 Task: Look for space in São Gabriel, Brazil from 3rd August, 2023 to 17th August, 2023 for 3 adults, 1 child in price range Rs.3000 to Rs.15000. Place can be entire place with 3 bedrooms having 4 beds and 2 bathrooms. Property type can be house, flat, guest house. Amenities needed are: washing machine. Booking option can be shelf check-in. Required host language is Spanish.
Action: Mouse moved to (294, 135)
Screenshot: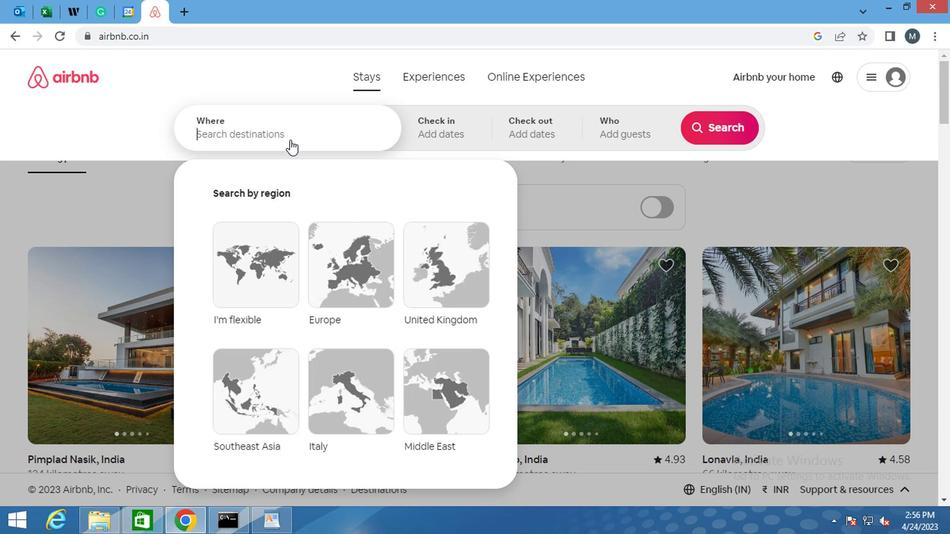 
Action: Mouse pressed left at (294, 135)
Screenshot: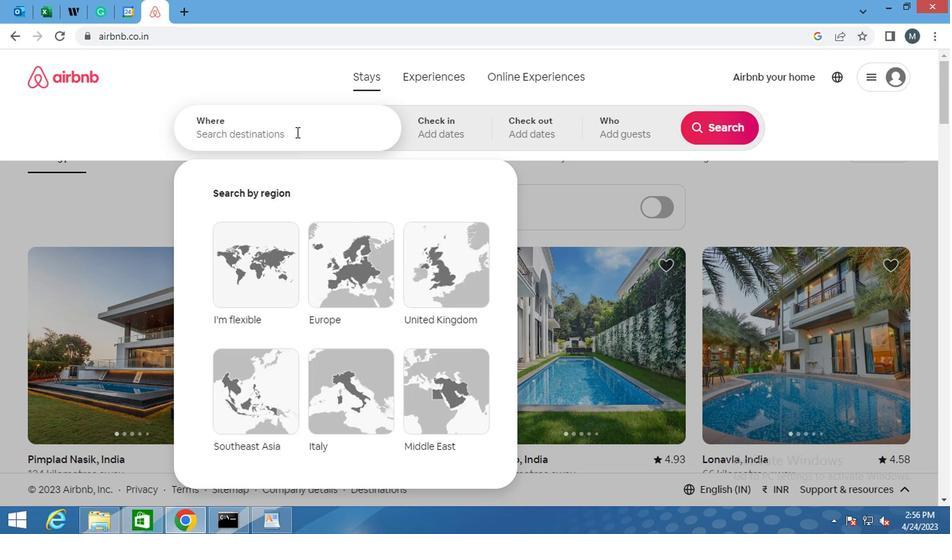 
Action: Mouse pressed left at (294, 135)
Screenshot: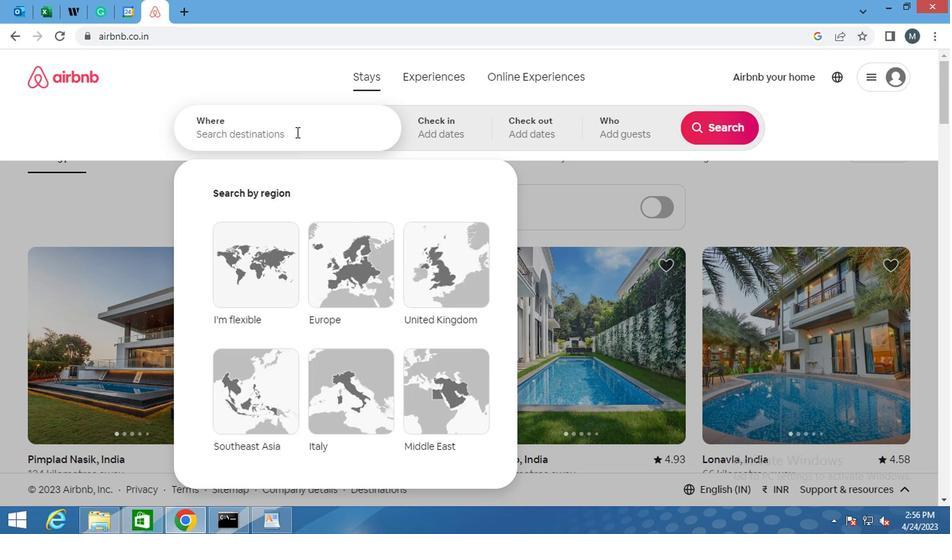 
Action: Mouse moved to (294, 135)
Screenshot: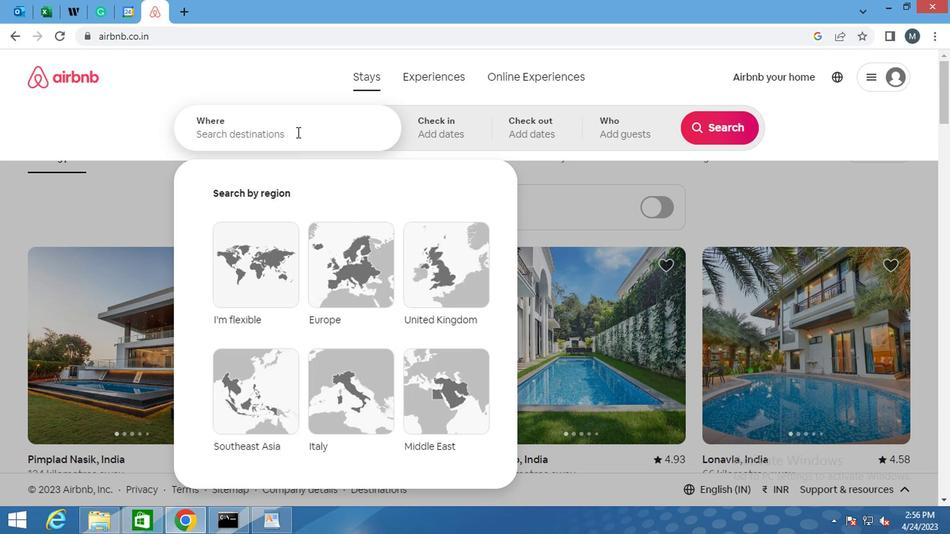 
Action: Key pressed <Key.shift>SAO<Key.space><Key.shift><Key.shift><Key.shift><Key.shift><Key.shift><Key.shift><Key.shift>GABRIEL,<Key.space><Key.shift>BRAZIL
Screenshot: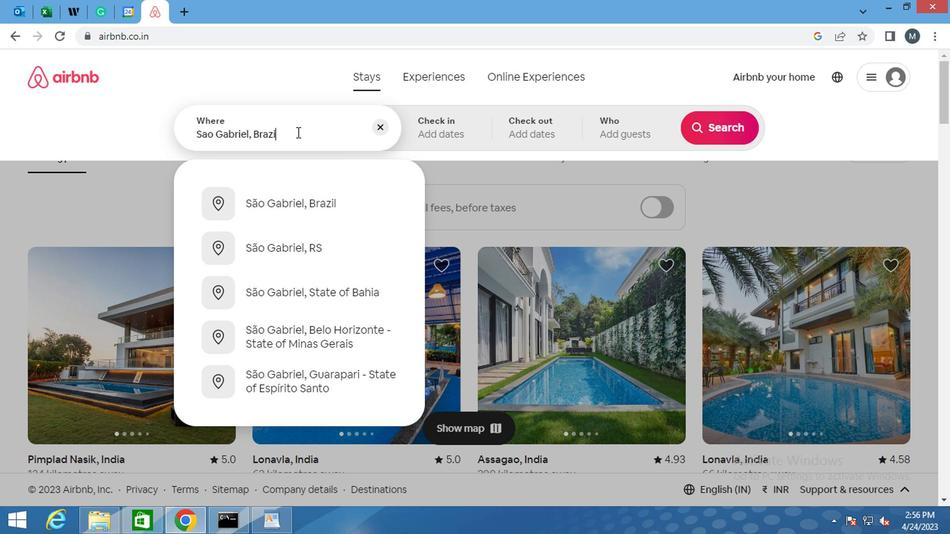
Action: Mouse moved to (294, 208)
Screenshot: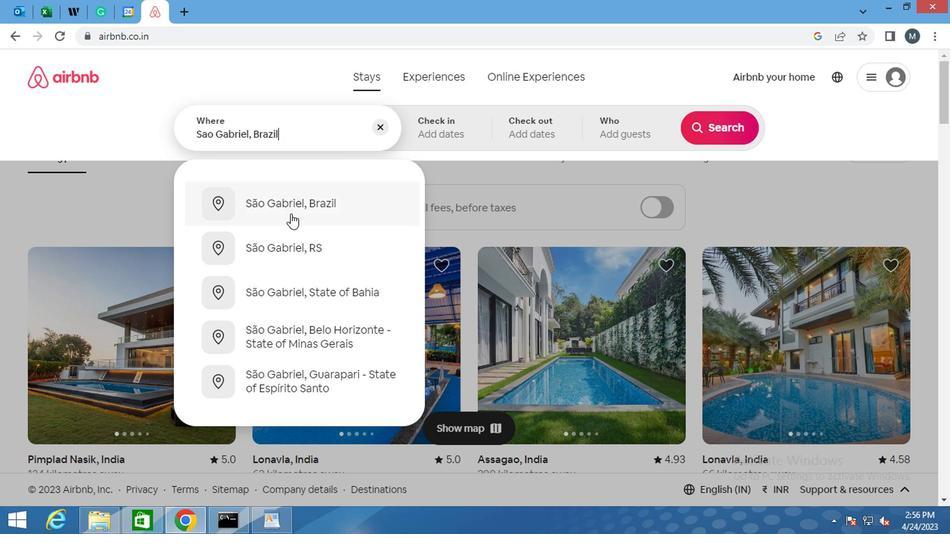 
Action: Mouse pressed left at (294, 208)
Screenshot: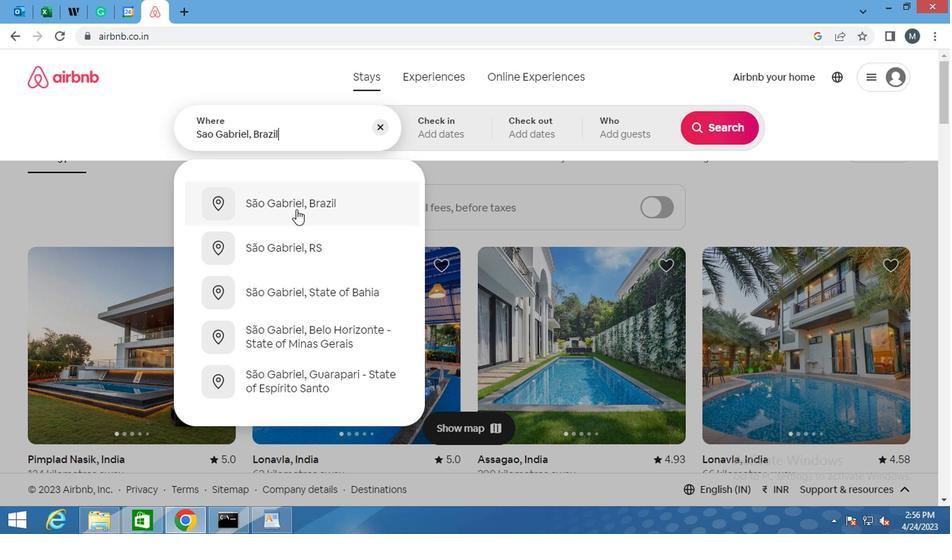 
Action: Mouse moved to (494, 164)
Screenshot: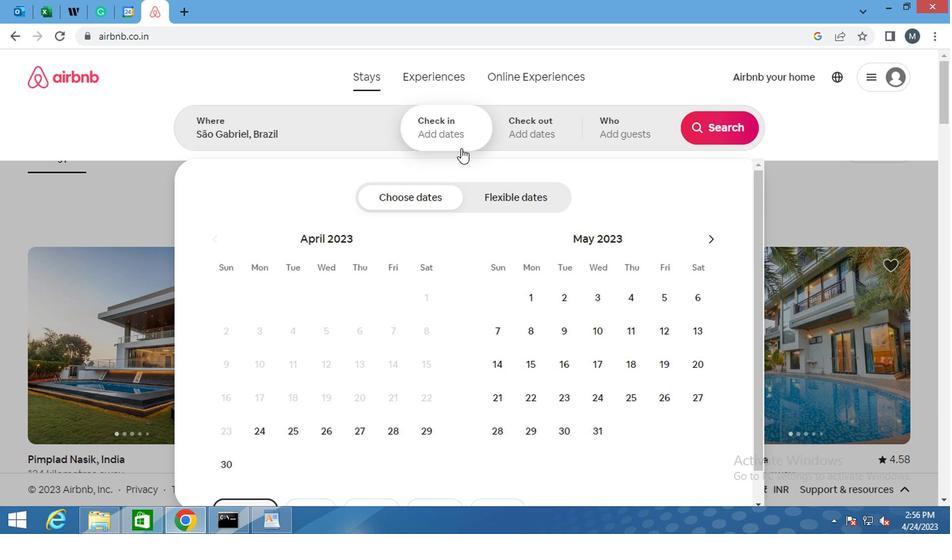 
Action: Mouse scrolled (494, 163) with delta (0, 0)
Screenshot: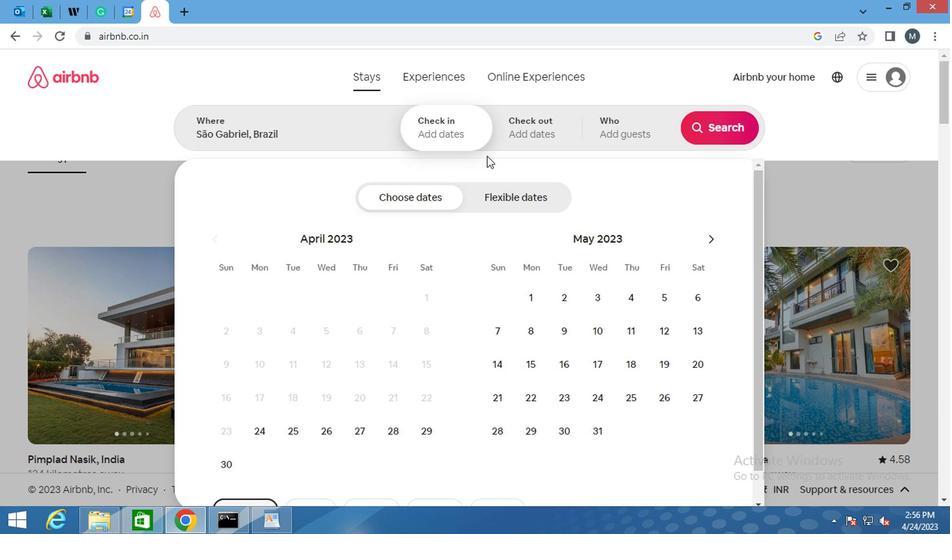 
Action: Mouse scrolled (494, 163) with delta (0, 0)
Screenshot: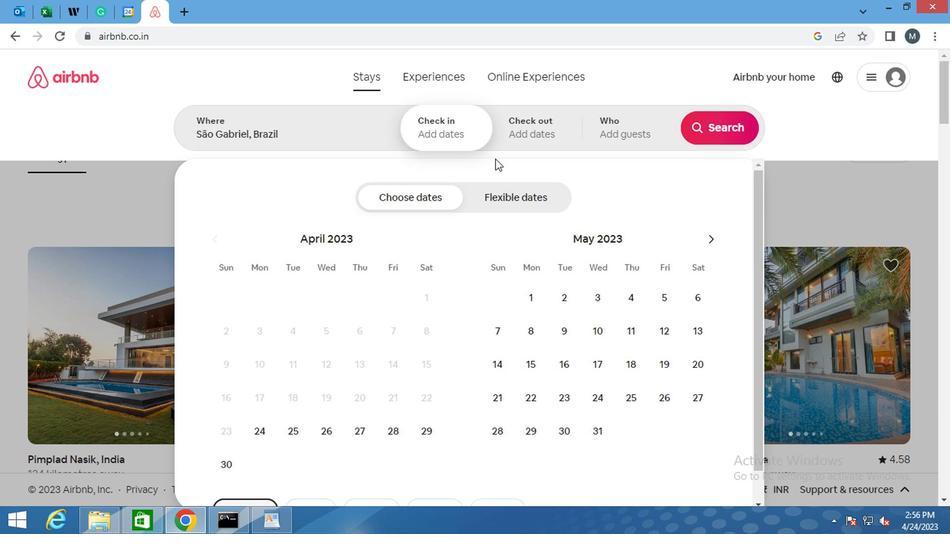 
Action: Mouse moved to (494, 165)
Screenshot: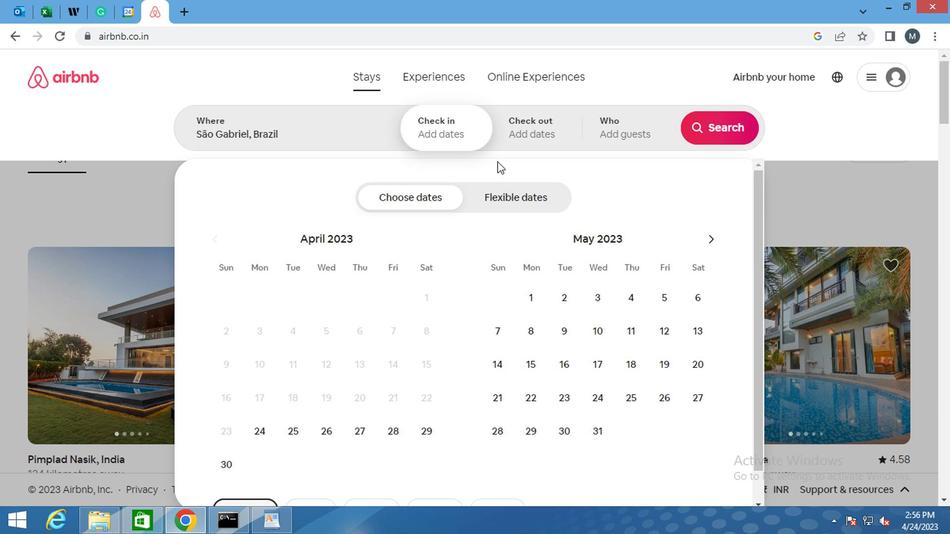 
Action: Mouse scrolled (494, 165) with delta (0, 0)
Screenshot: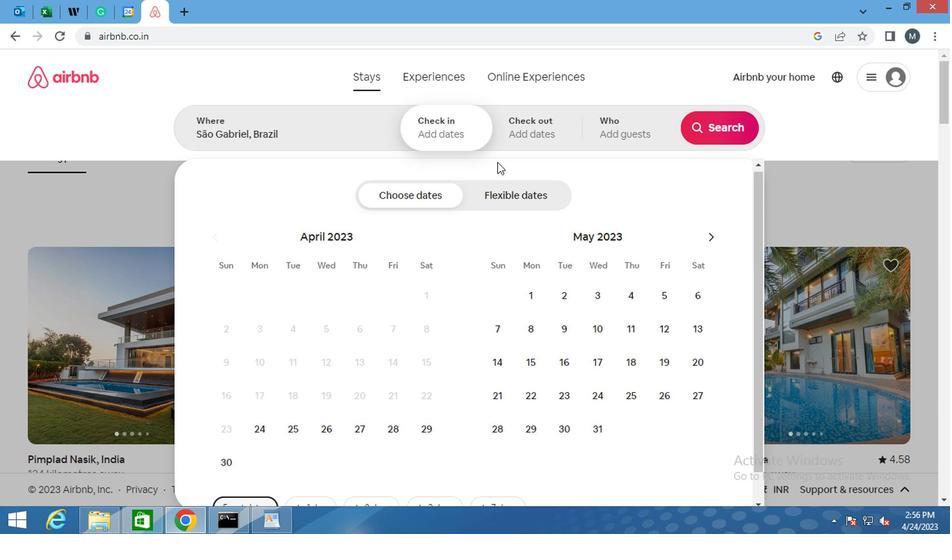
Action: Mouse moved to (711, 241)
Screenshot: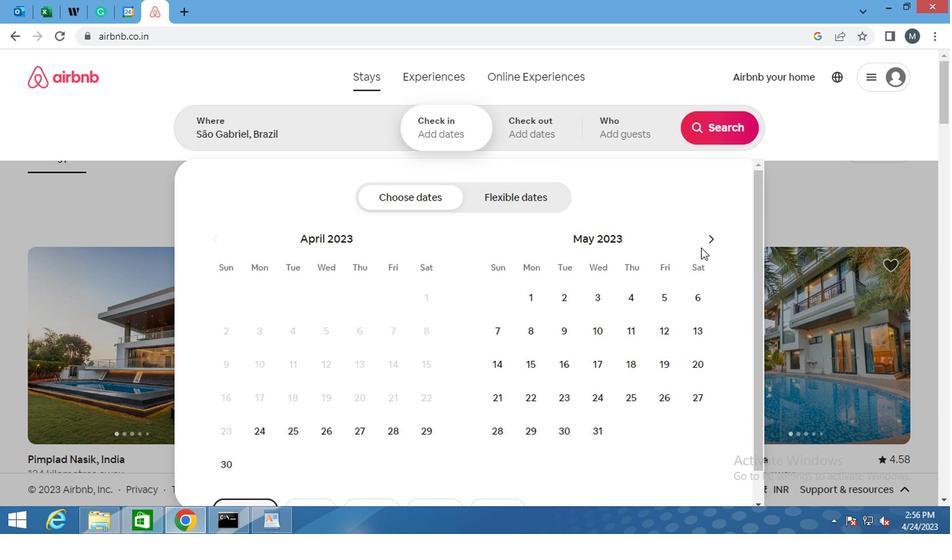 
Action: Mouse pressed left at (711, 241)
Screenshot: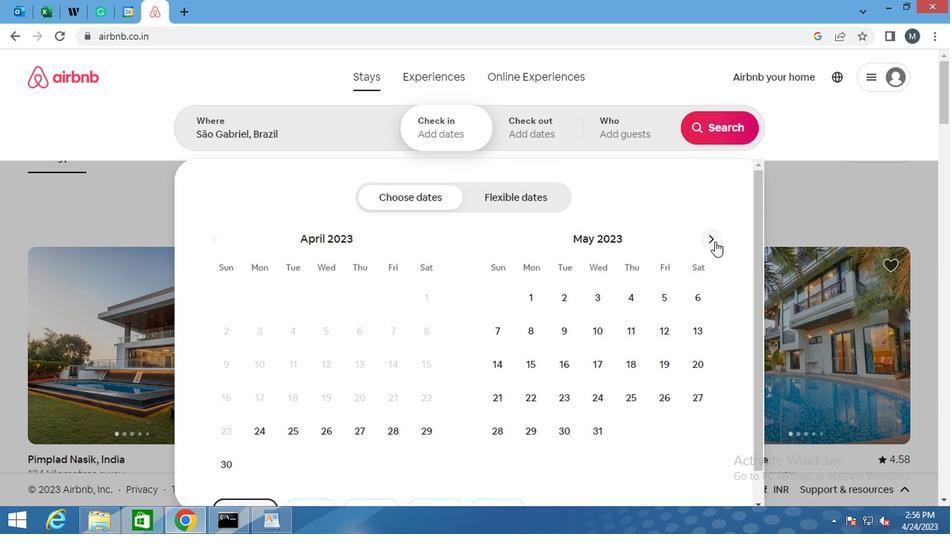 
Action: Mouse pressed left at (711, 241)
Screenshot: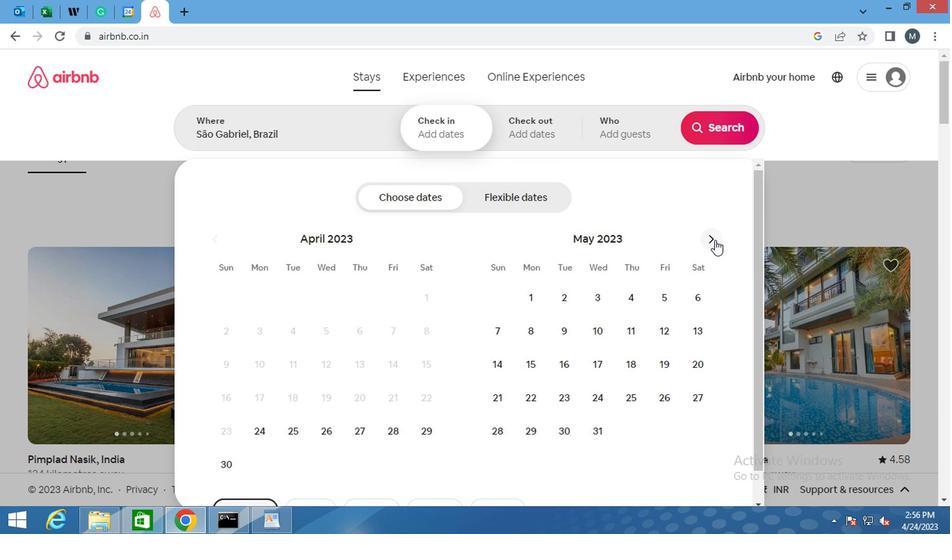 
Action: Mouse pressed left at (711, 241)
Screenshot: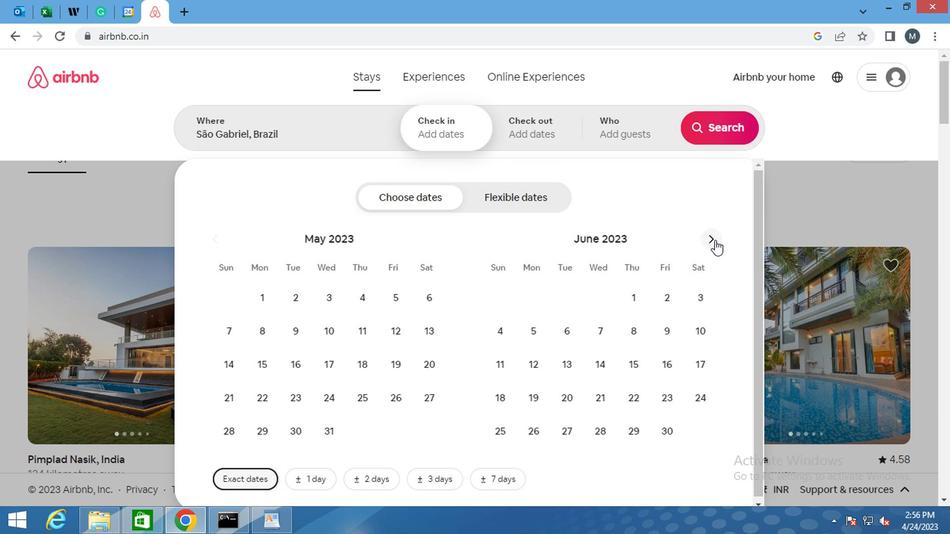 
Action: Mouse moved to (712, 241)
Screenshot: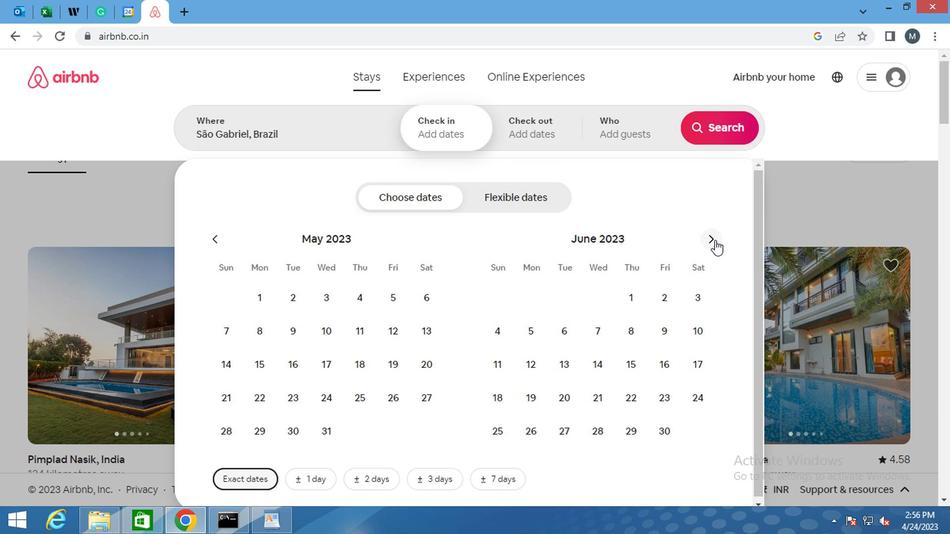
Action: Mouse pressed left at (712, 241)
Screenshot: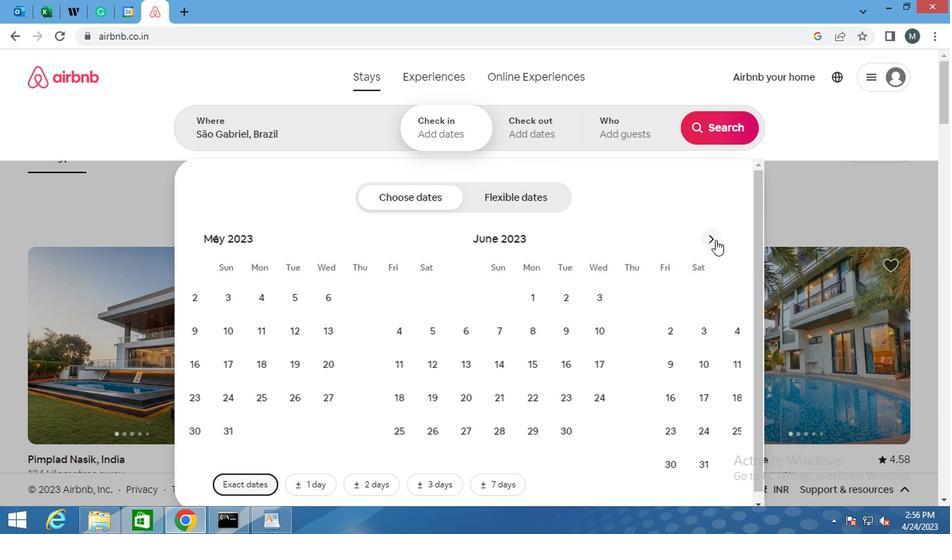 
Action: Mouse moved to (630, 299)
Screenshot: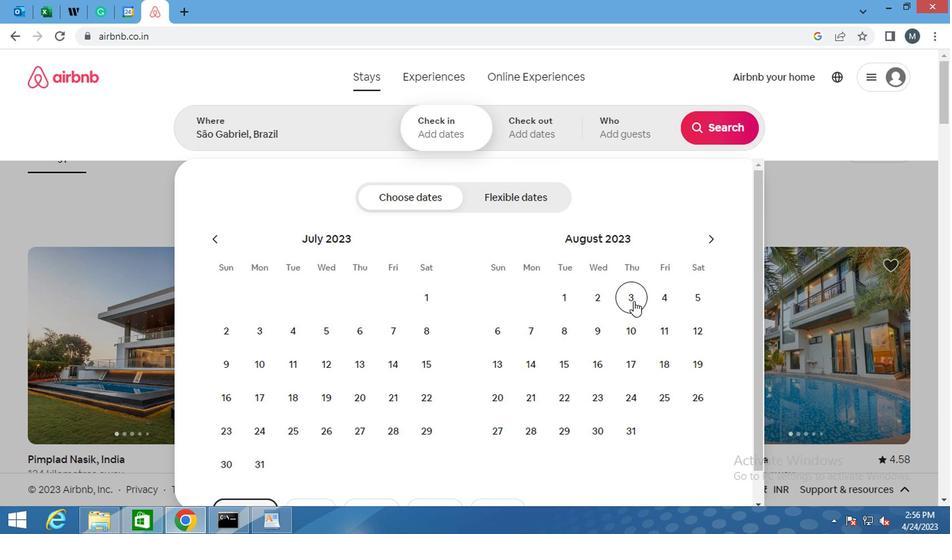 
Action: Mouse pressed left at (630, 299)
Screenshot: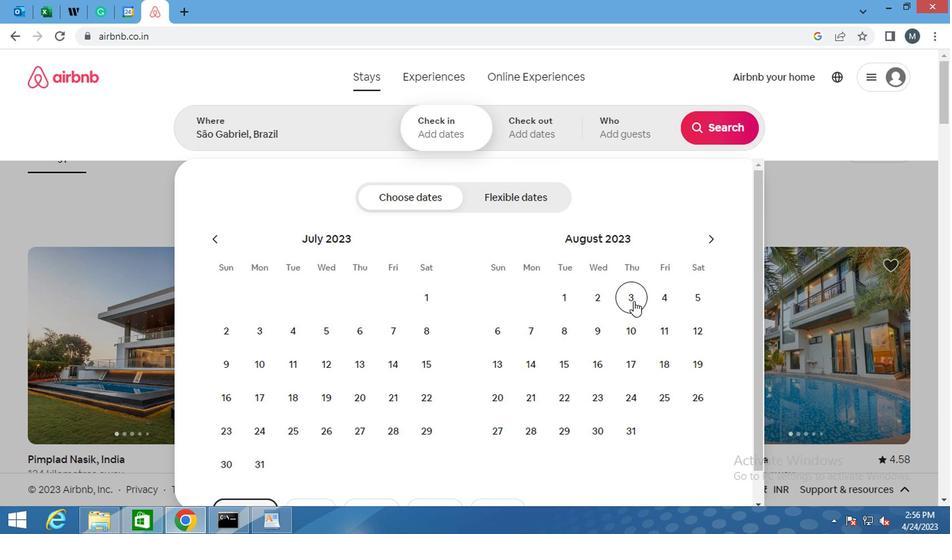 
Action: Mouse moved to (636, 359)
Screenshot: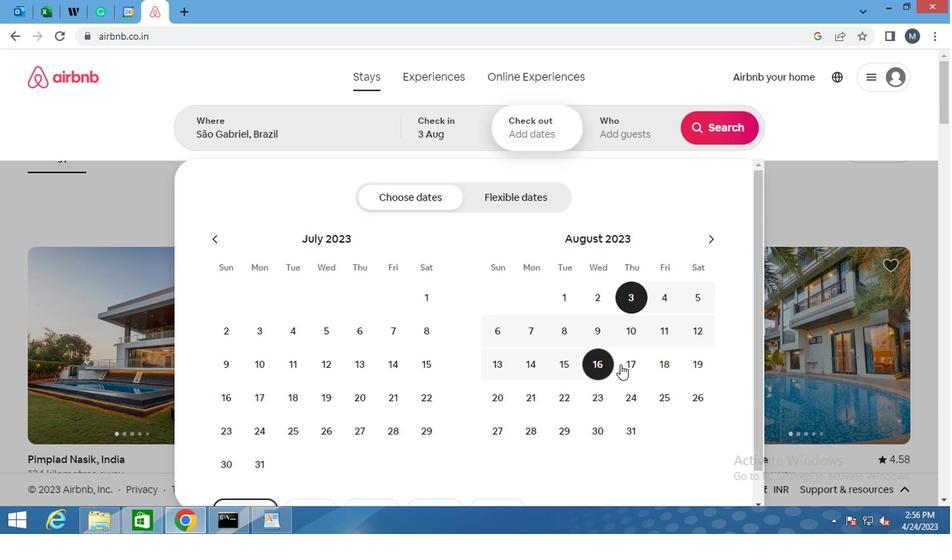 
Action: Mouse pressed left at (636, 359)
Screenshot: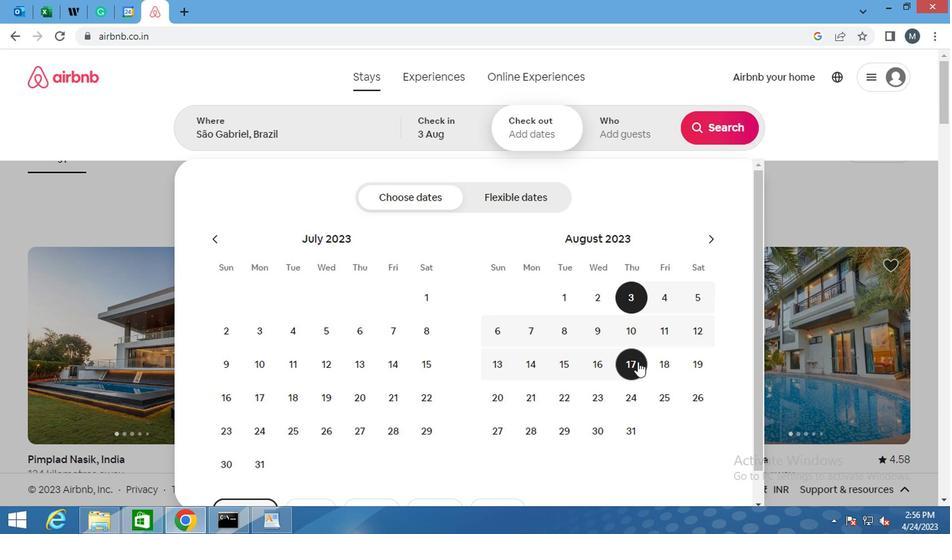 
Action: Mouse moved to (617, 138)
Screenshot: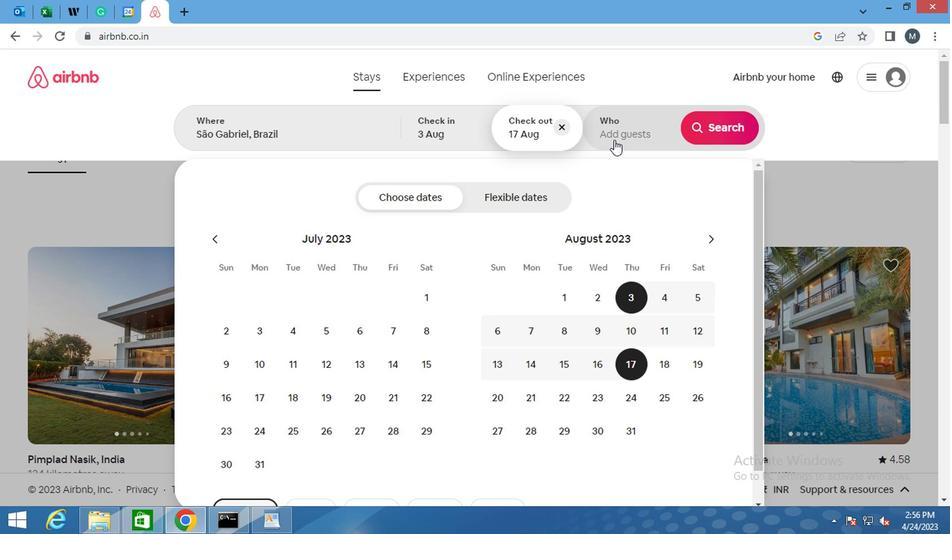 
Action: Mouse pressed left at (617, 138)
Screenshot: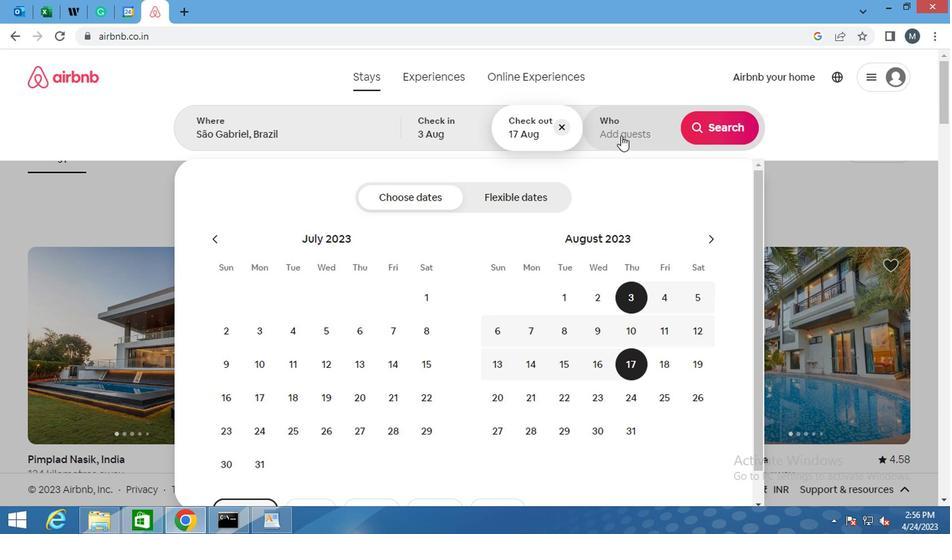 
Action: Mouse moved to (720, 202)
Screenshot: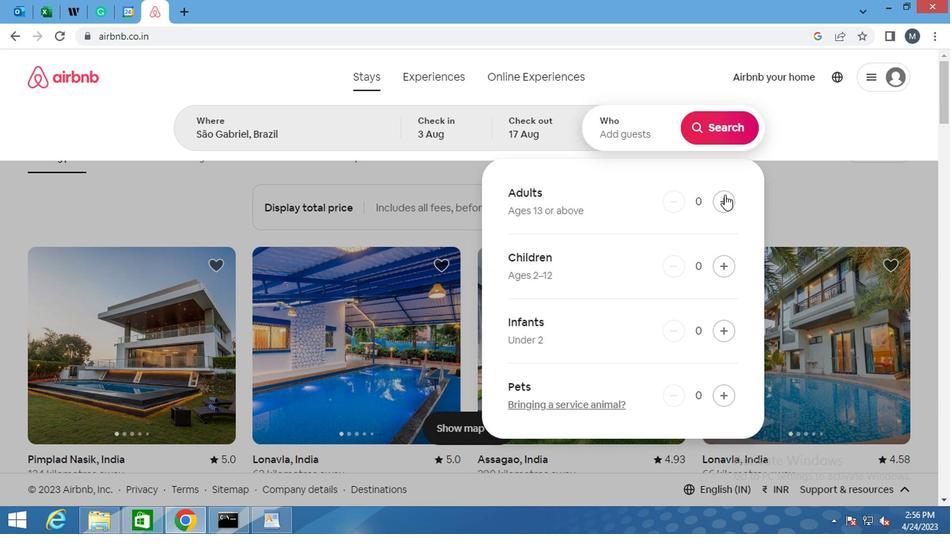
Action: Mouse pressed left at (720, 202)
Screenshot: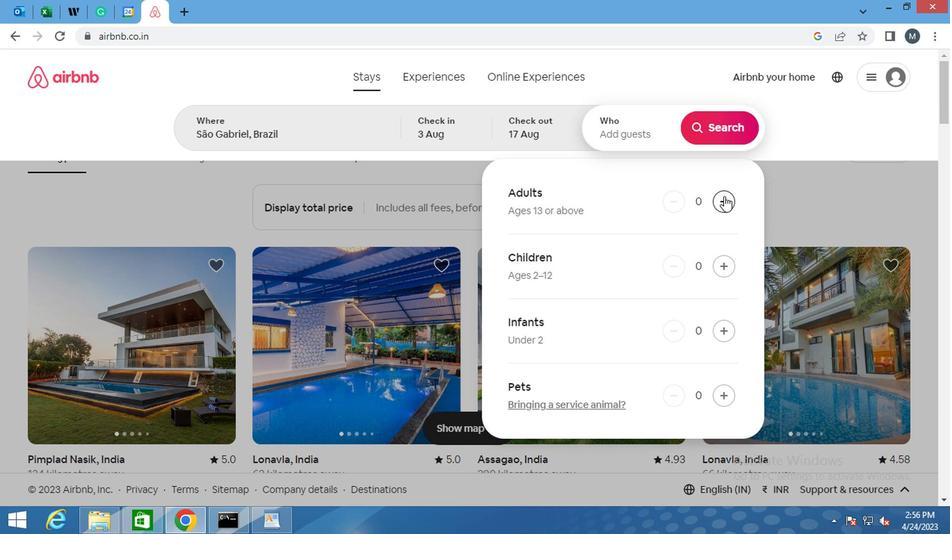 
Action: Mouse pressed left at (720, 202)
Screenshot: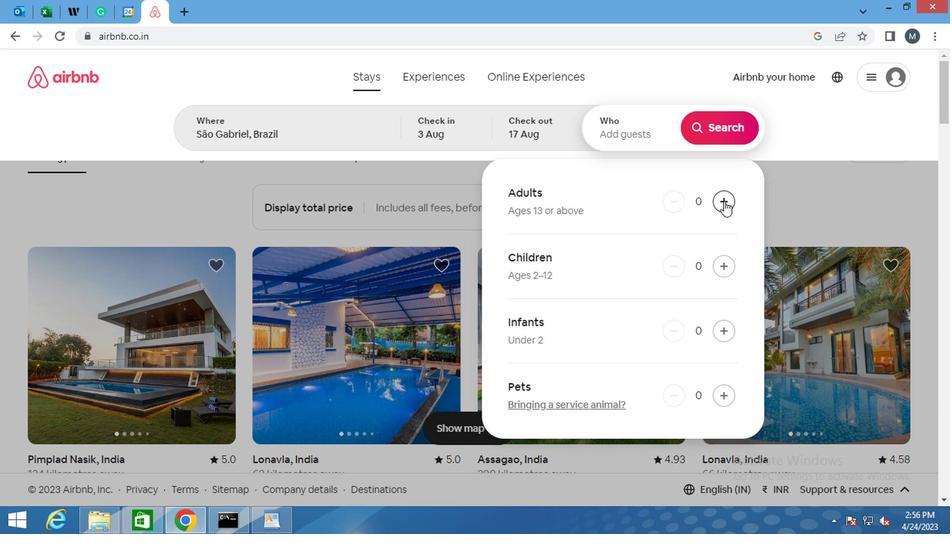 
Action: Mouse moved to (720, 203)
Screenshot: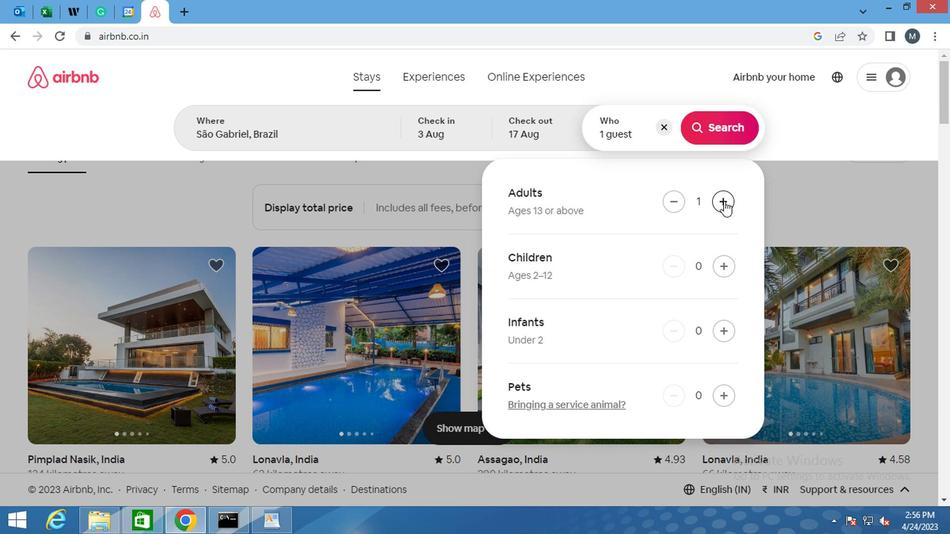 
Action: Mouse pressed left at (720, 203)
Screenshot: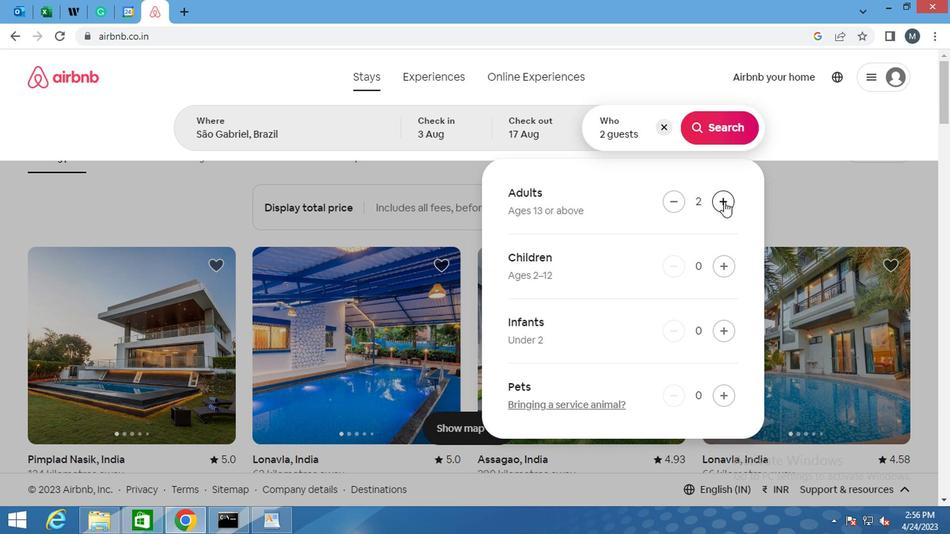 
Action: Mouse moved to (722, 264)
Screenshot: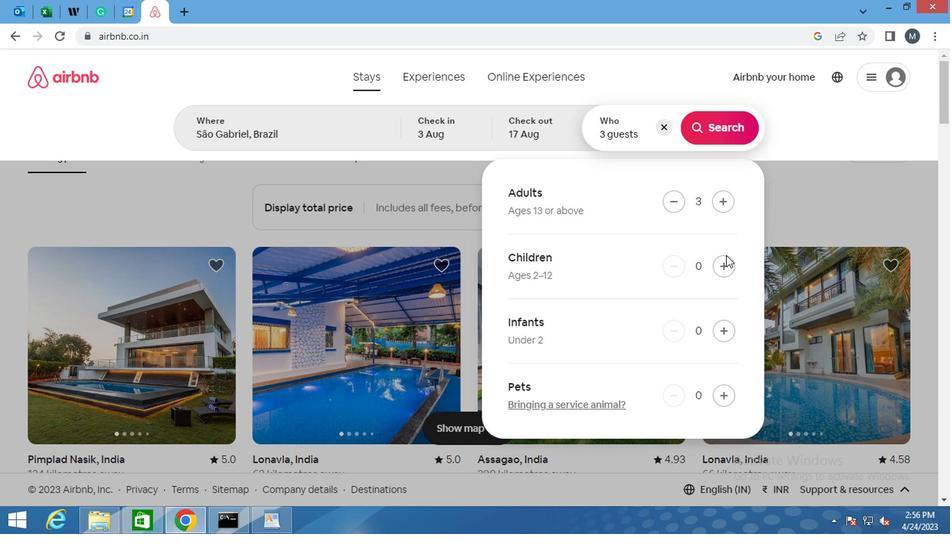 
Action: Mouse pressed left at (722, 264)
Screenshot: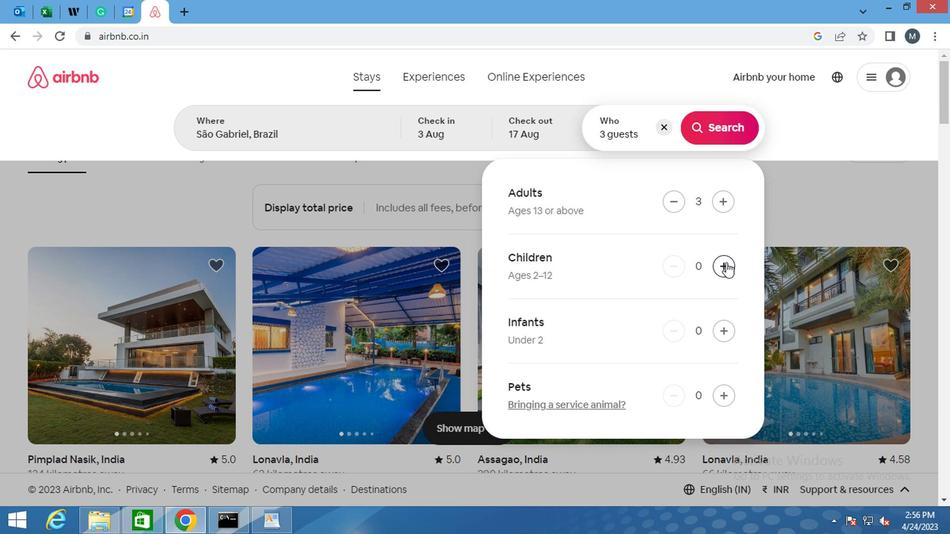 
Action: Mouse moved to (803, 135)
Screenshot: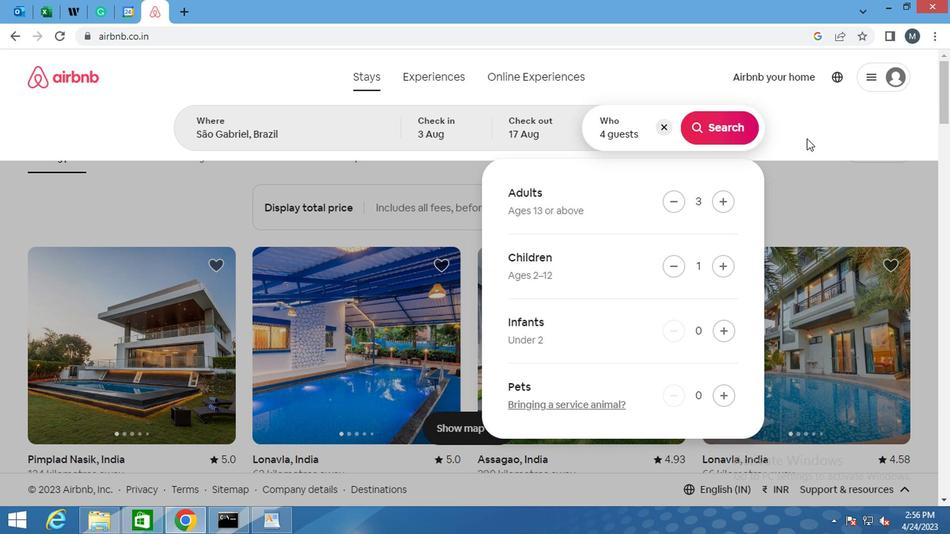 
Action: Mouse pressed left at (803, 135)
Screenshot: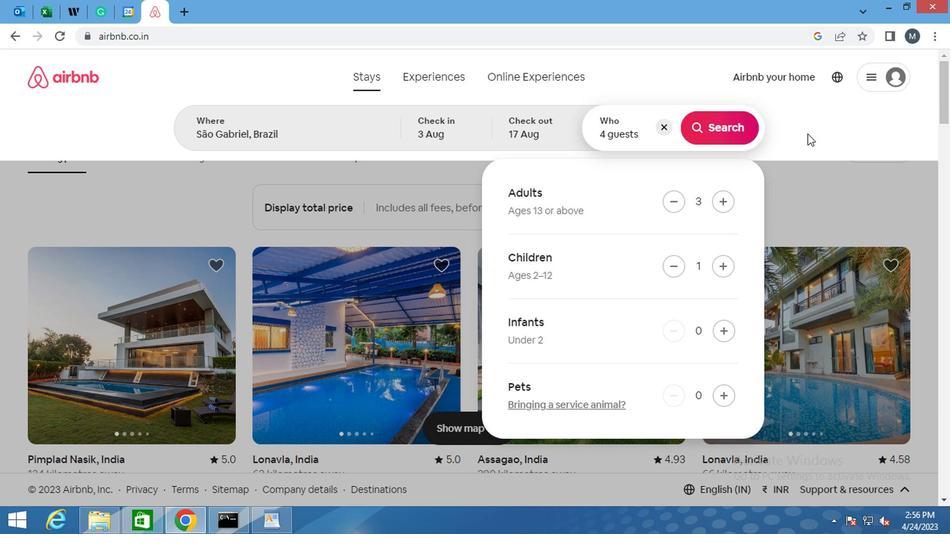 
Action: Mouse moved to (782, 147)
Screenshot: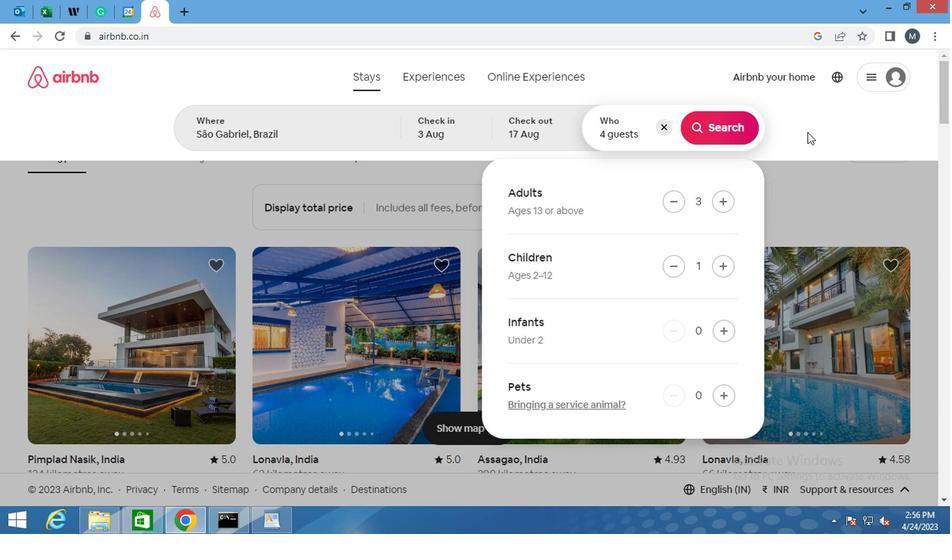 
Action: Mouse scrolled (782, 148) with delta (0, 0)
Screenshot: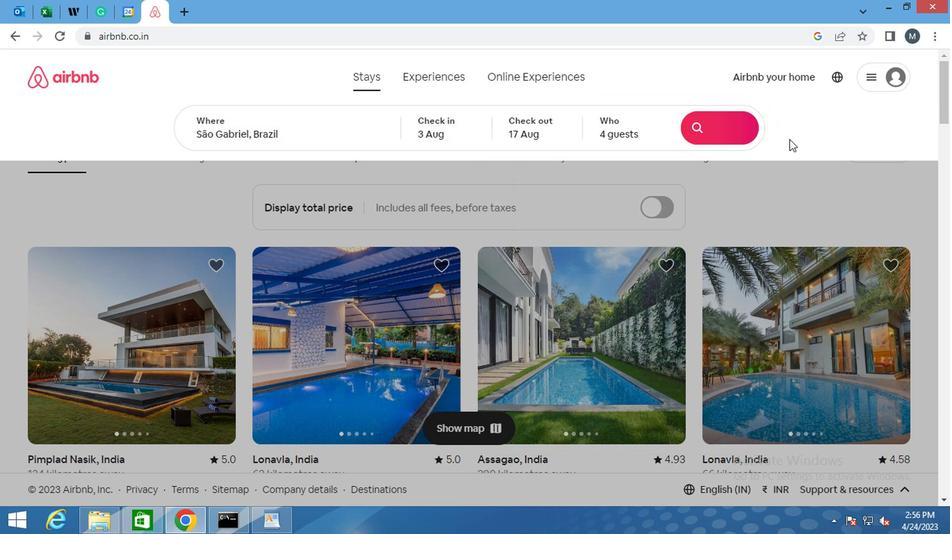 
Action: Mouse scrolled (782, 148) with delta (0, 0)
Screenshot: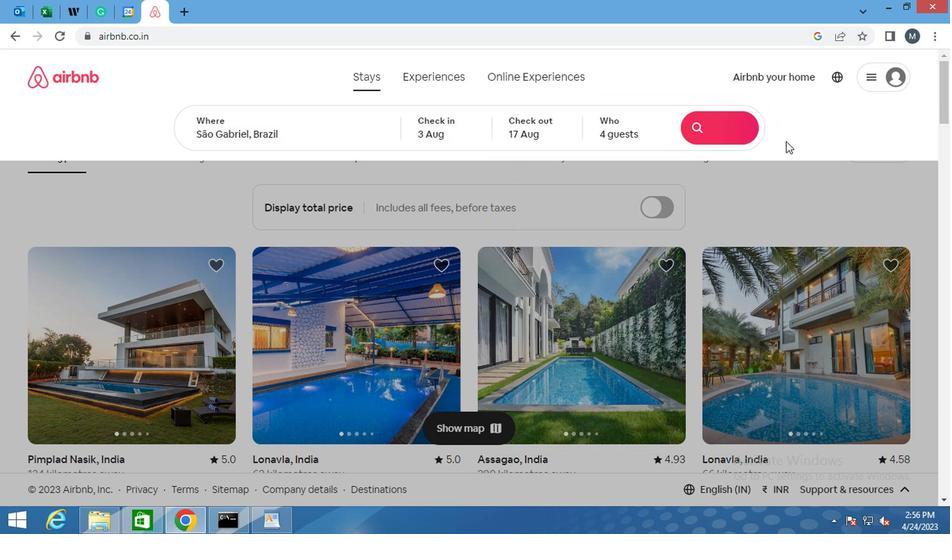 
Action: Mouse moved to (785, 156)
Screenshot: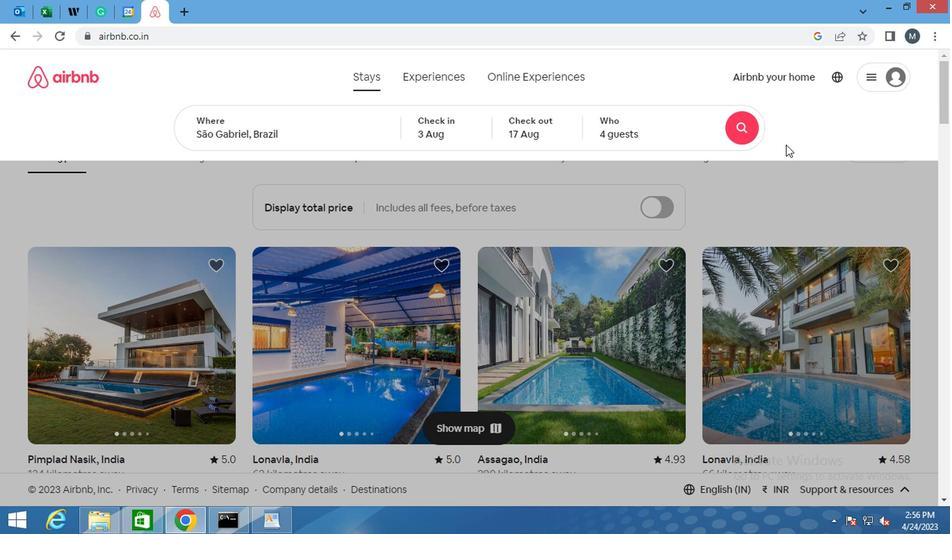 
Action: Mouse scrolled (785, 156) with delta (0, 0)
Screenshot: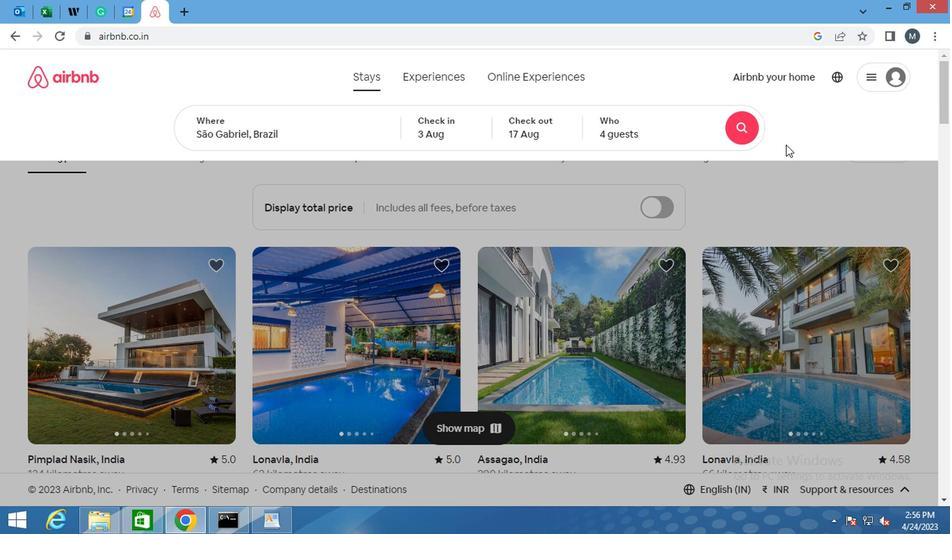 
Action: Mouse moved to (860, 136)
Screenshot: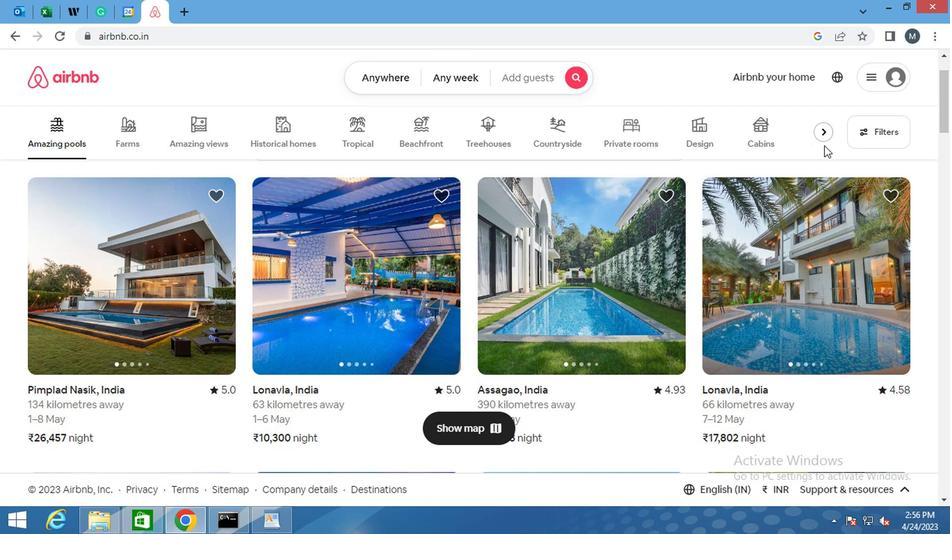 
Action: Mouse pressed left at (860, 136)
Screenshot: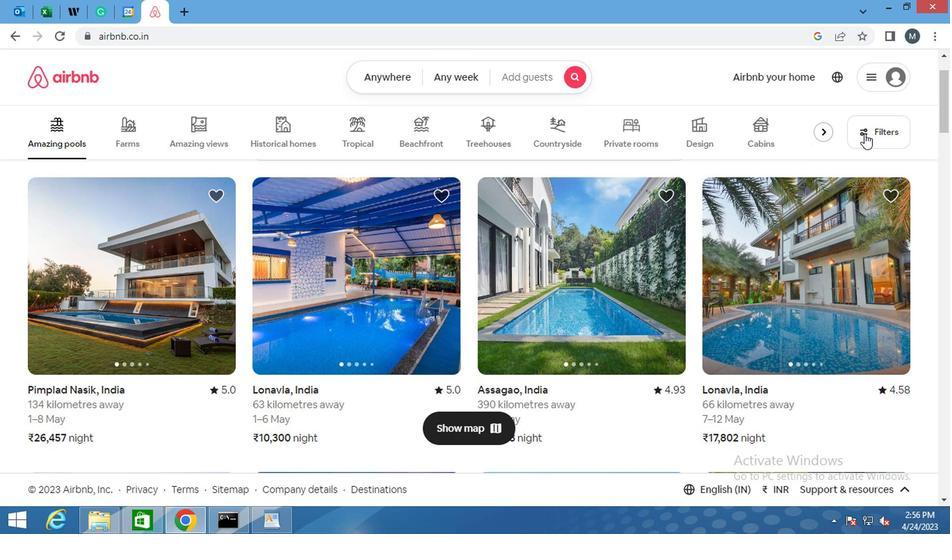 
Action: Mouse moved to (698, 158)
Screenshot: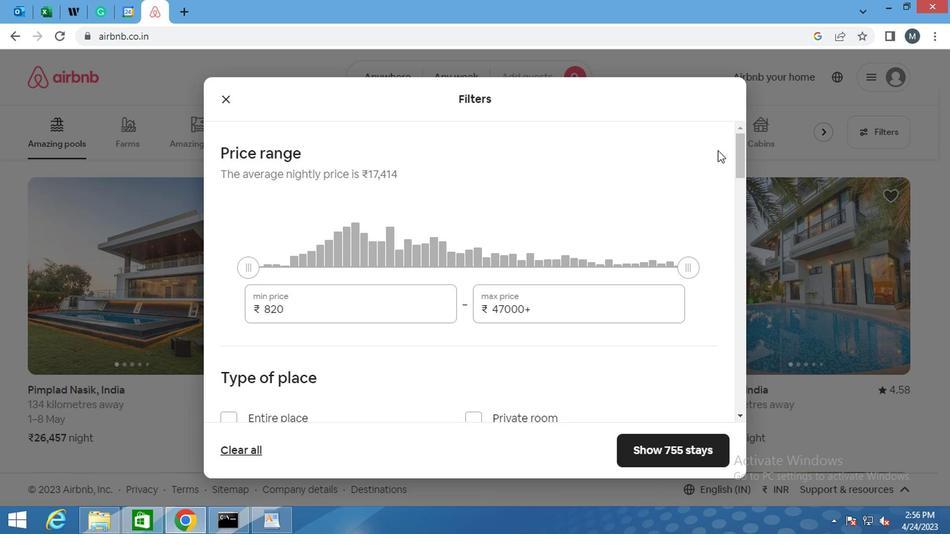 
Action: Mouse scrolled (698, 158) with delta (0, 0)
Screenshot: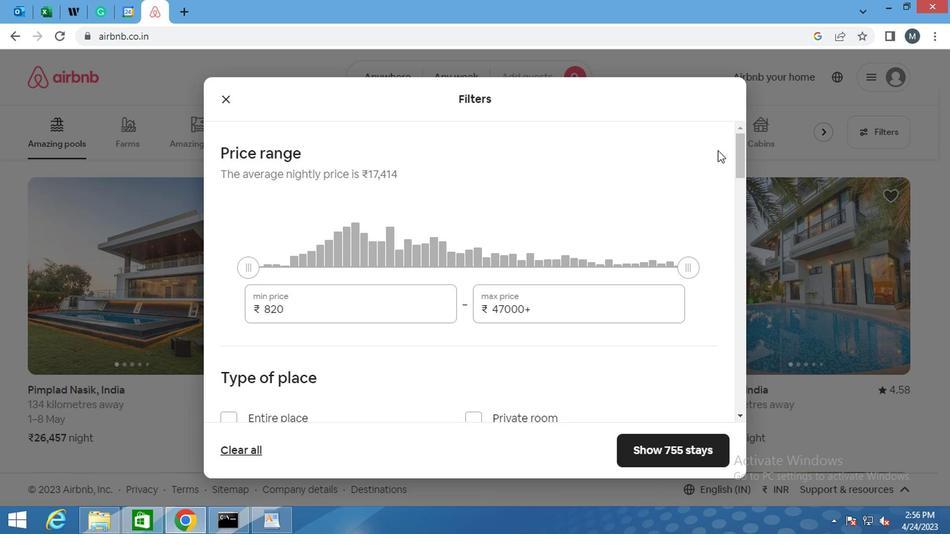 
Action: Mouse moved to (697, 160)
Screenshot: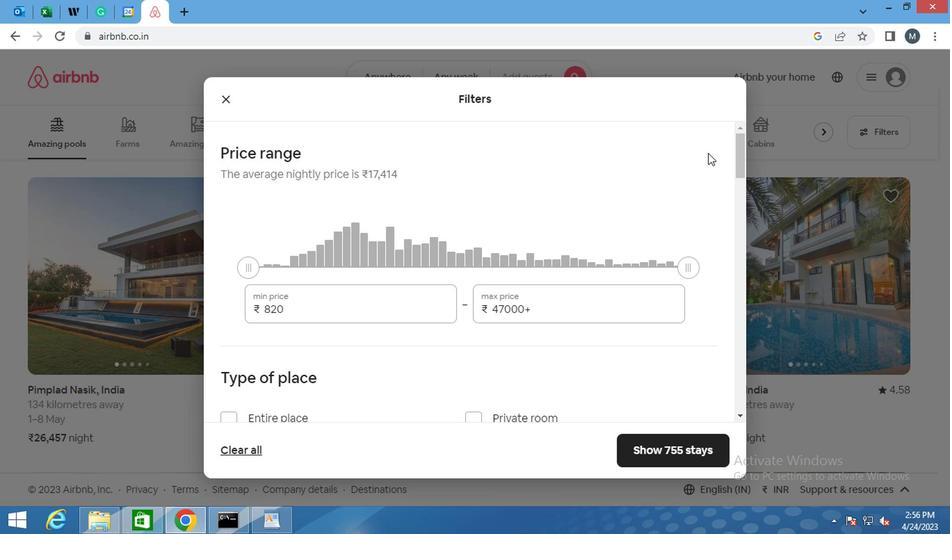 
Action: Mouse scrolled (697, 159) with delta (0, 0)
Screenshot: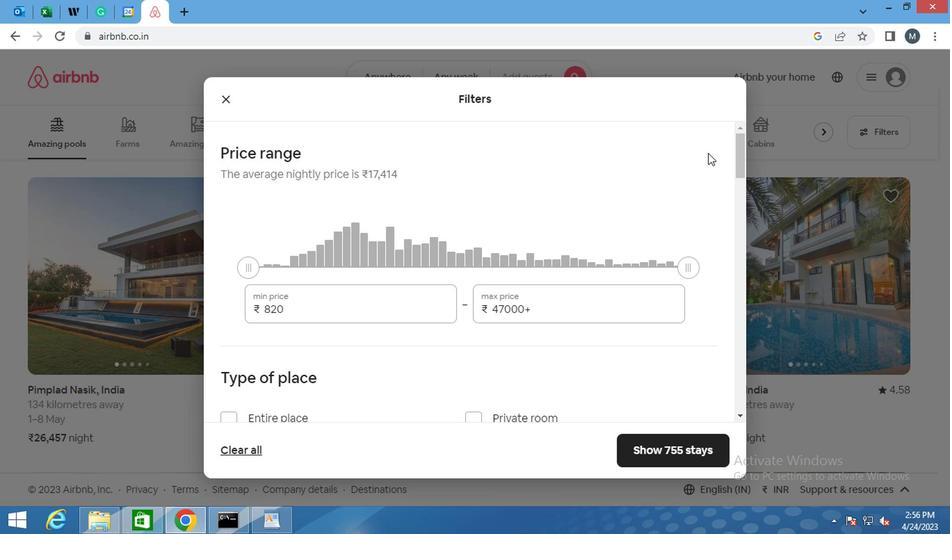 
Action: Mouse moved to (606, 187)
Screenshot: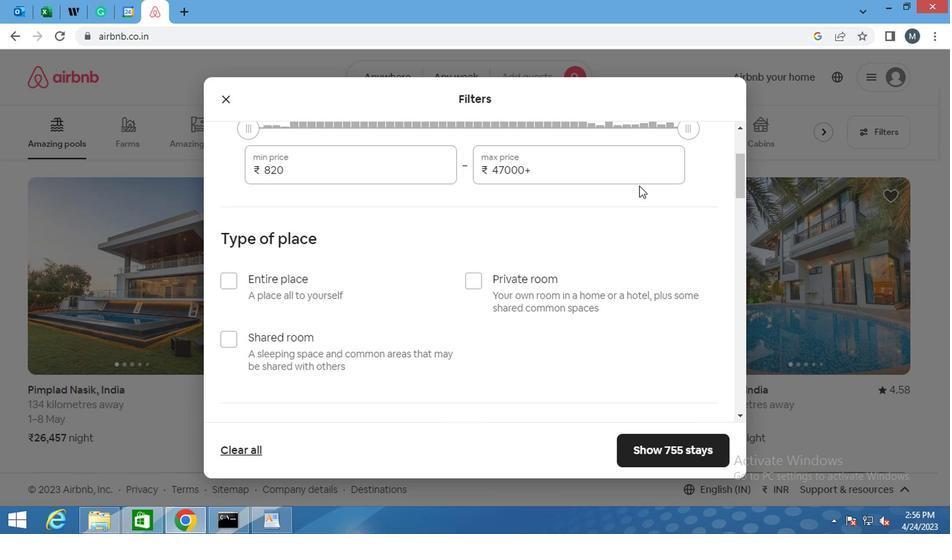 
Action: Mouse scrolled (606, 186) with delta (0, 0)
Screenshot: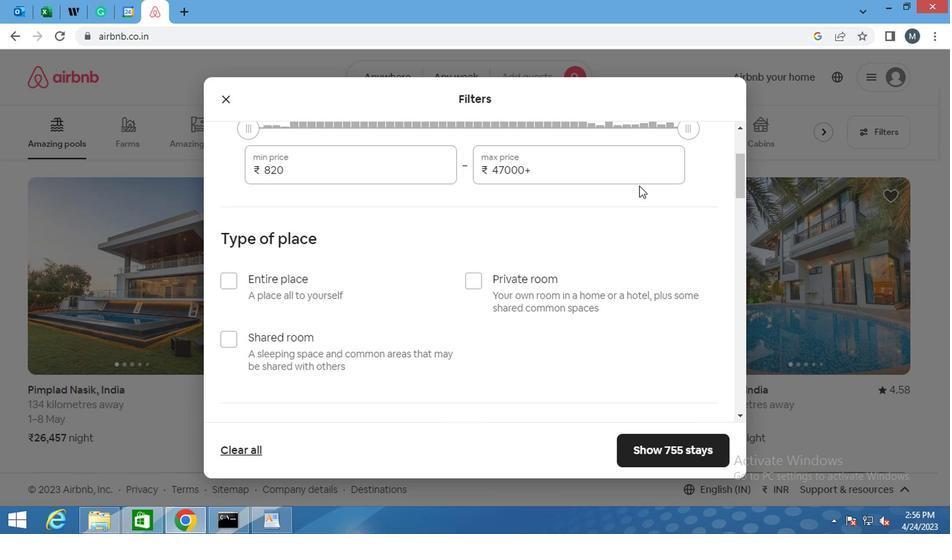 
Action: Mouse moved to (514, 187)
Screenshot: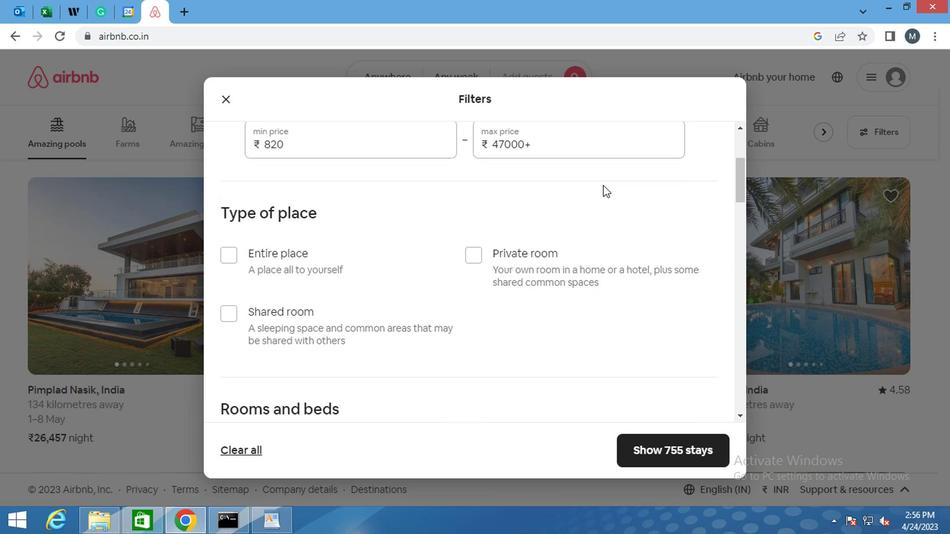 
Action: Mouse scrolled (514, 187) with delta (0, 0)
Screenshot: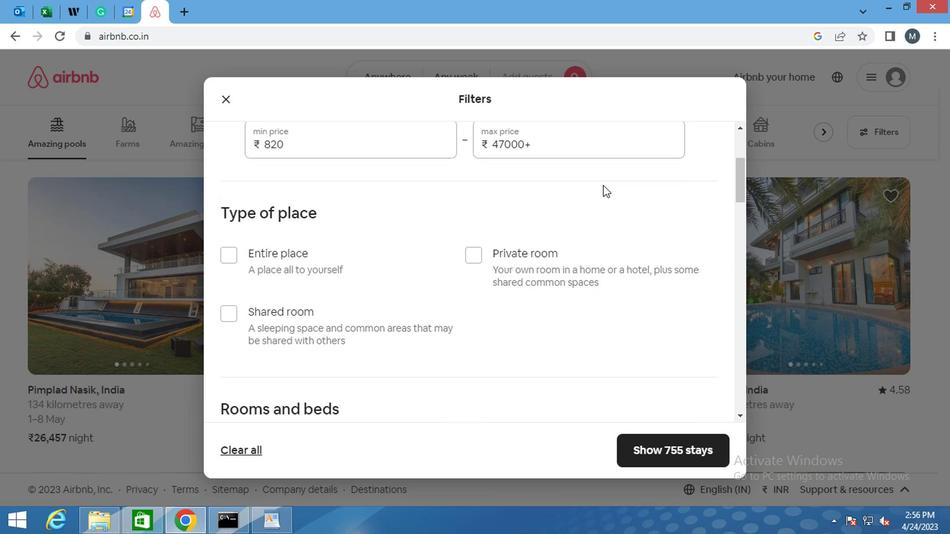 
Action: Mouse moved to (511, 187)
Screenshot: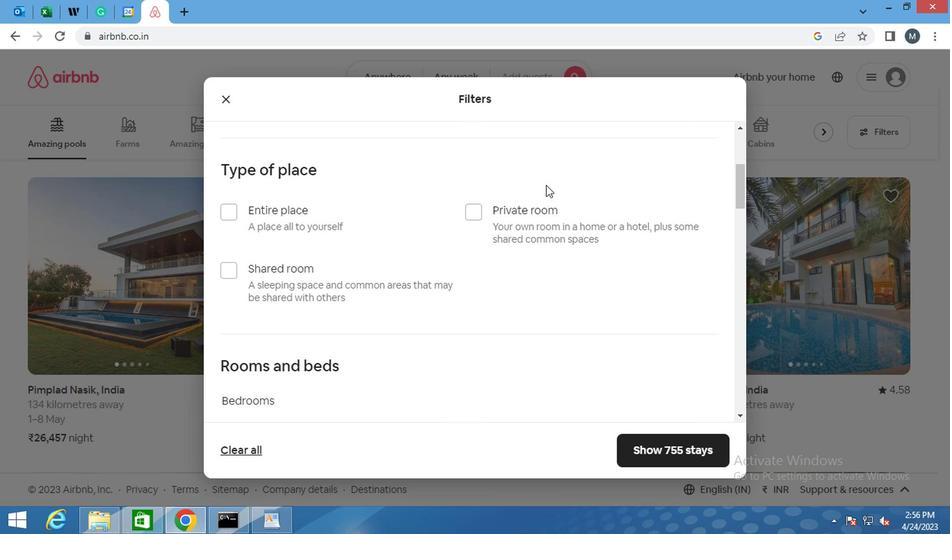 
Action: Mouse scrolled (511, 187) with delta (0, 0)
Screenshot: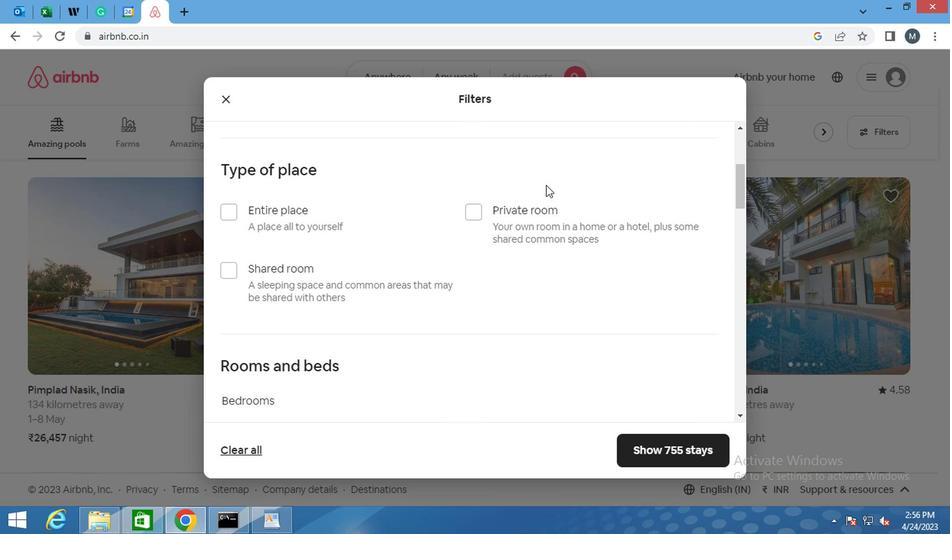 
Action: Mouse moved to (330, 235)
Screenshot: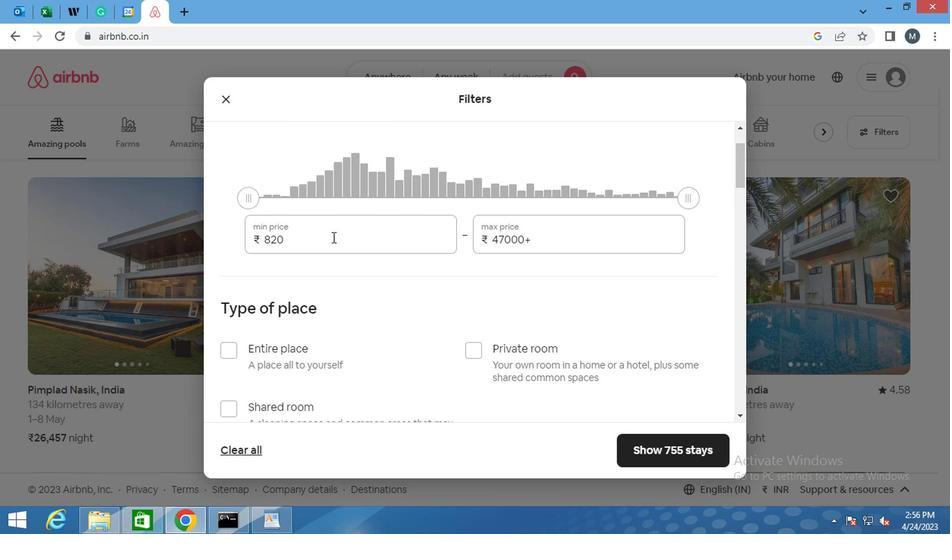 
Action: Mouse pressed left at (330, 235)
Screenshot: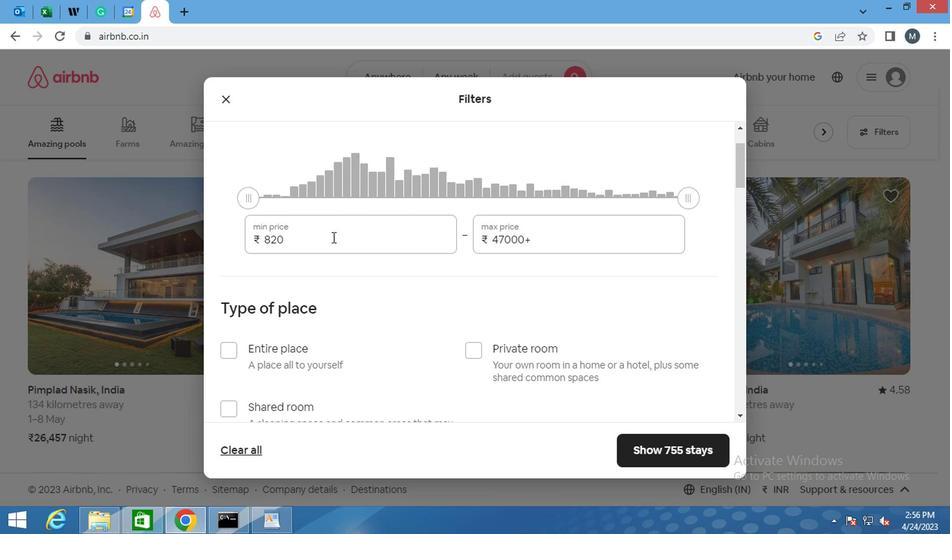 
Action: Mouse pressed left at (330, 235)
Screenshot: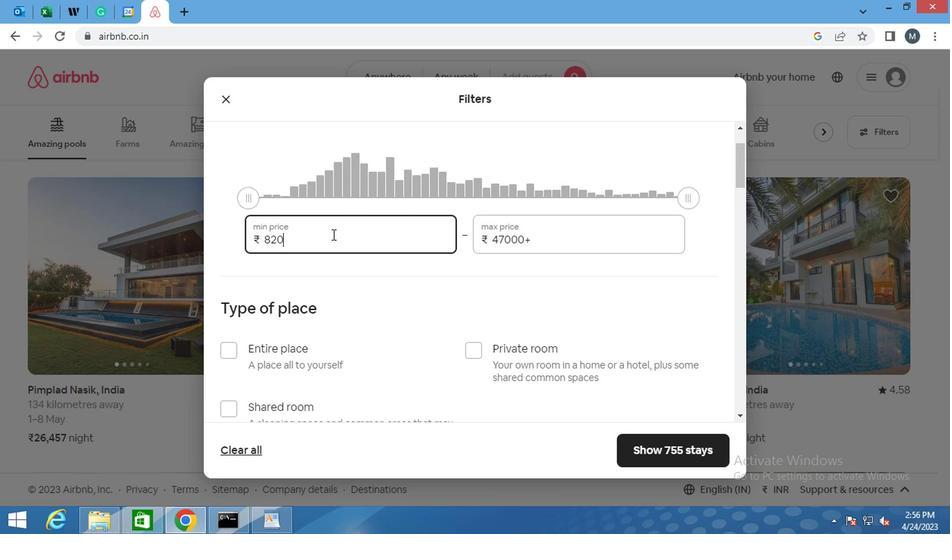 
Action: Mouse moved to (330, 235)
Screenshot: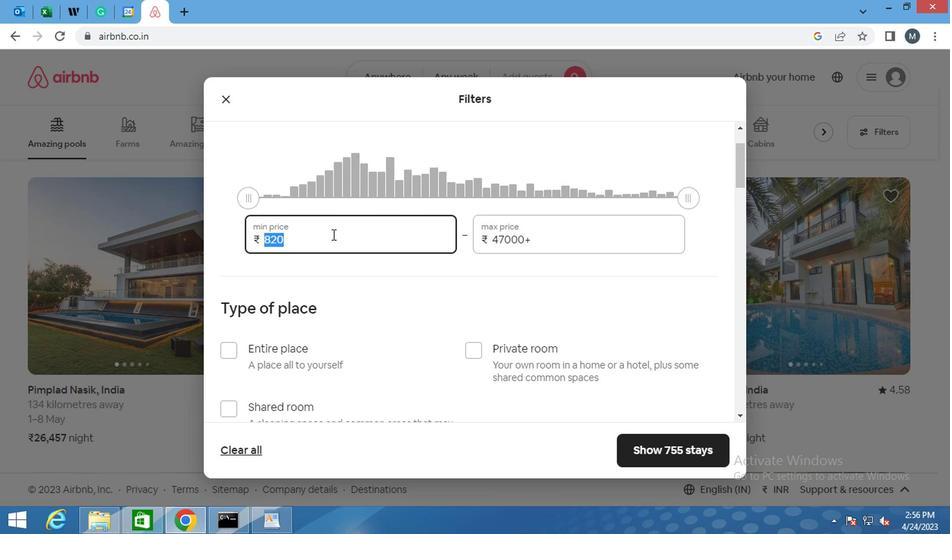 
Action: Key pressed 3
Screenshot: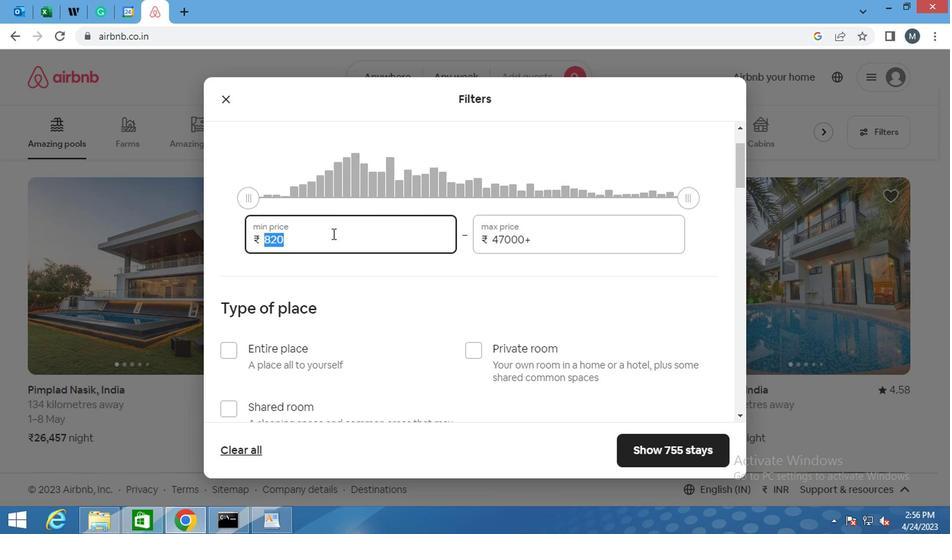 
Action: Mouse moved to (329, 235)
Screenshot: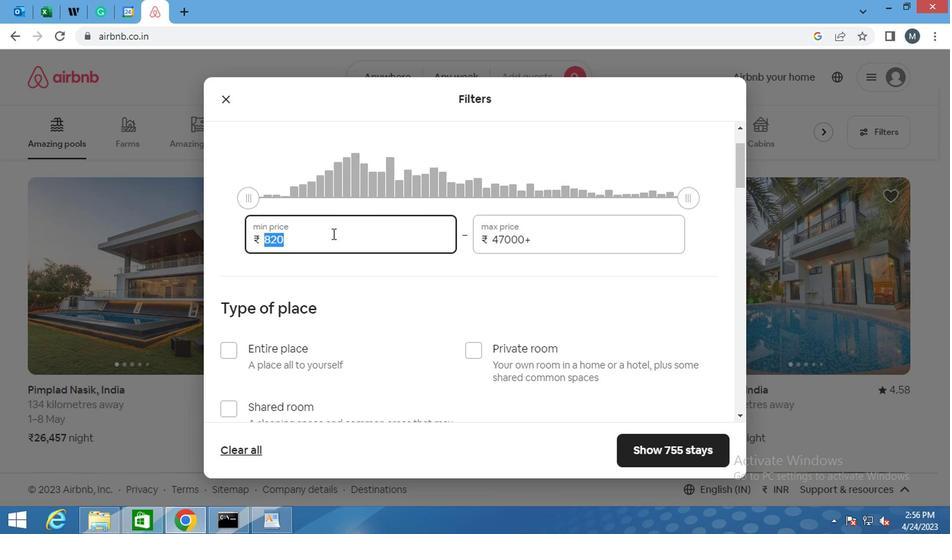 
Action: Key pressed 000
Screenshot: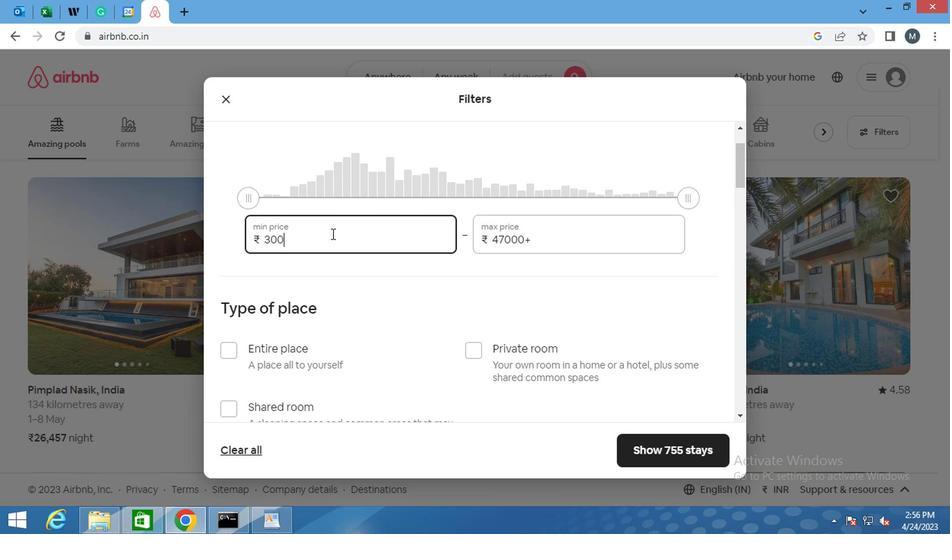 
Action: Mouse moved to (515, 244)
Screenshot: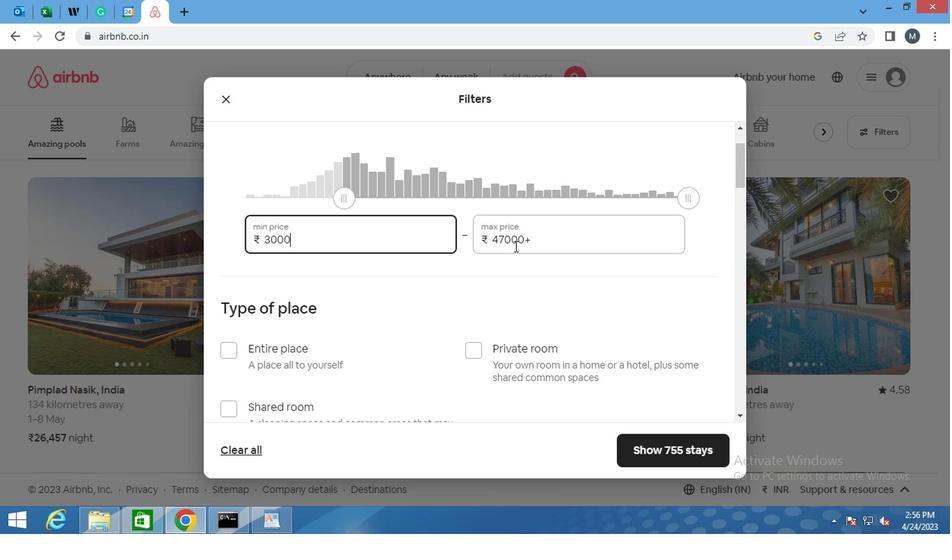 
Action: Mouse pressed left at (515, 244)
Screenshot: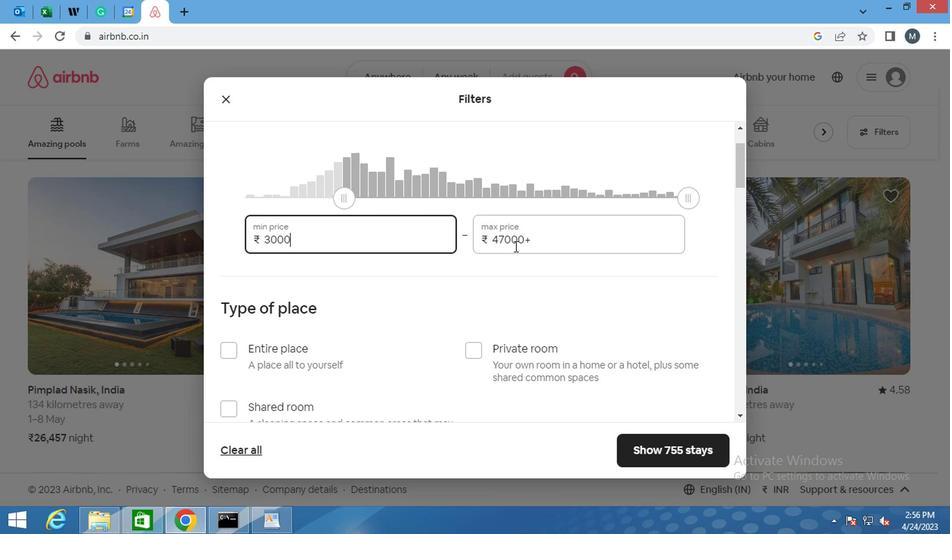 
Action: Mouse pressed left at (515, 244)
Screenshot: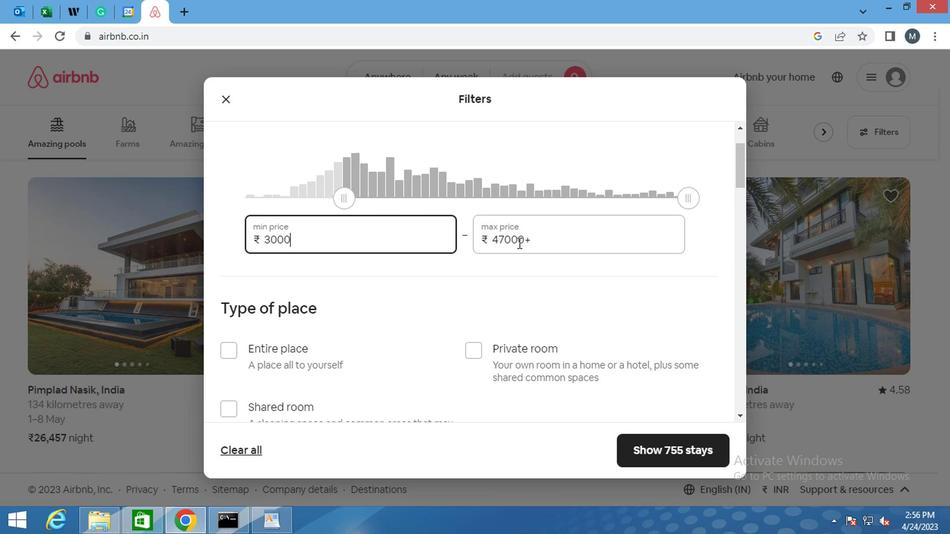 
Action: Mouse pressed left at (515, 244)
Screenshot: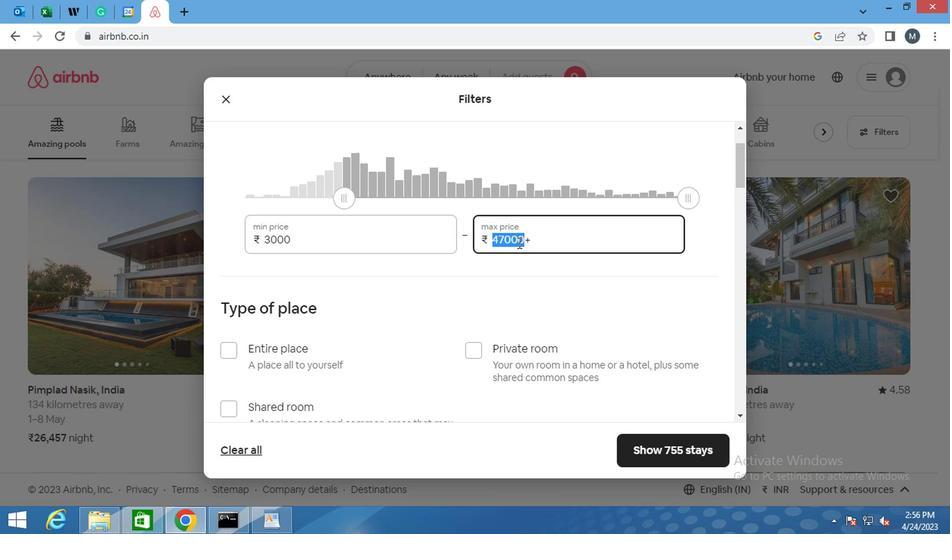 
Action: Mouse moved to (515, 243)
Screenshot: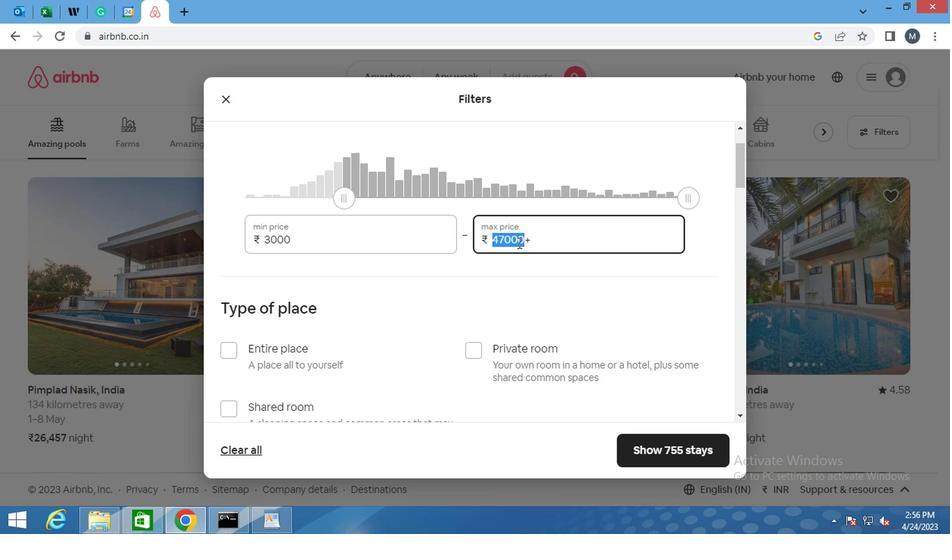 
Action: Key pressed 1
Screenshot: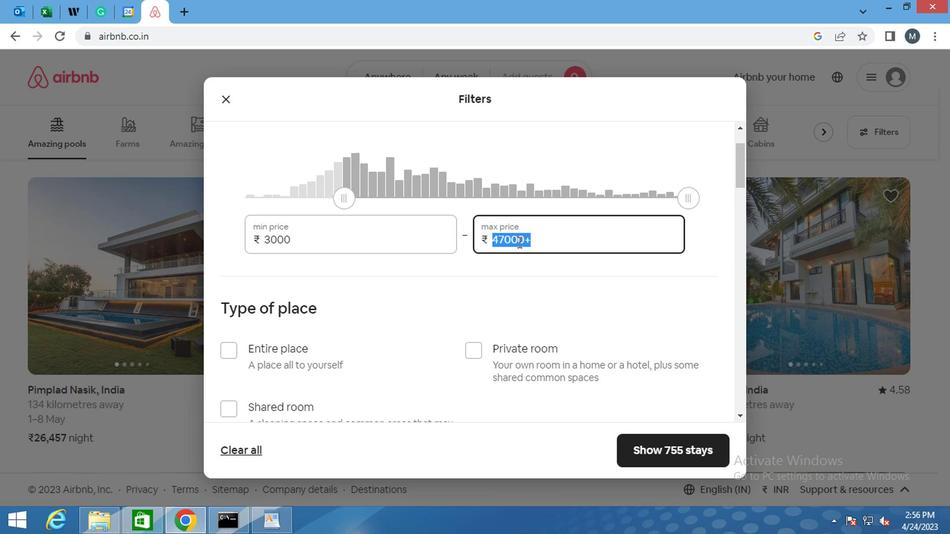 
Action: Mouse moved to (513, 244)
Screenshot: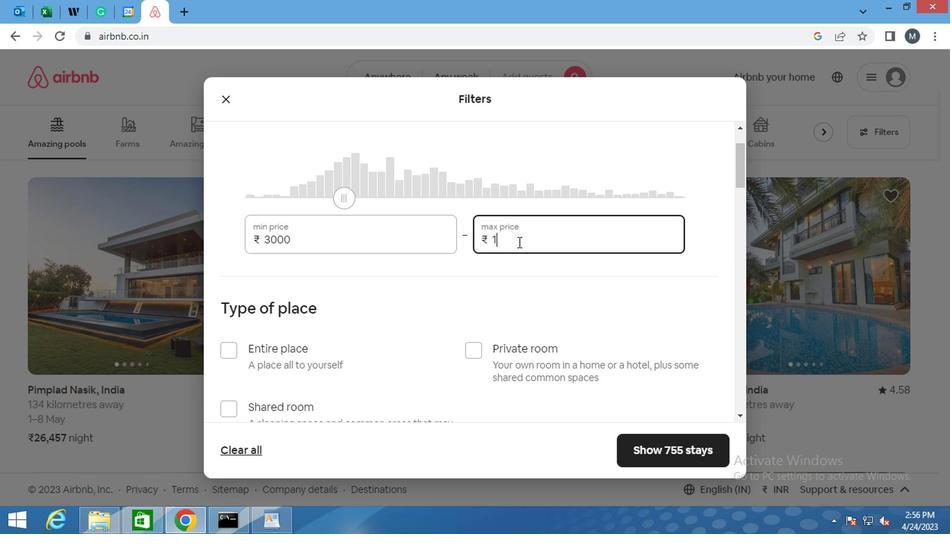 
Action: Key pressed 50
Screenshot: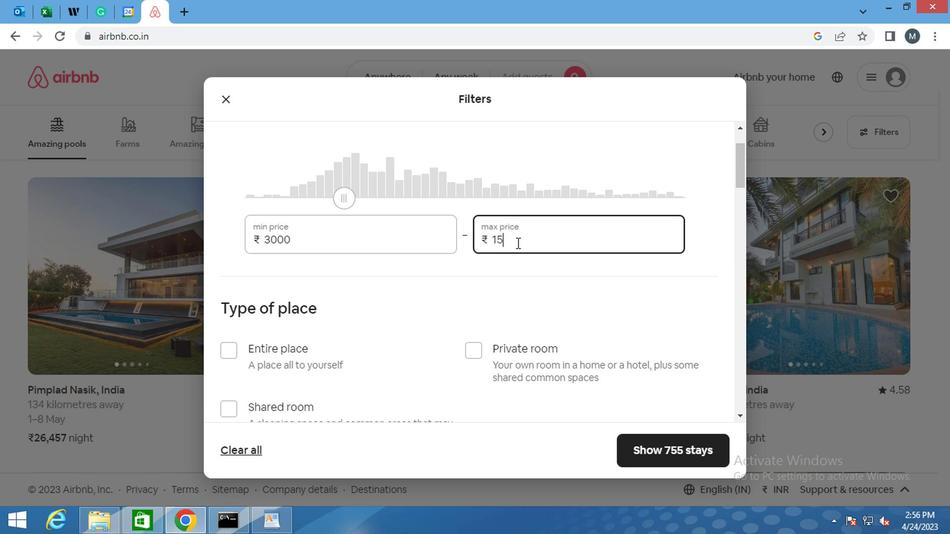 
Action: Mouse moved to (513, 244)
Screenshot: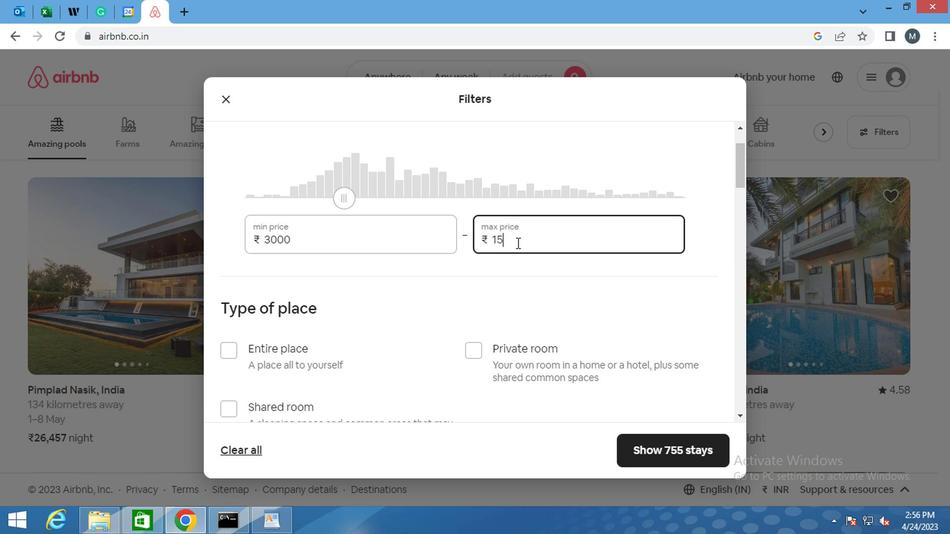 
Action: Key pressed 0
Screenshot: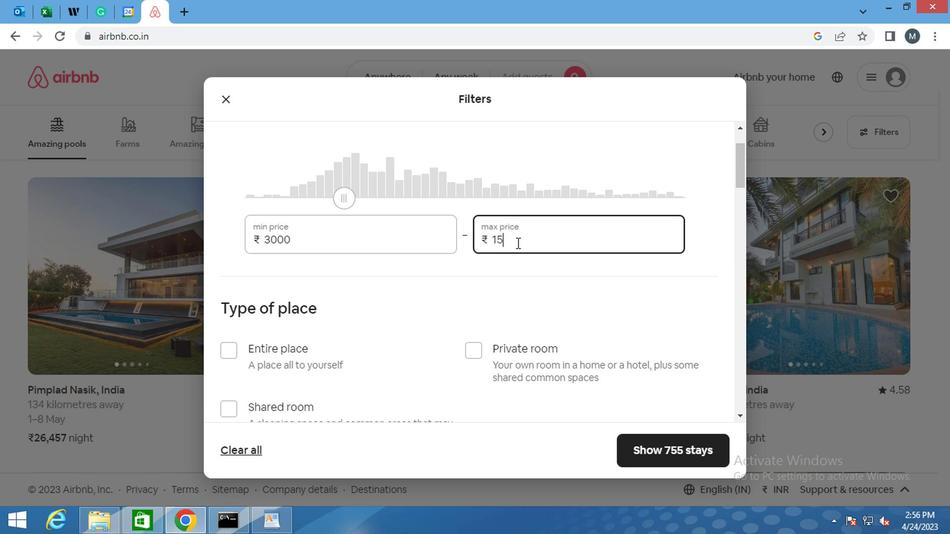 
Action: Mouse moved to (532, 249)
Screenshot: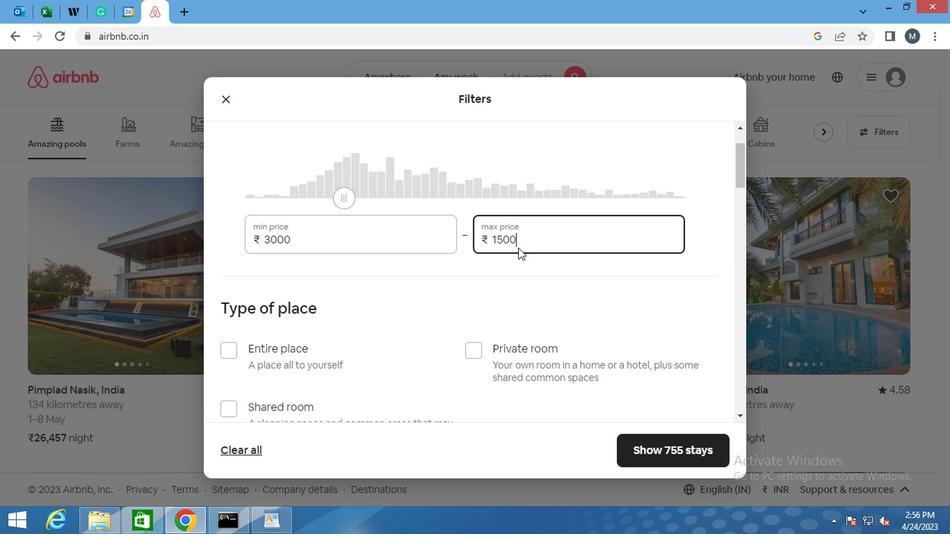 
Action: Key pressed 0
Screenshot: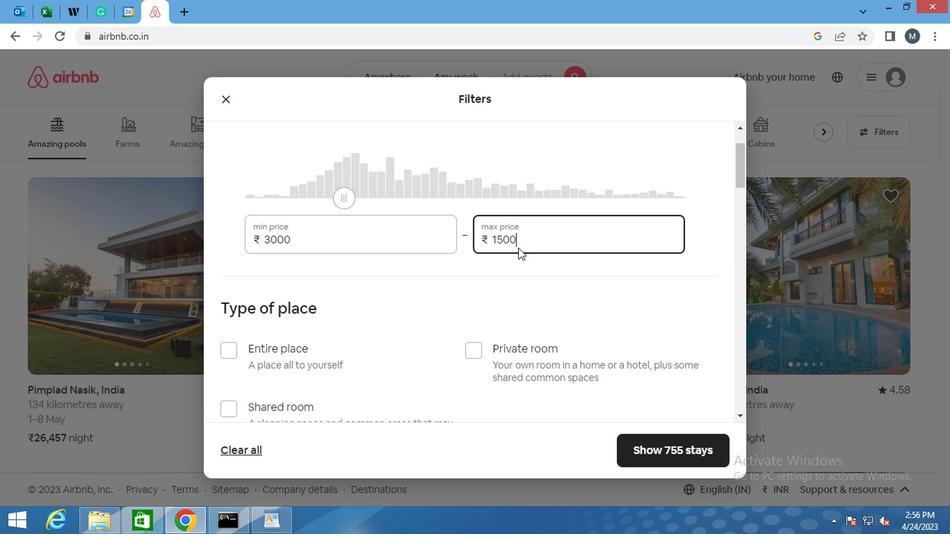 
Action: Mouse moved to (505, 237)
Screenshot: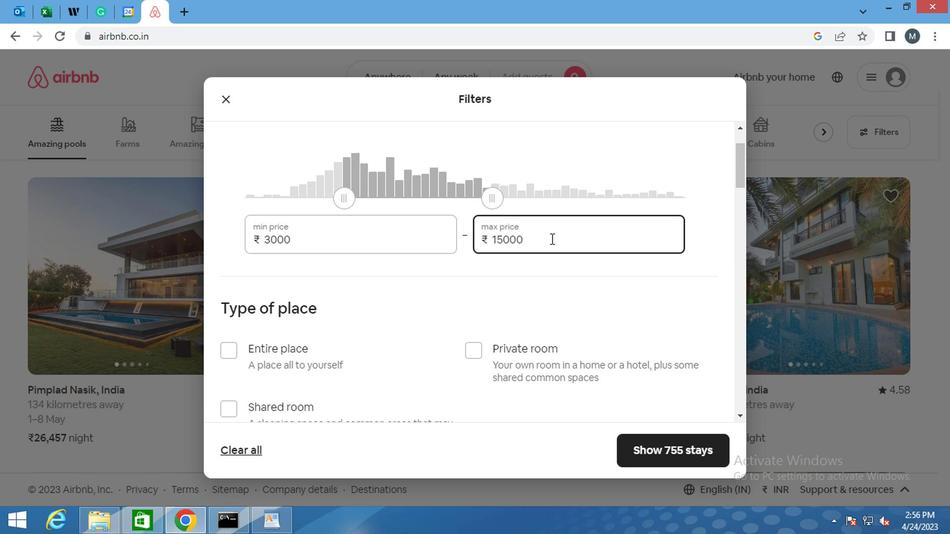 
Action: Mouse scrolled (505, 236) with delta (0, 0)
Screenshot: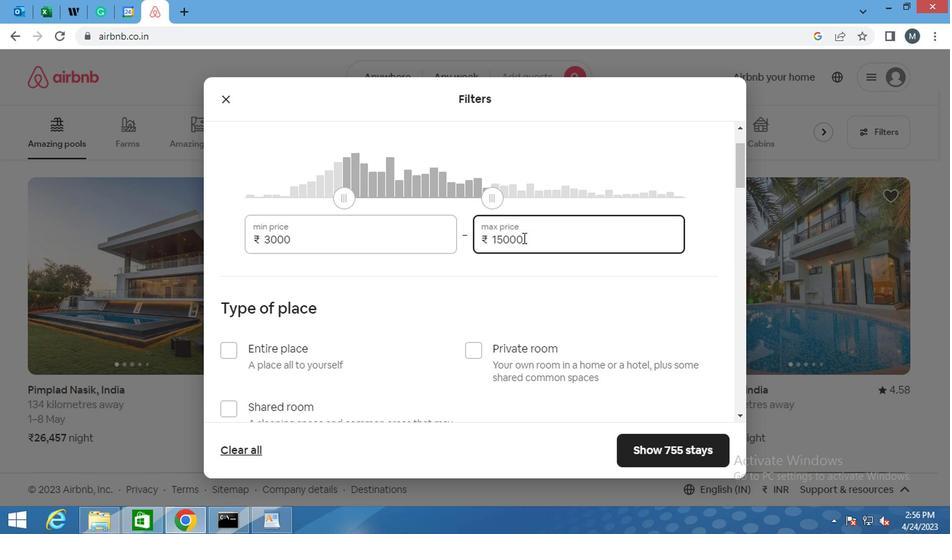 
Action: Mouse moved to (498, 242)
Screenshot: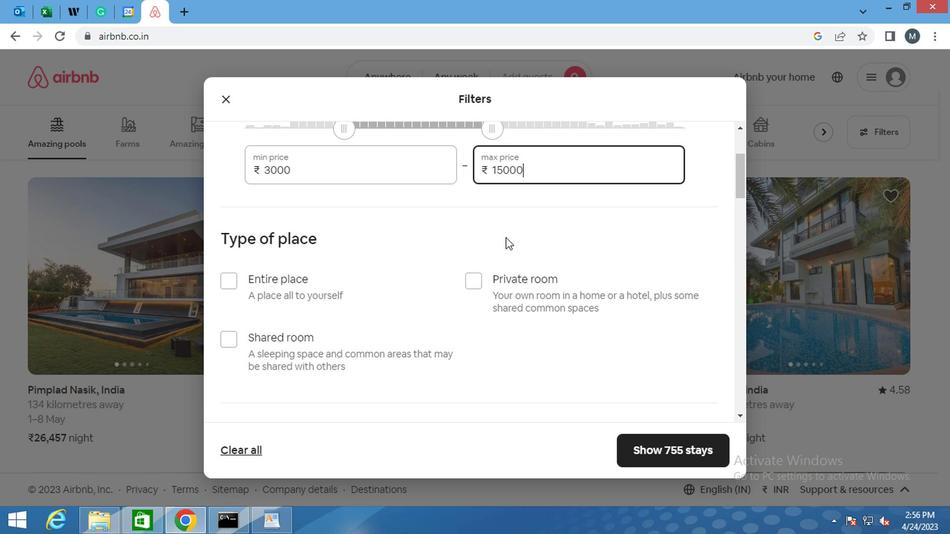 
Action: Mouse scrolled (498, 242) with delta (0, 0)
Screenshot: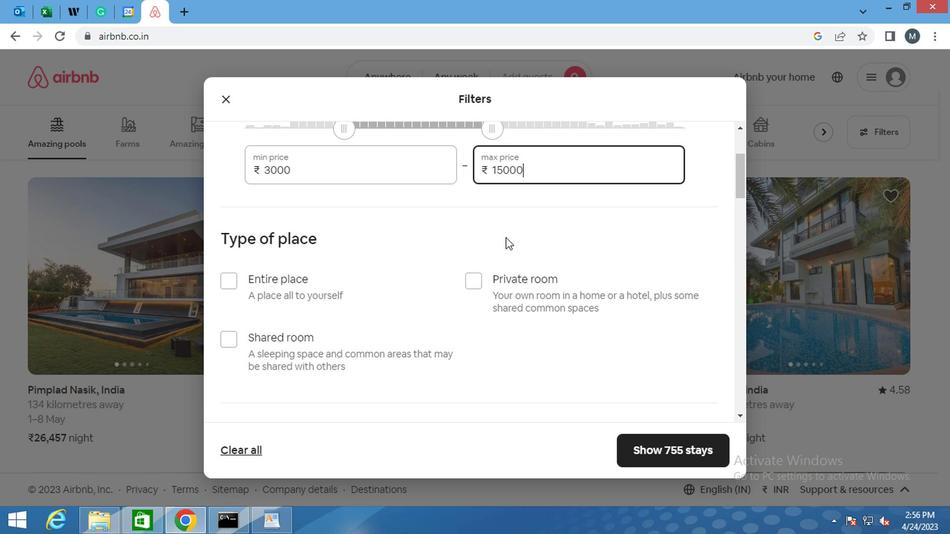 
Action: Mouse moved to (219, 208)
Screenshot: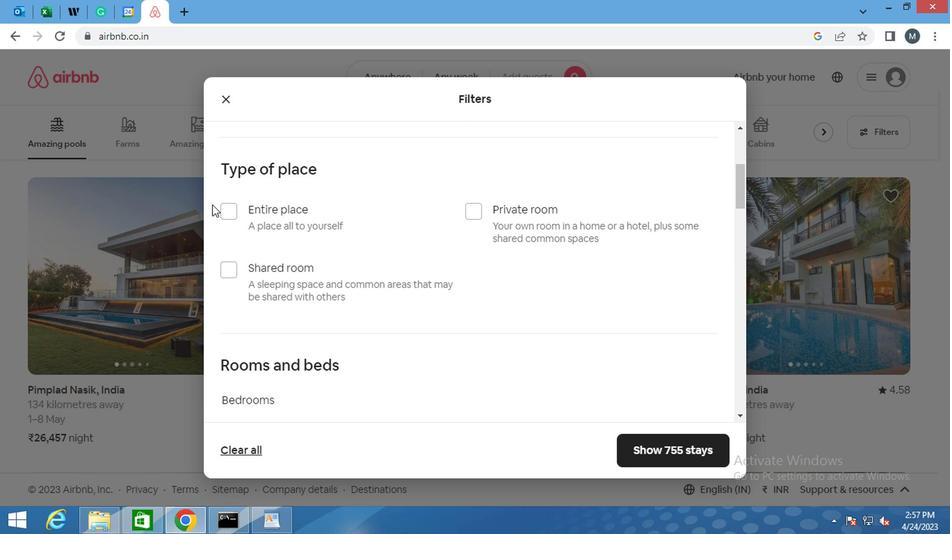 
Action: Mouse pressed left at (219, 208)
Screenshot: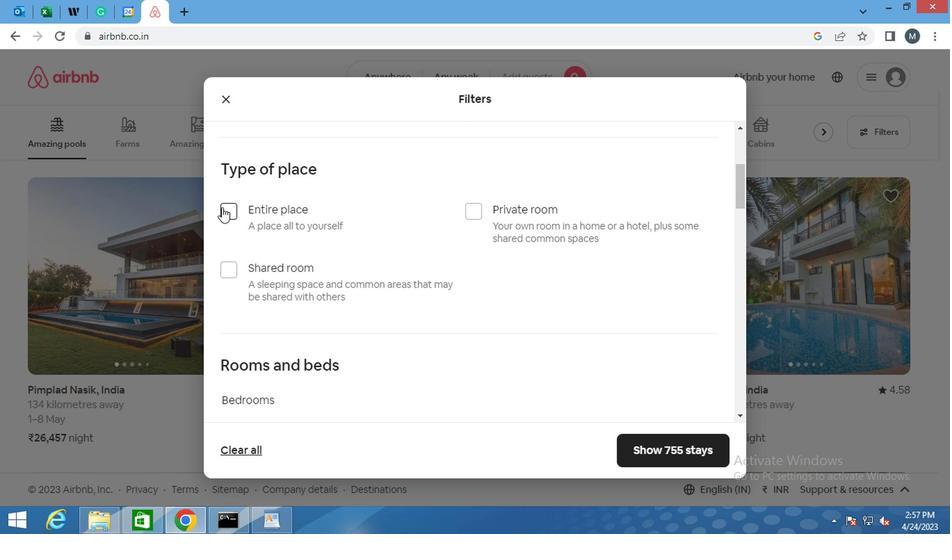 
Action: Mouse moved to (343, 204)
Screenshot: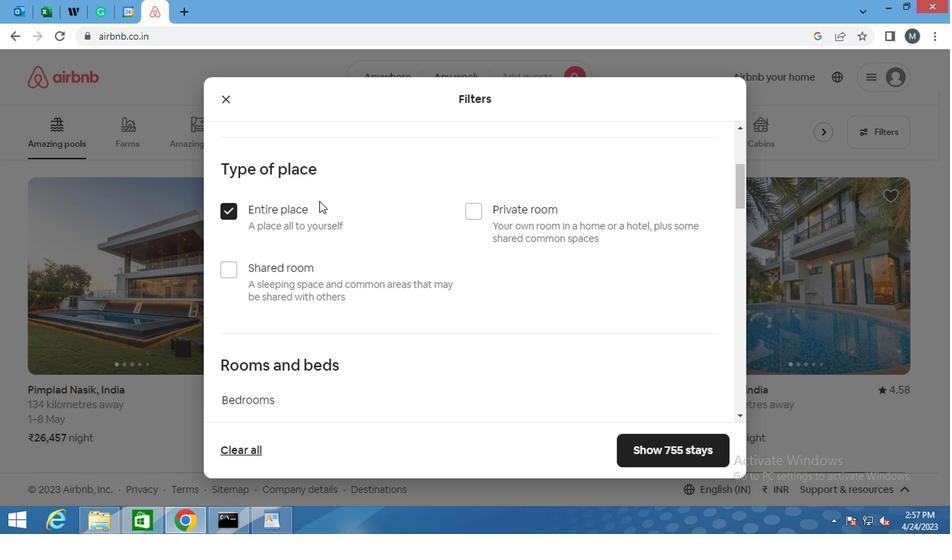 
Action: Mouse scrolled (343, 203) with delta (0, 0)
Screenshot: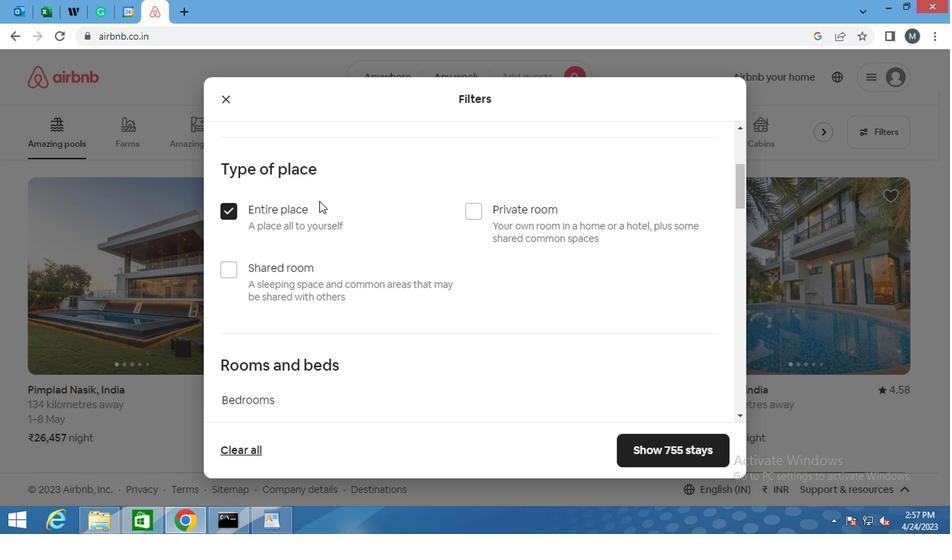 
Action: Mouse moved to (391, 212)
Screenshot: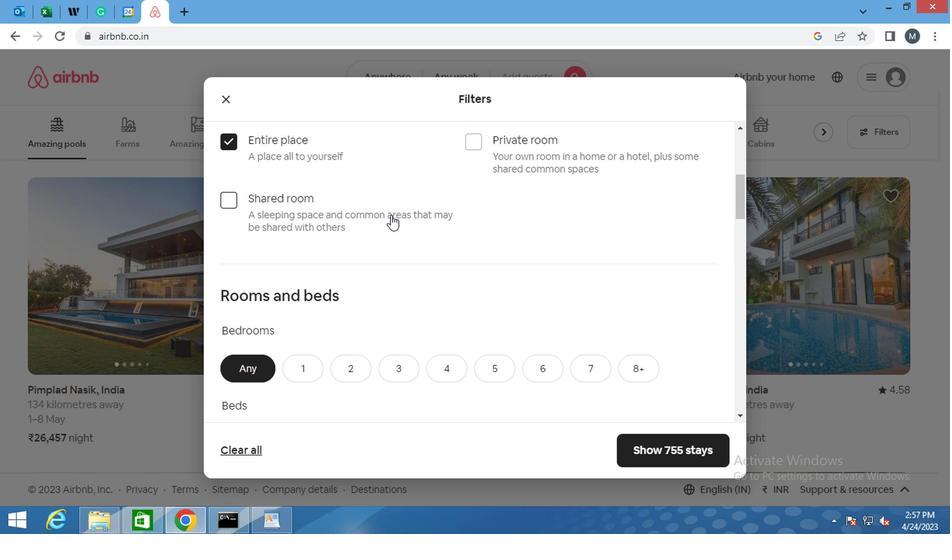 
Action: Mouse scrolled (391, 211) with delta (0, 0)
Screenshot: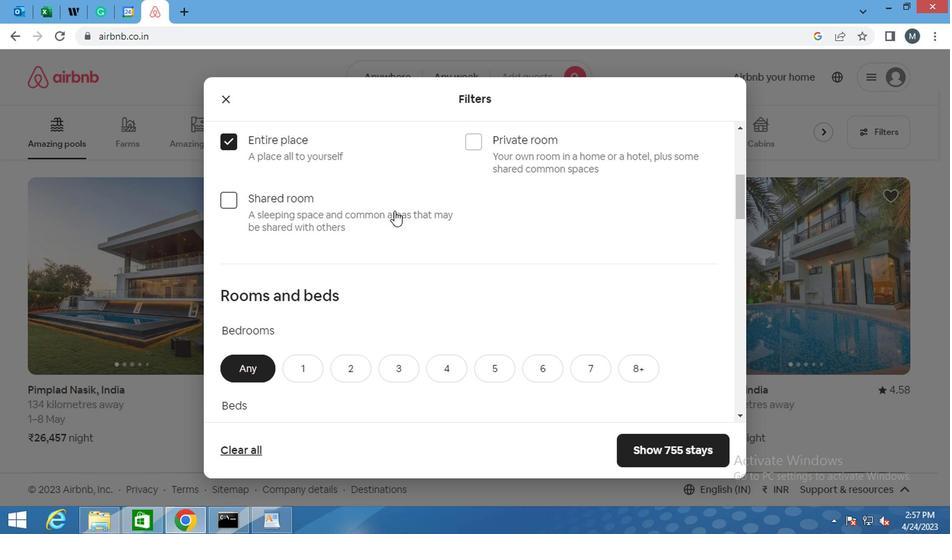 
Action: Mouse moved to (391, 302)
Screenshot: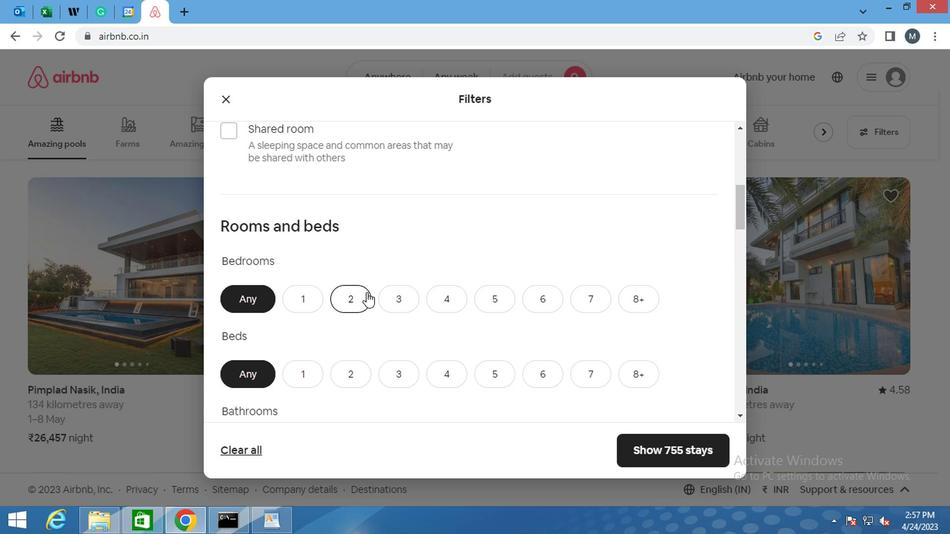 
Action: Mouse pressed left at (391, 302)
Screenshot: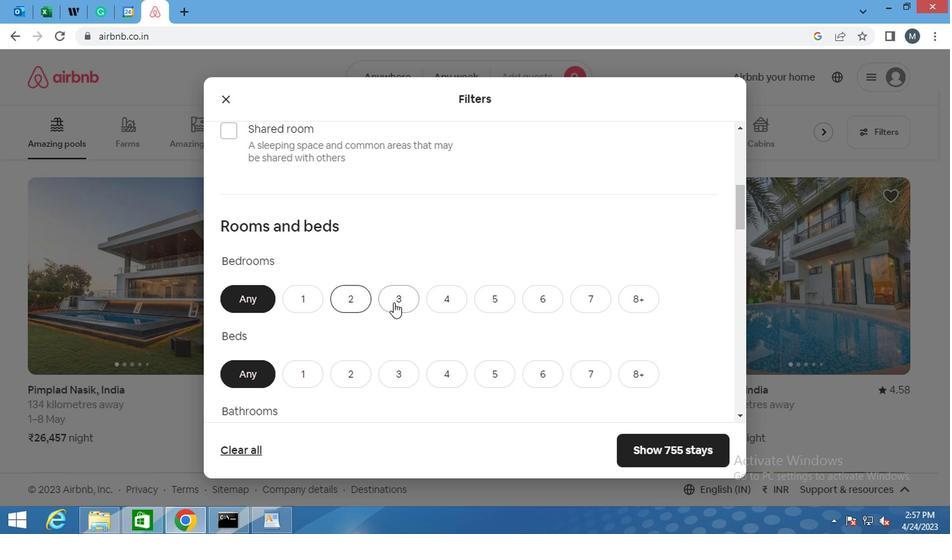 
Action: Mouse moved to (434, 376)
Screenshot: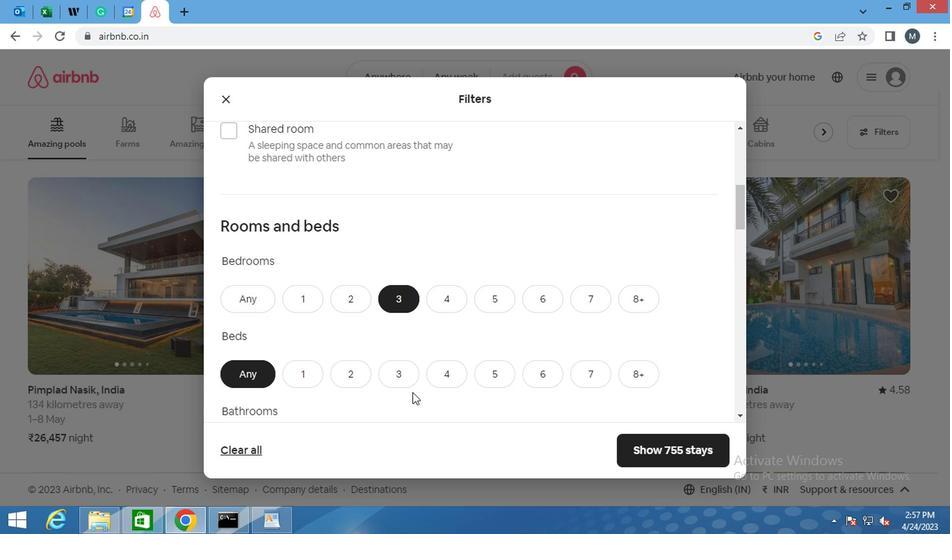 
Action: Mouse pressed left at (434, 376)
Screenshot: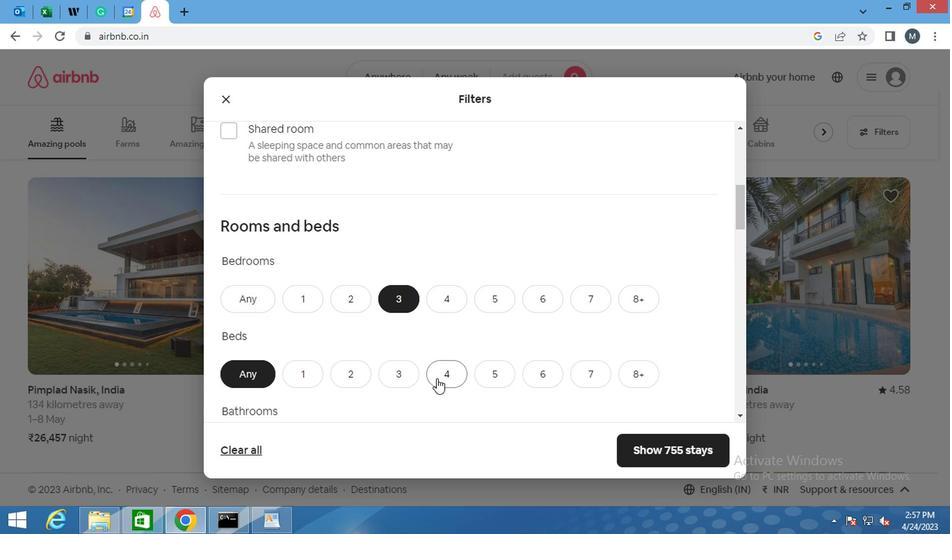 
Action: Mouse moved to (434, 329)
Screenshot: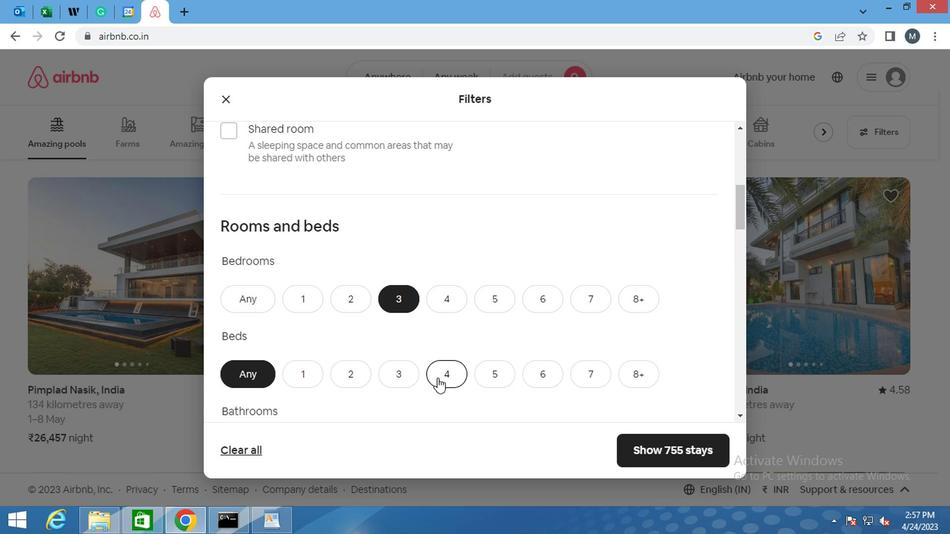 
Action: Mouse scrolled (434, 328) with delta (0, 0)
Screenshot: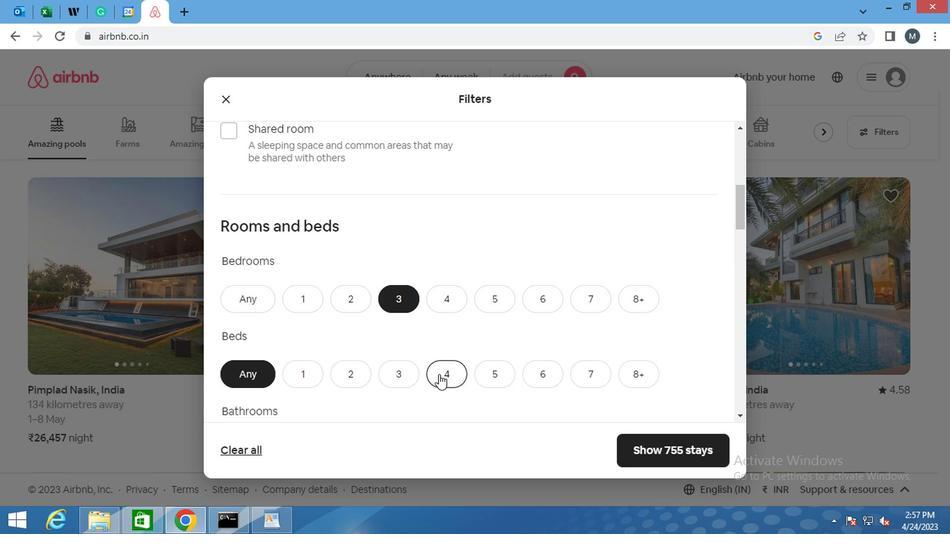 
Action: Mouse moved to (341, 383)
Screenshot: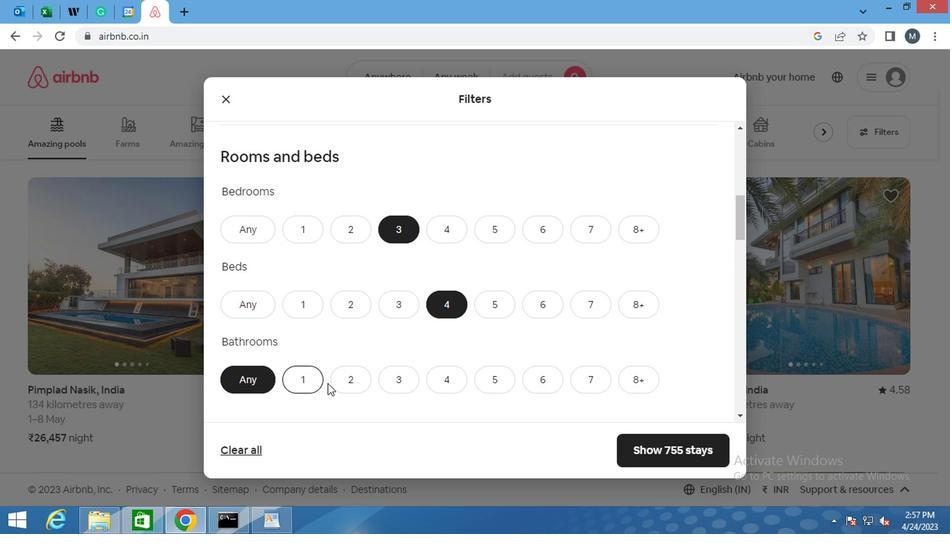 
Action: Mouse pressed left at (341, 383)
Screenshot: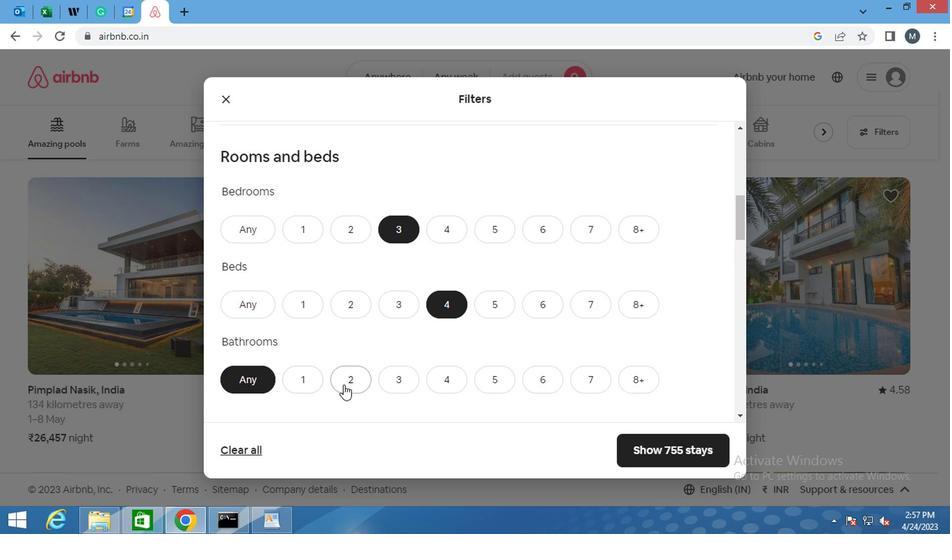 
Action: Mouse moved to (415, 295)
Screenshot: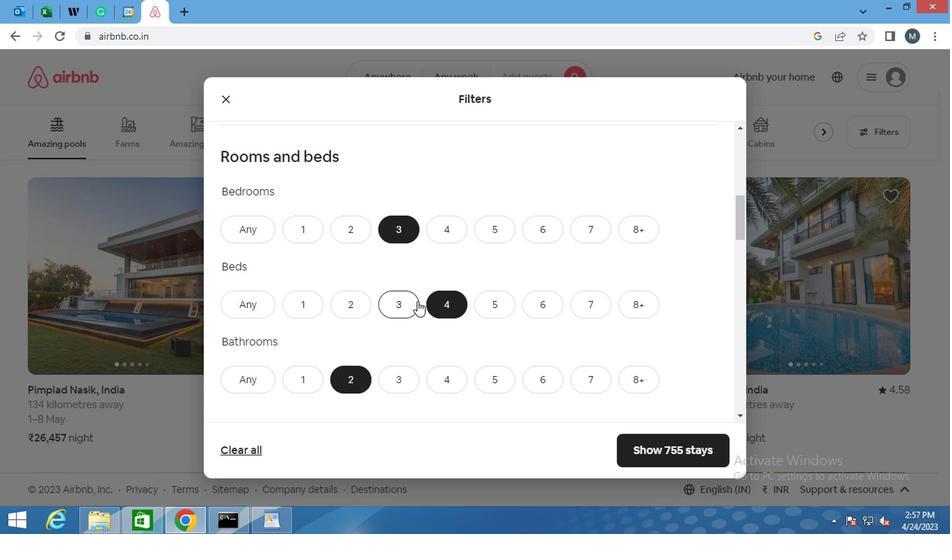 
Action: Mouse scrolled (415, 294) with delta (0, 0)
Screenshot: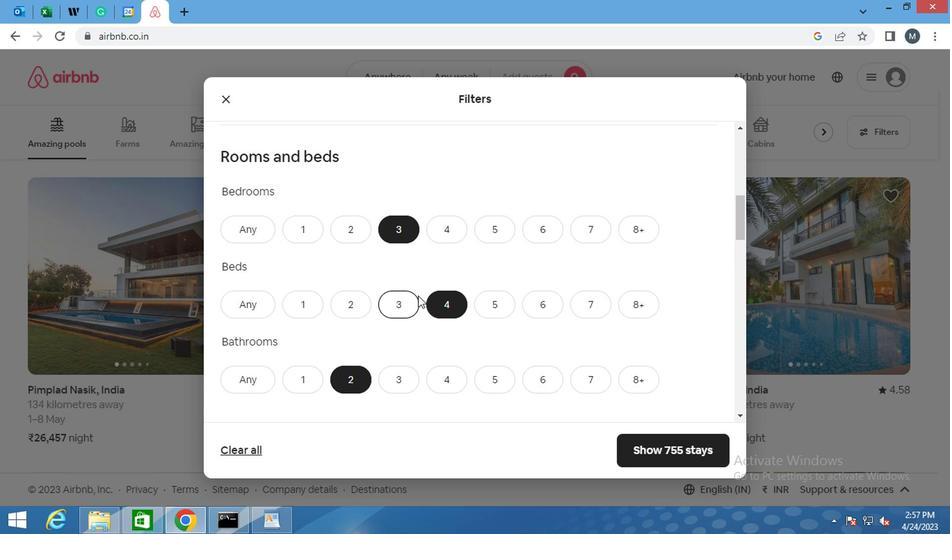 
Action: Mouse scrolled (415, 294) with delta (0, 0)
Screenshot: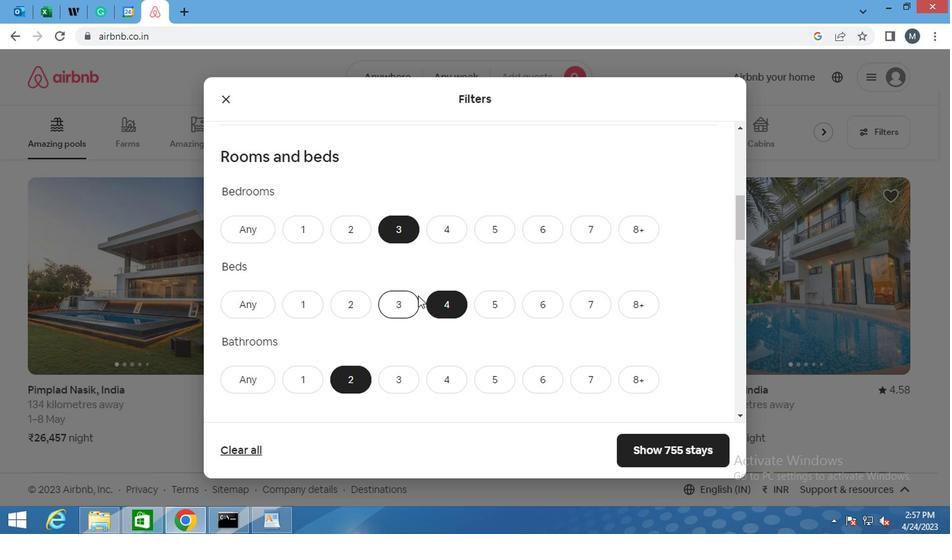 
Action: Mouse moved to (415, 295)
Screenshot: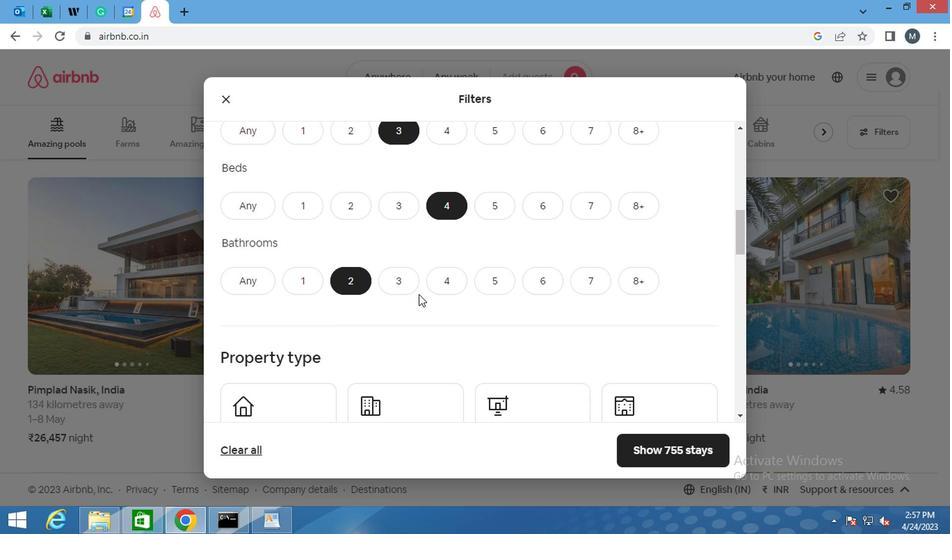 
Action: Mouse scrolled (415, 294) with delta (0, 0)
Screenshot: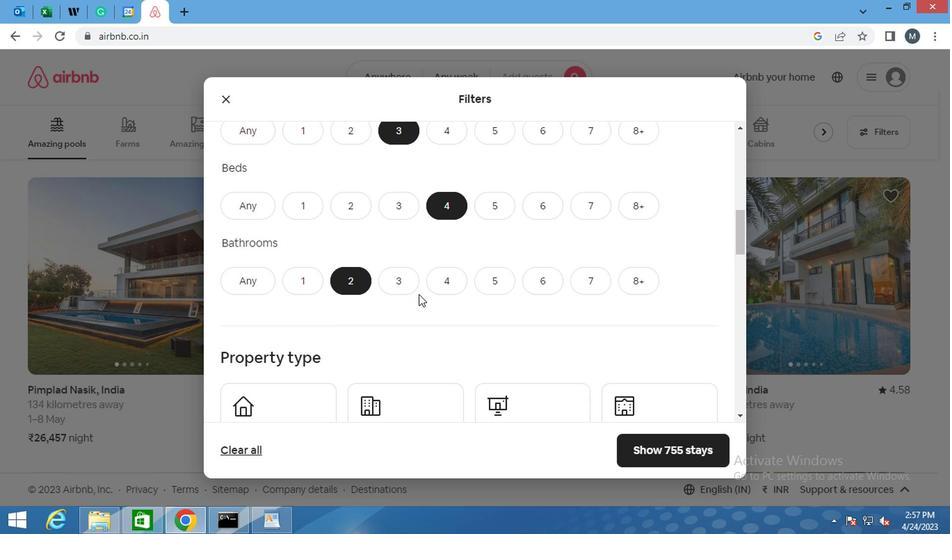
Action: Mouse moved to (447, 307)
Screenshot: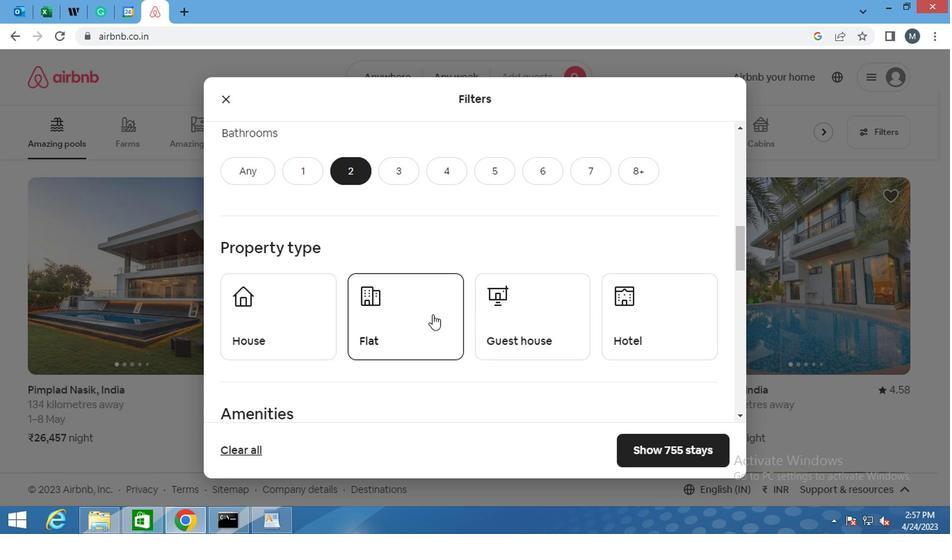 
Action: Mouse scrolled (447, 307) with delta (0, 0)
Screenshot: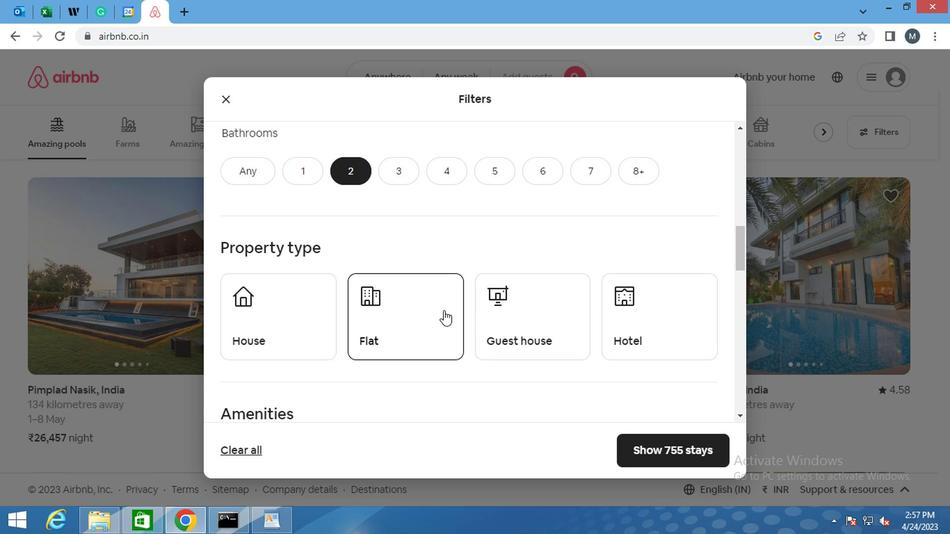 
Action: Mouse moved to (247, 242)
Screenshot: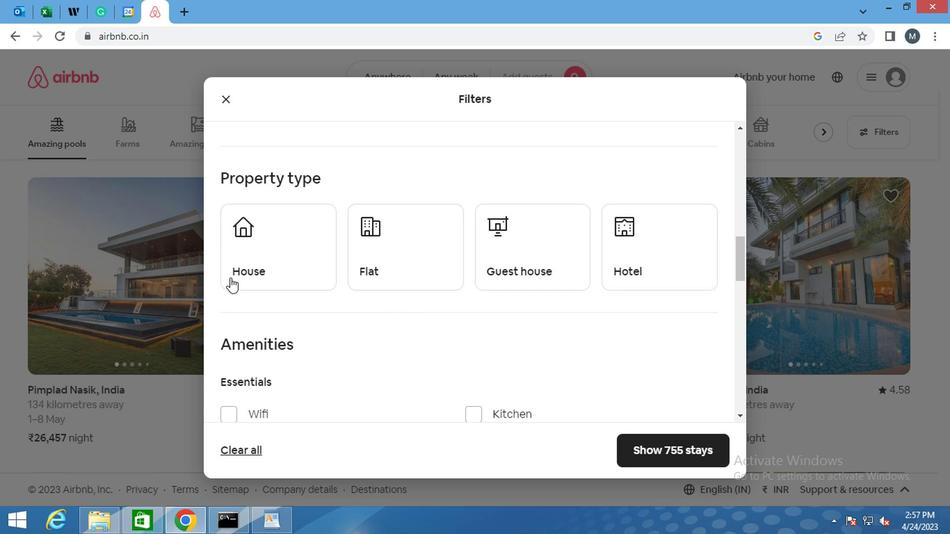 
Action: Mouse pressed left at (247, 242)
Screenshot: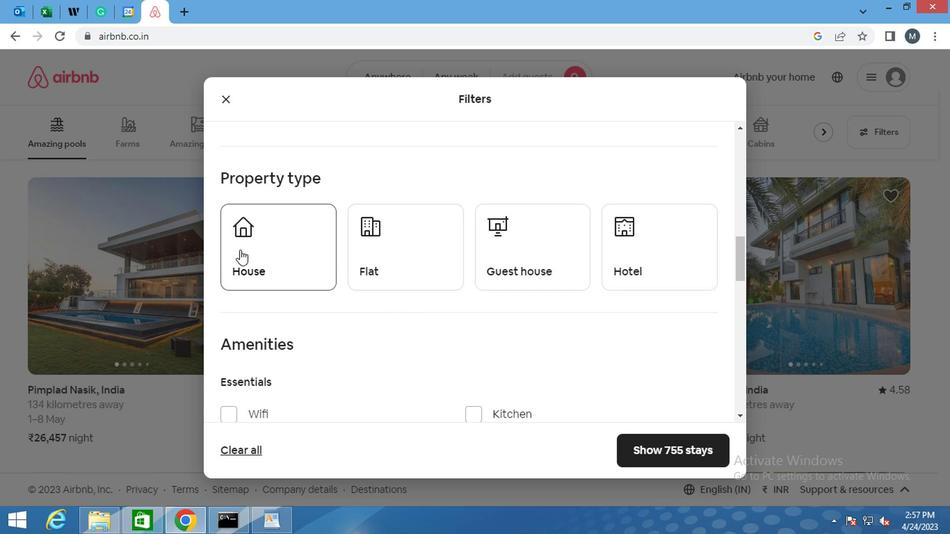 
Action: Mouse moved to (370, 255)
Screenshot: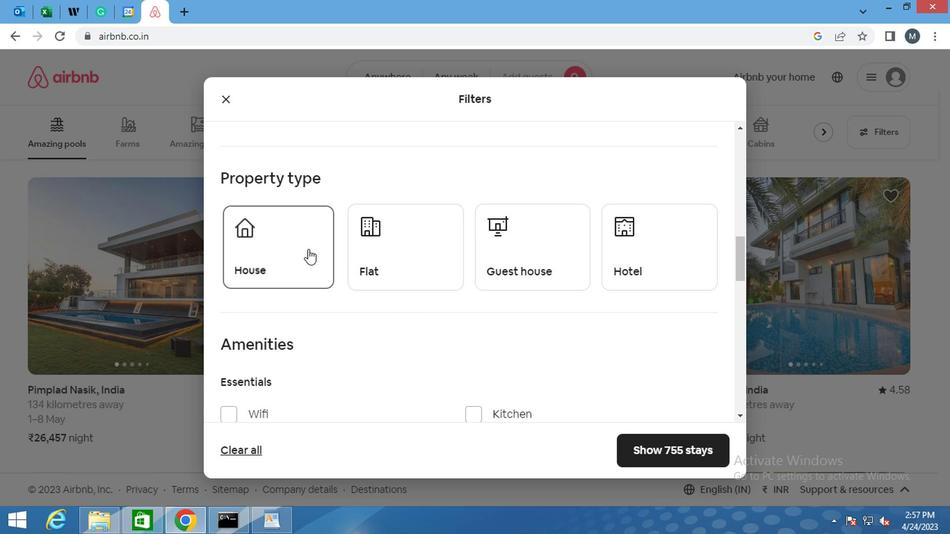 
Action: Mouse pressed left at (370, 255)
Screenshot: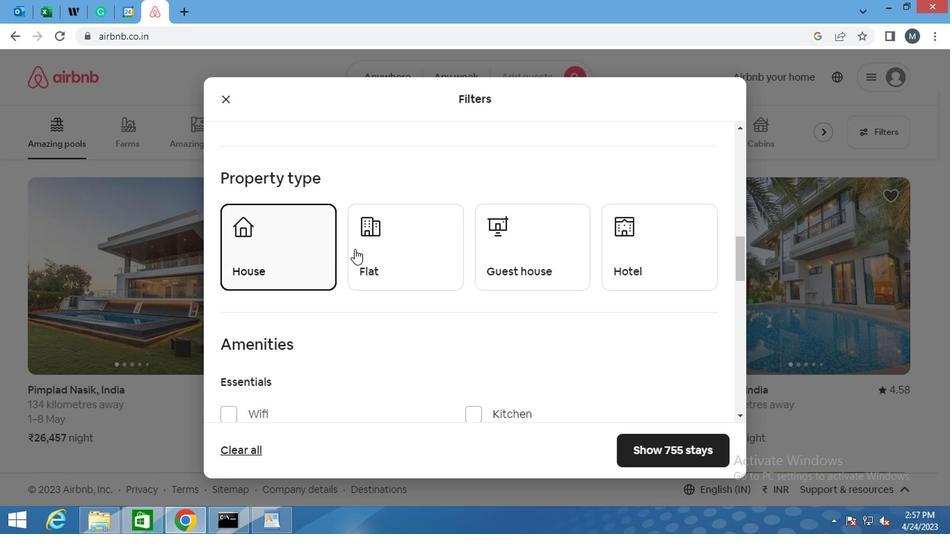 
Action: Mouse moved to (512, 261)
Screenshot: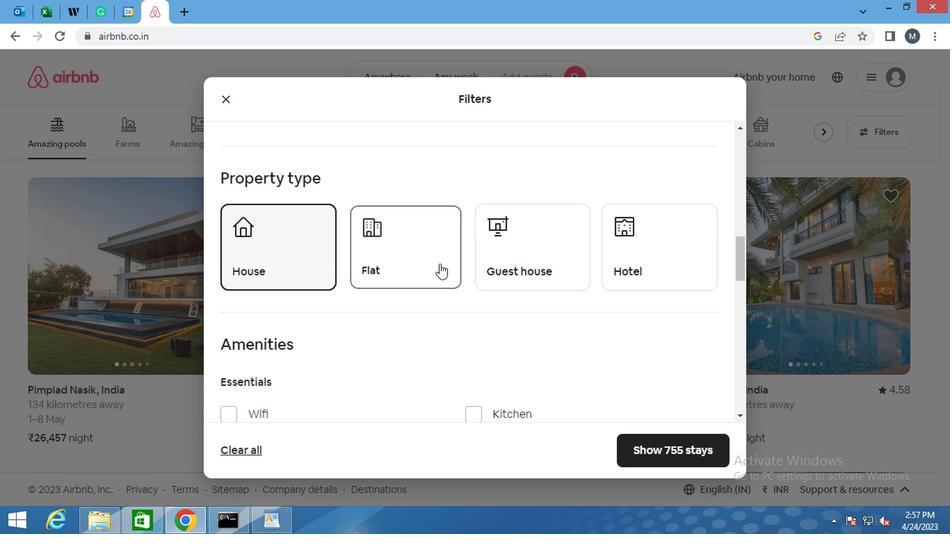 
Action: Mouse pressed left at (512, 261)
Screenshot: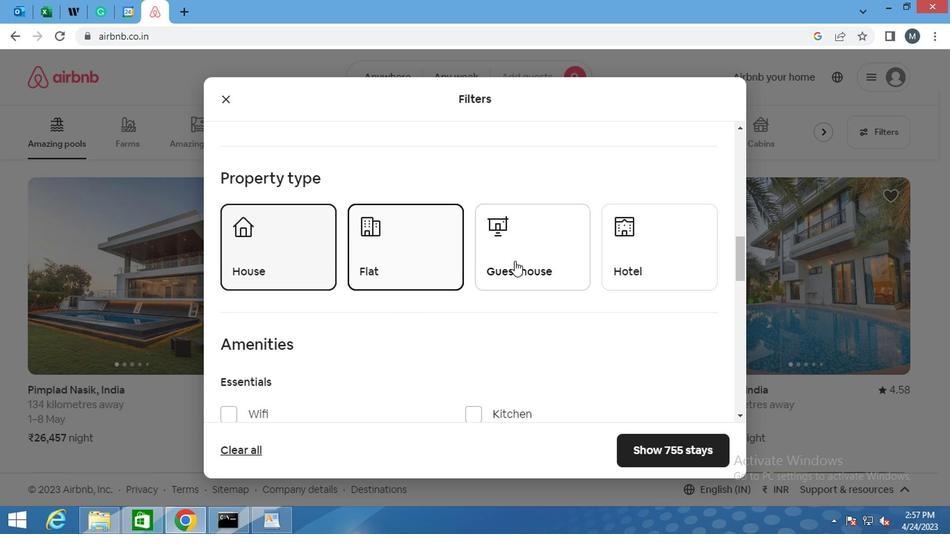 
Action: Mouse moved to (486, 256)
Screenshot: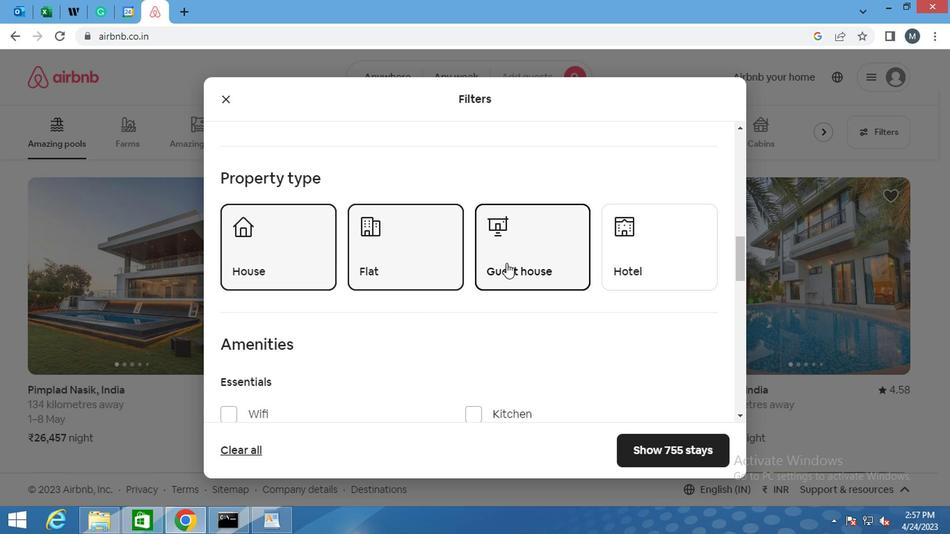 
Action: Mouse scrolled (486, 256) with delta (0, 0)
Screenshot: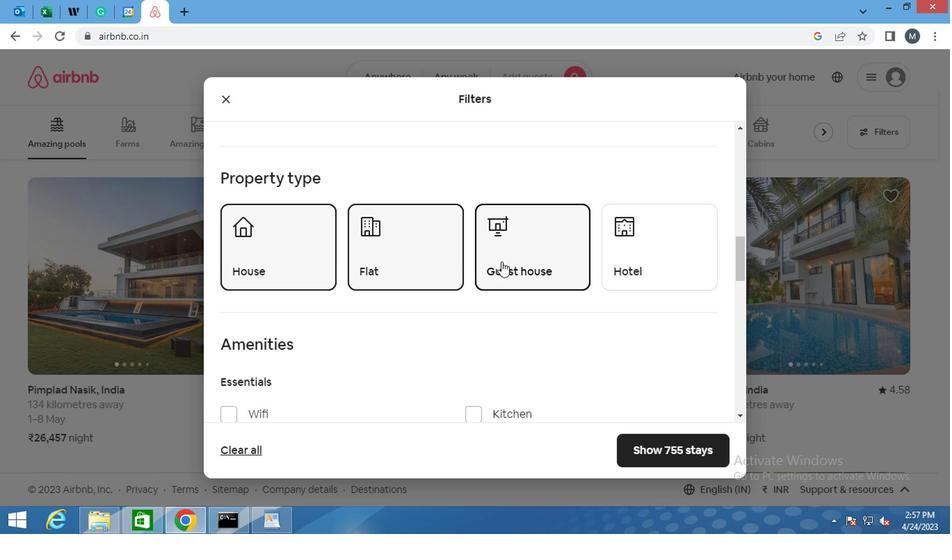 
Action: Mouse moved to (486, 256)
Screenshot: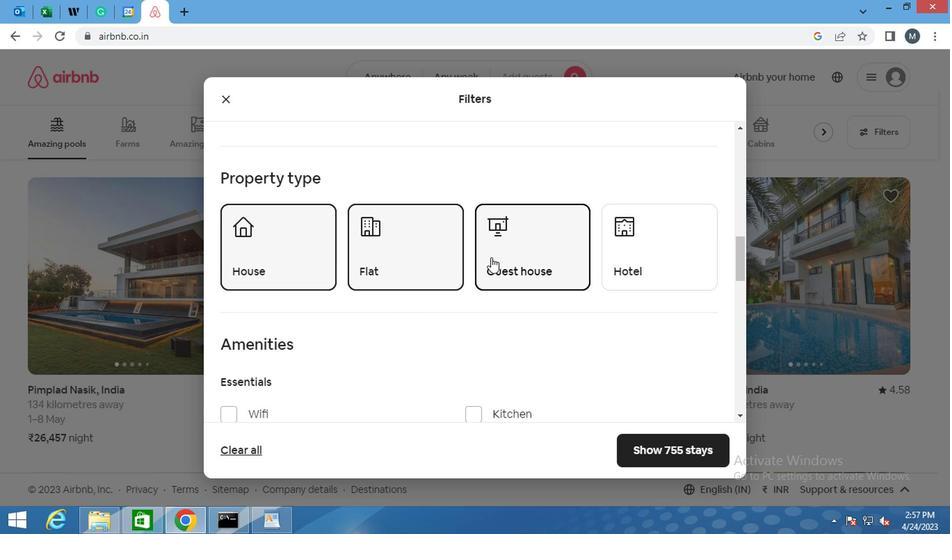 
Action: Mouse scrolled (486, 256) with delta (0, 0)
Screenshot: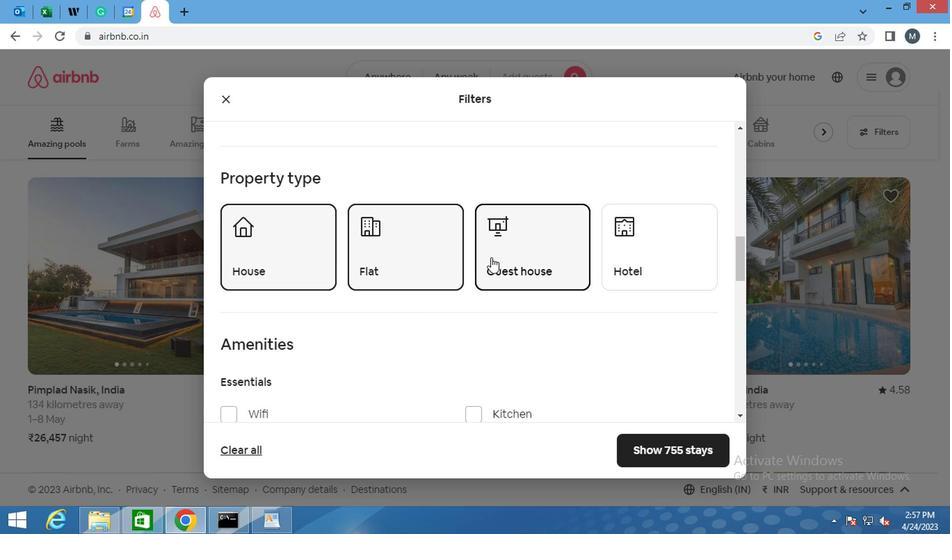 
Action: Mouse moved to (471, 255)
Screenshot: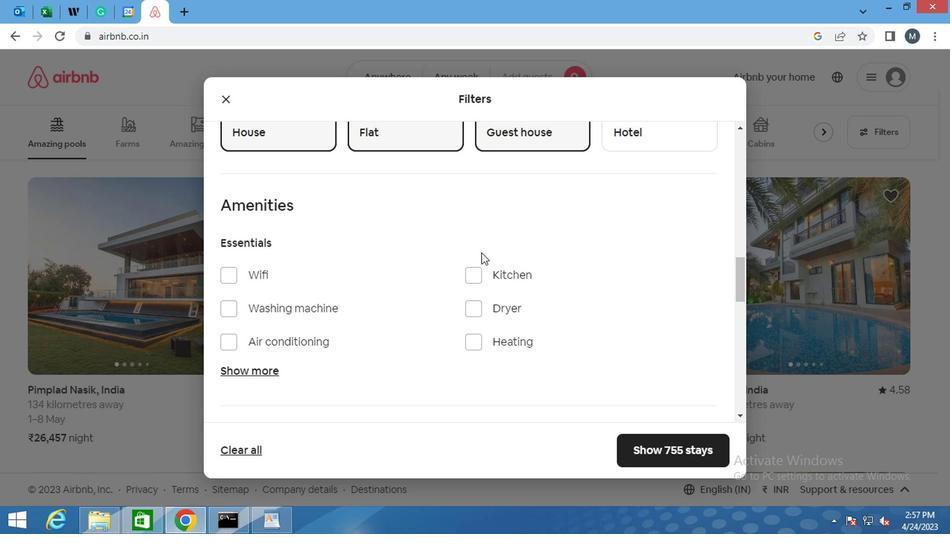 
Action: Mouse scrolled (471, 254) with delta (0, 0)
Screenshot: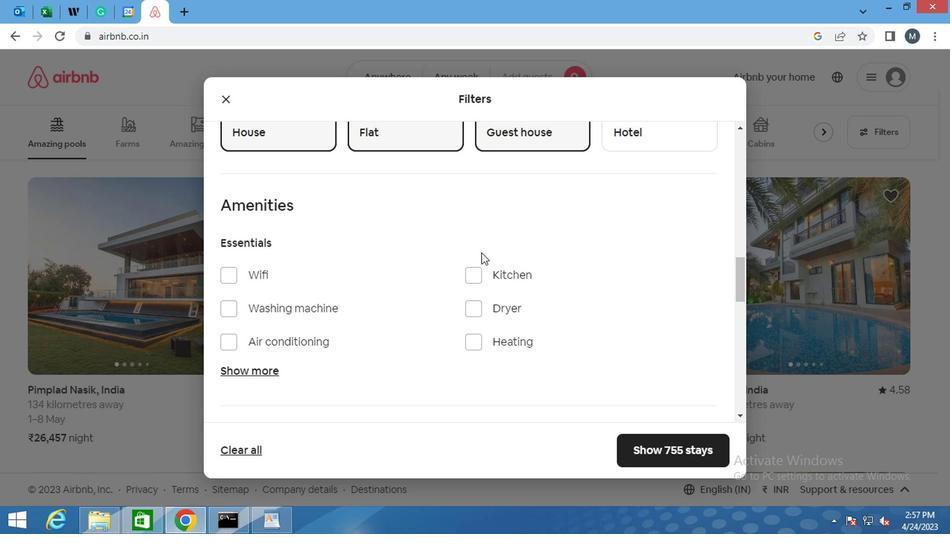 
Action: Mouse moved to (227, 236)
Screenshot: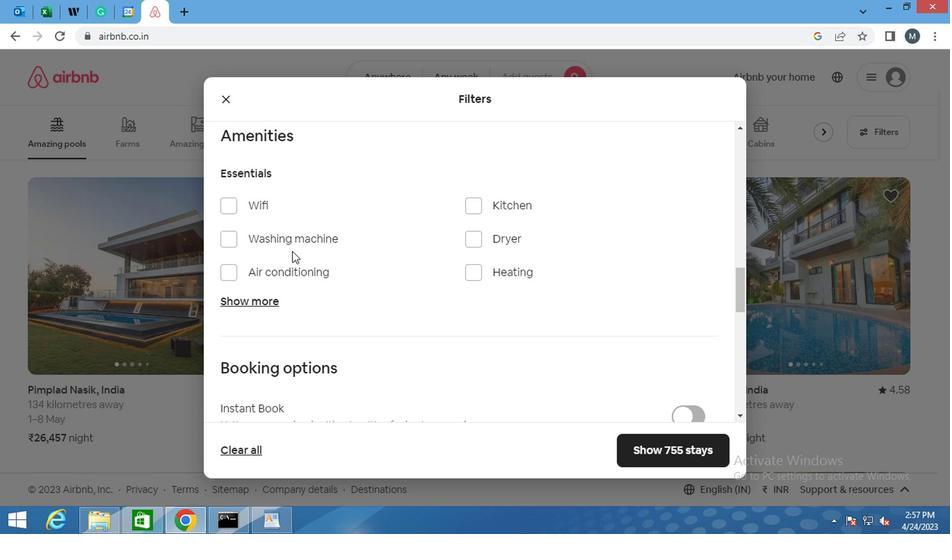
Action: Mouse pressed left at (227, 236)
Screenshot: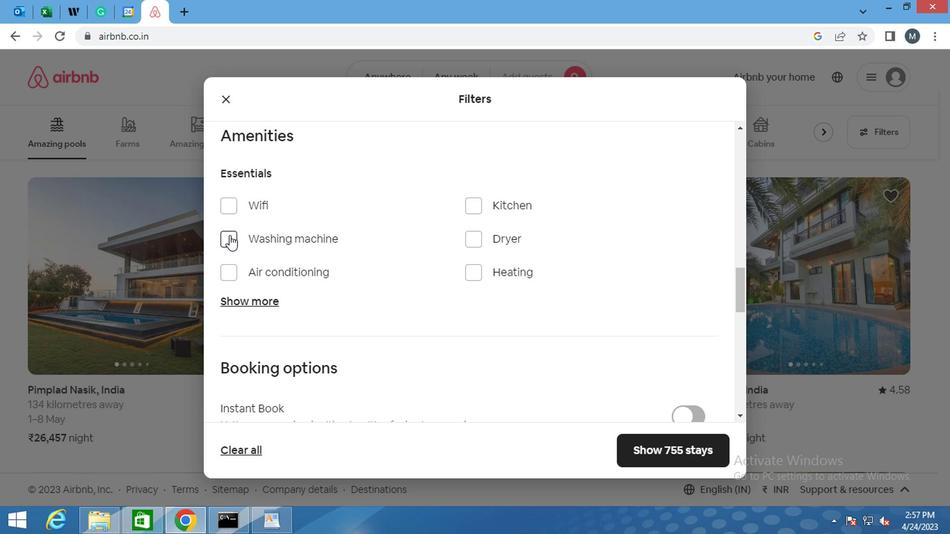 
Action: Mouse moved to (499, 266)
Screenshot: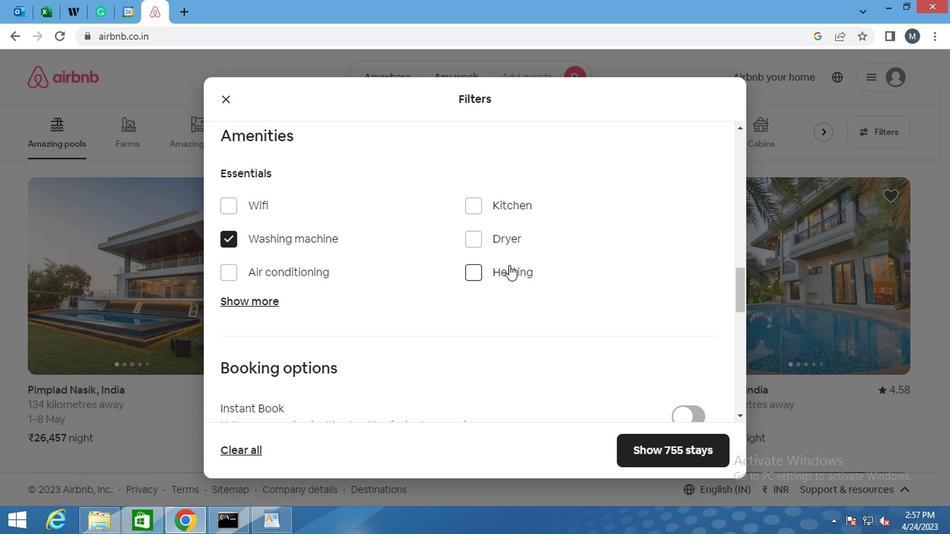 
Action: Mouse scrolled (499, 265) with delta (0, 0)
Screenshot: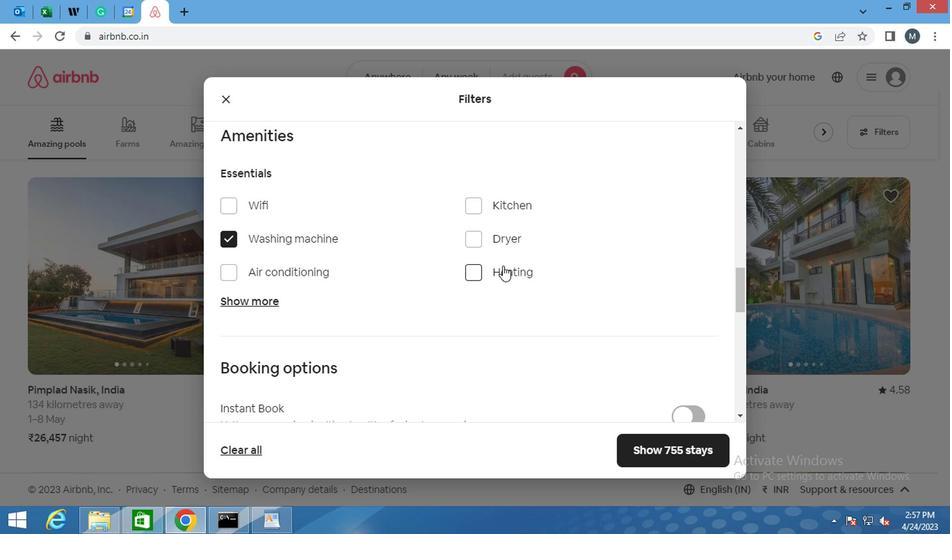 
Action: Mouse moved to (499, 270)
Screenshot: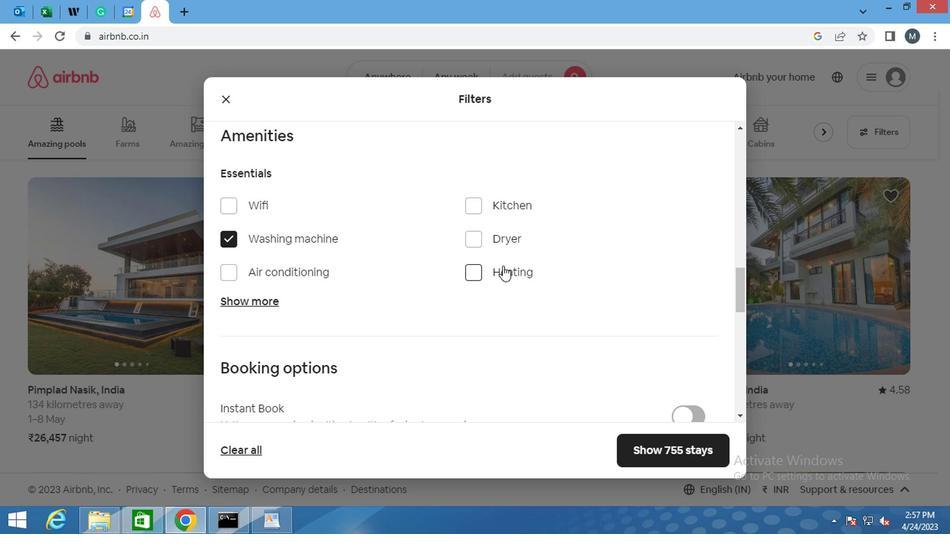 
Action: Mouse scrolled (499, 269) with delta (0, 0)
Screenshot: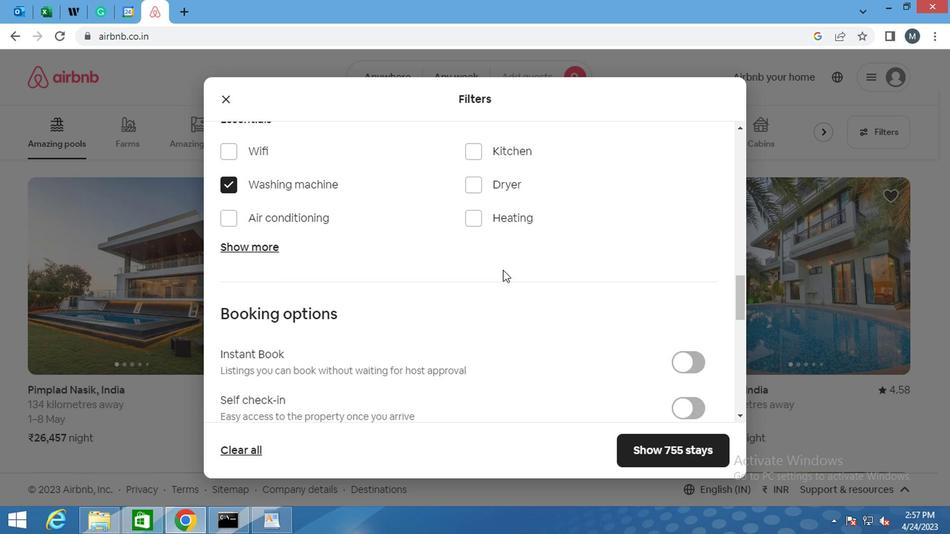
Action: Mouse moved to (686, 327)
Screenshot: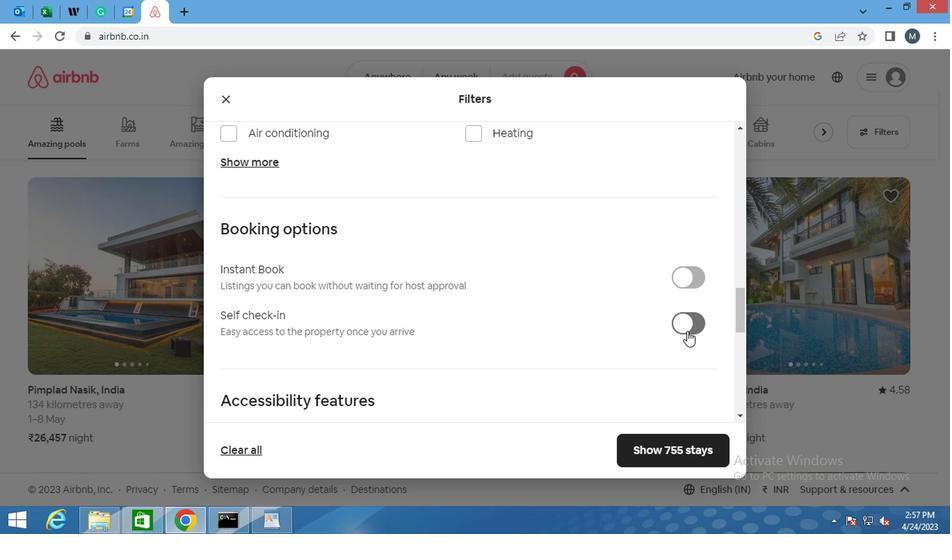 
Action: Mouse pressed left at (686, 327)
Screenshot: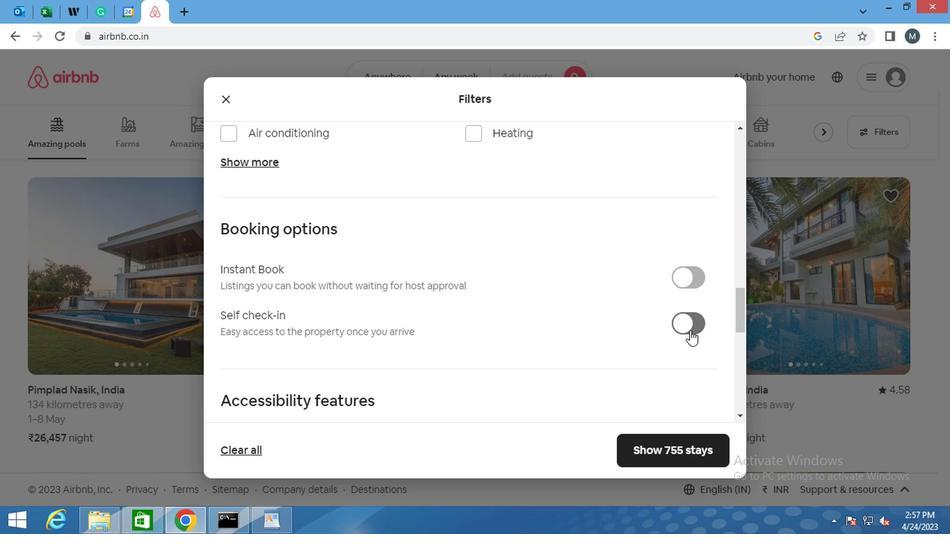 
Action: Mouse moved to (402, 292)
Screenshot: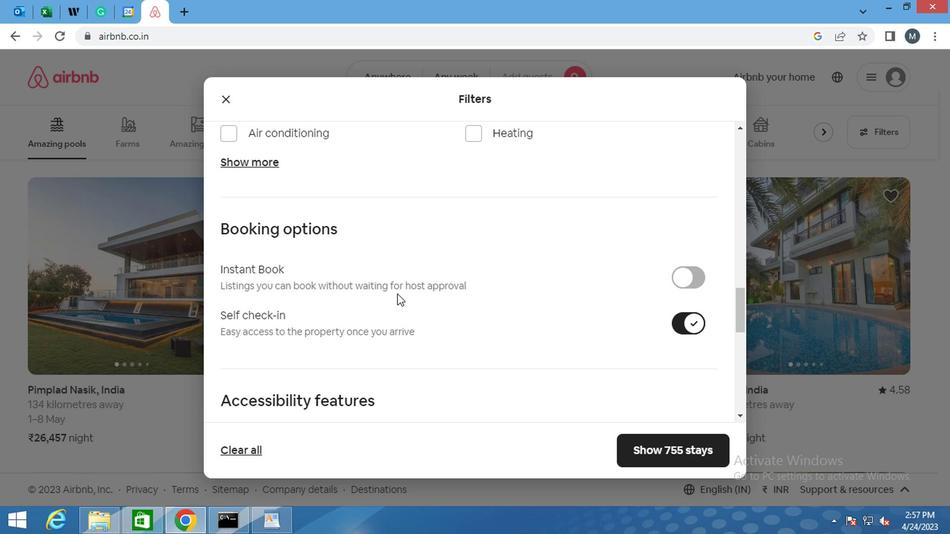 
Action: Mouse scrolled (402, 291) with delta (0, 0)
Screenshot: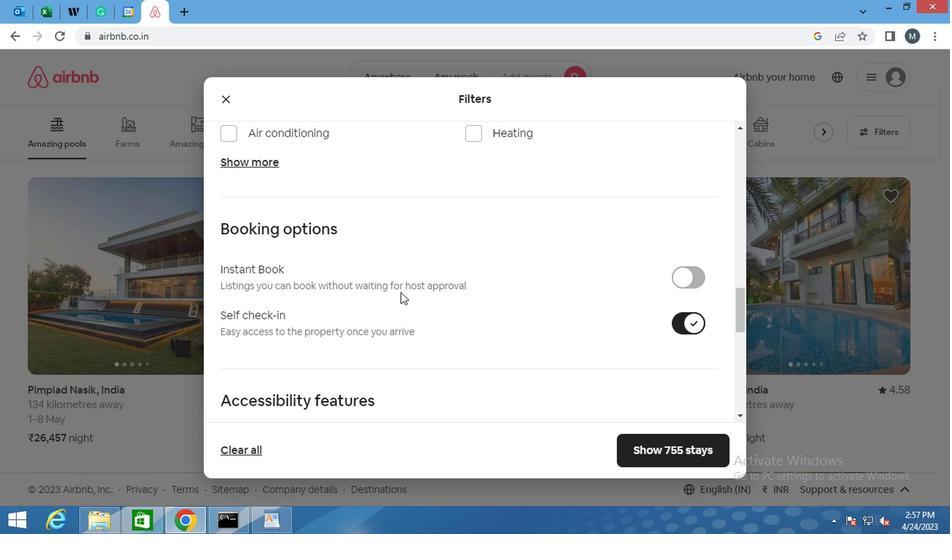 
Action: Mouse moved to (408, 297)
Screenshot: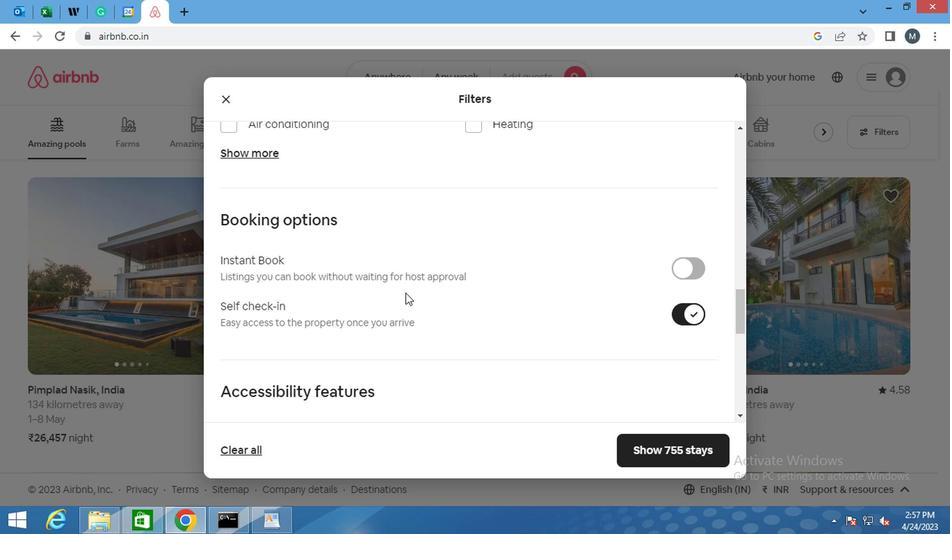 
Action: Mouse scrolled (408, 296) with delta (0, 0)
Screenshot: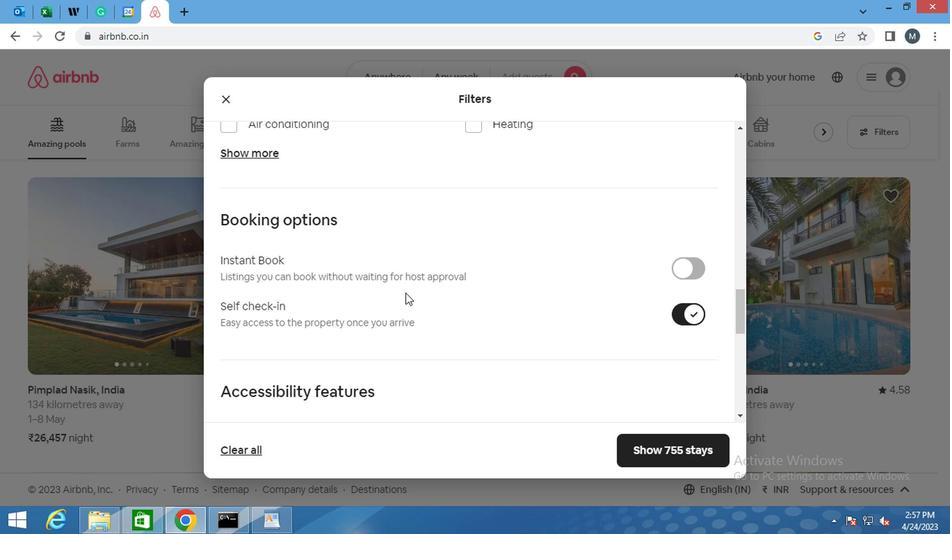 
Action: Mouse moved to (411, 296)
Screenshot: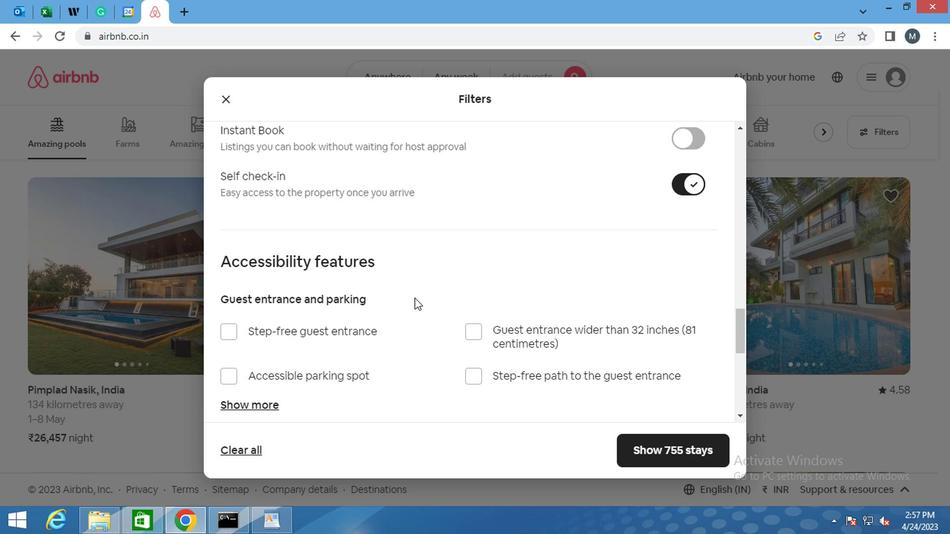 
Action: Mouse scrolled (411, 295) with delta (0, 0)
Screenshot: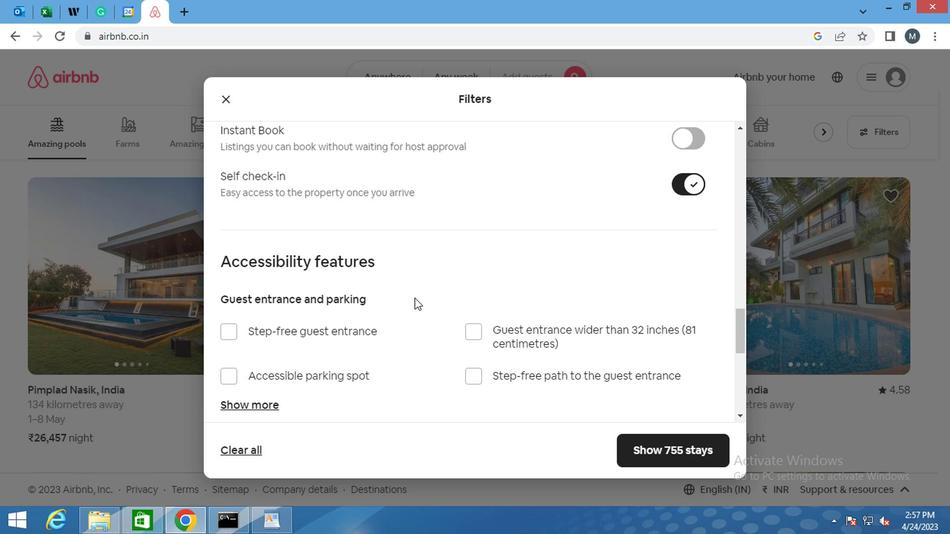 
Action: Mouse moved to (411, 294)
Screenshot: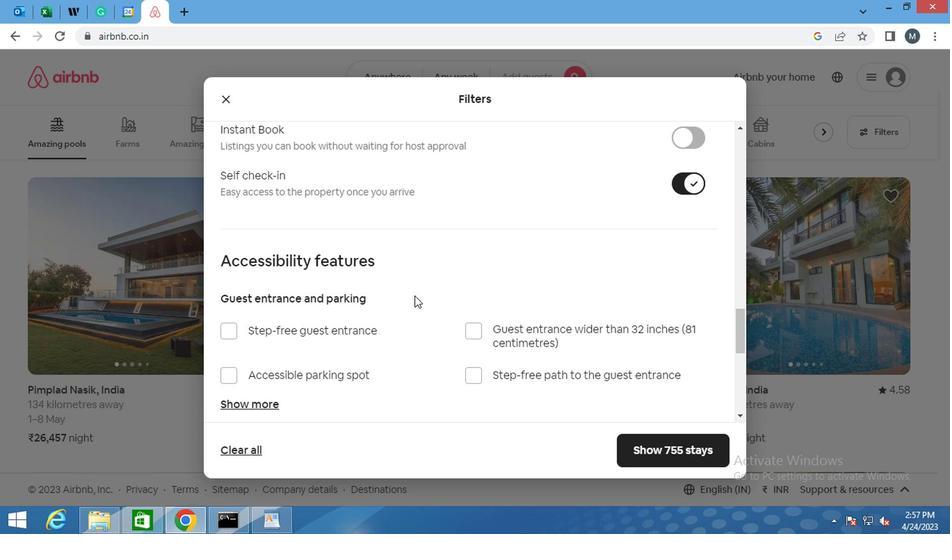 
Action: Mouse scrolled (411, 293) with delta (0, 0)
Screenshot: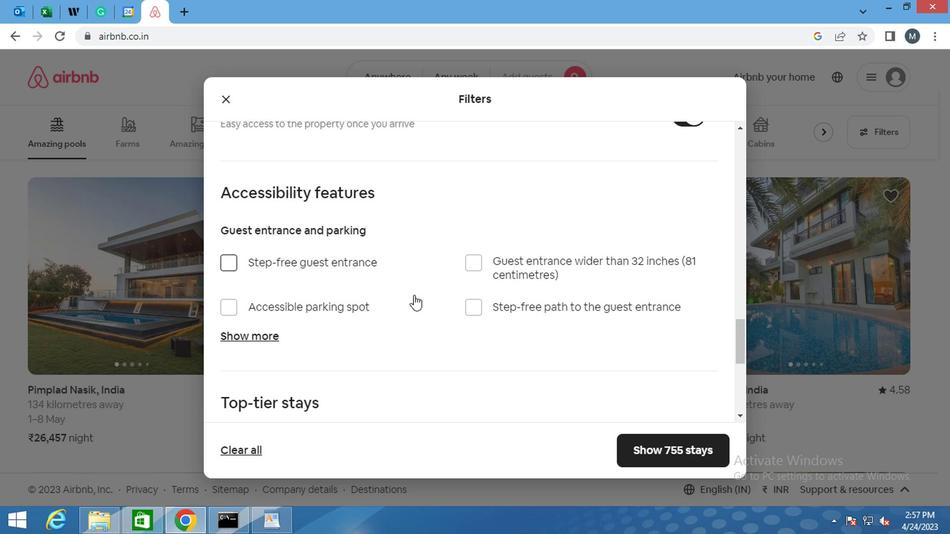 
Action: Mouse moved to (404, 303)
Screenshot: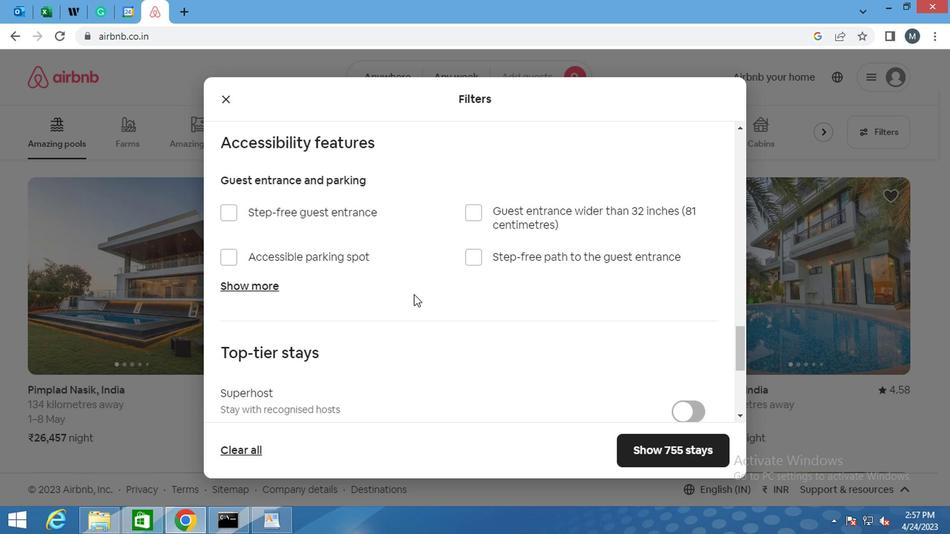 
Action: Mouse scrolled (404, 302) with delta (0, 0)
Screenshot: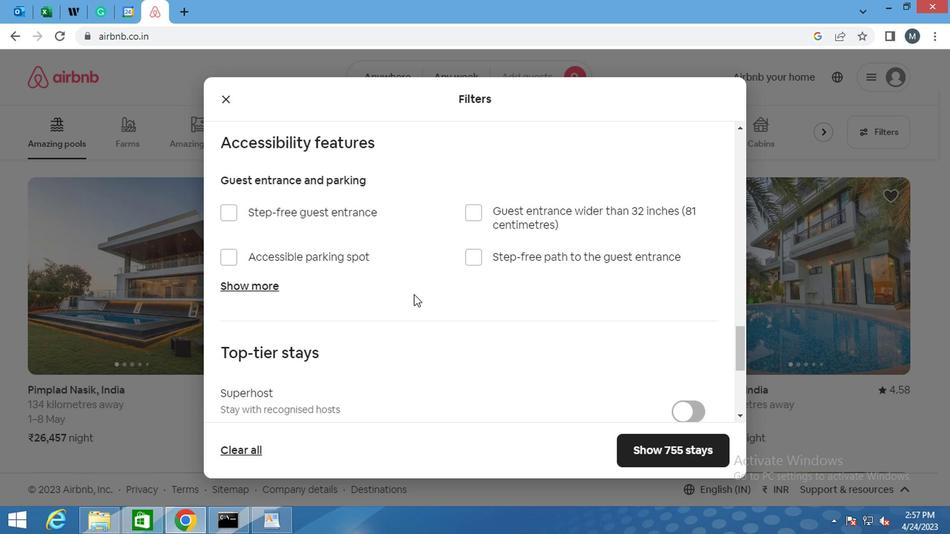 
Action: Mouse moved to (351, 330)
Screenshot: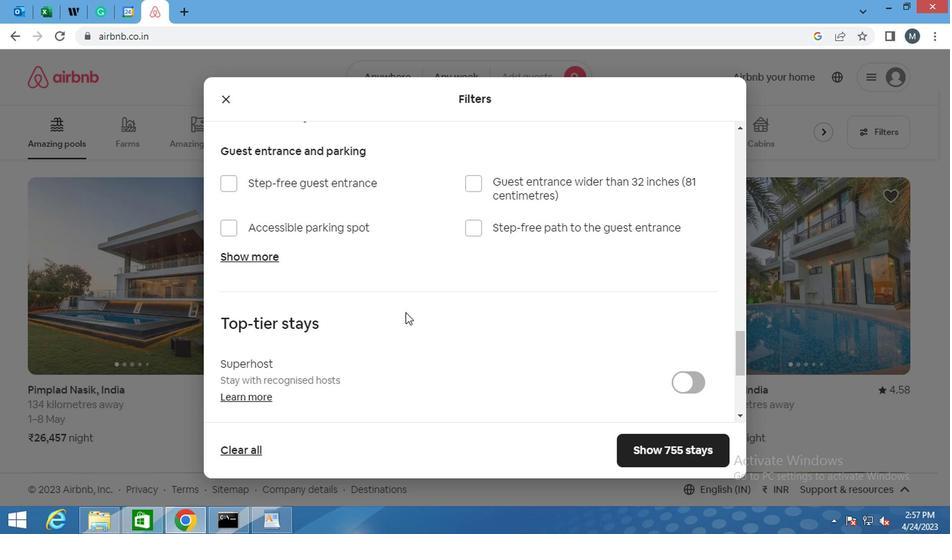 
Action: Mouse scrolled (351, 329) with delta (0, 0)
Screenshot: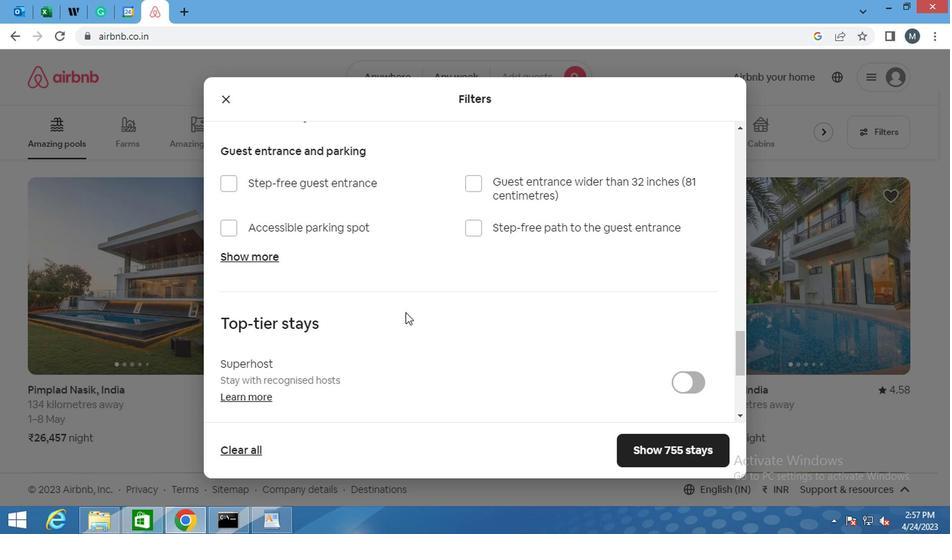 
Action: Mouse moved to (346, 337)
Screenshot: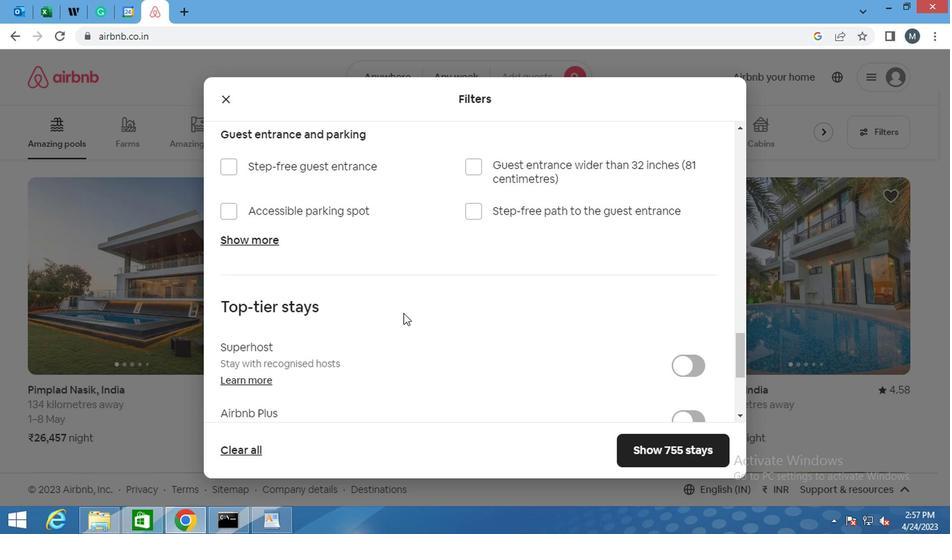 
Action: Mouse scrolled (346, 336) with delta (0, 0)
Screenshot: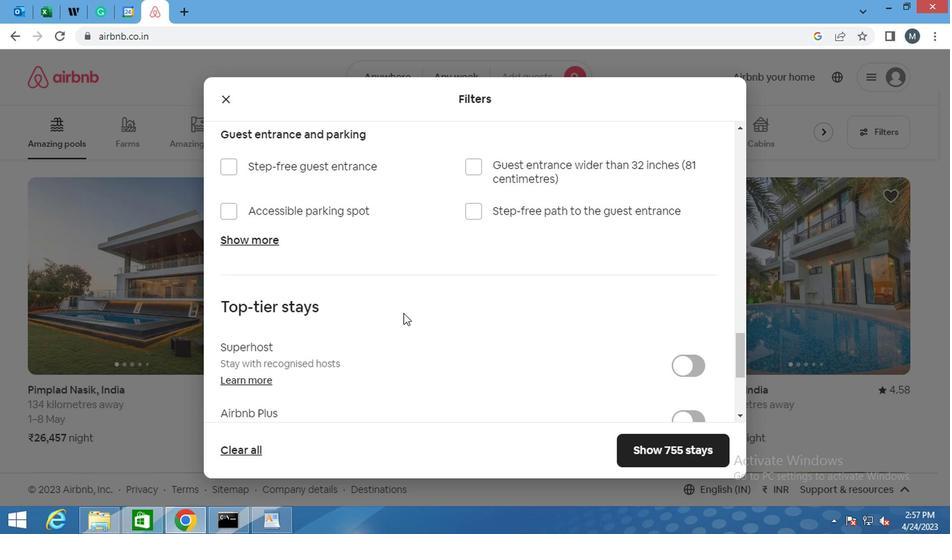 
Action: Mouse moved to (294, 366)
Screenshot: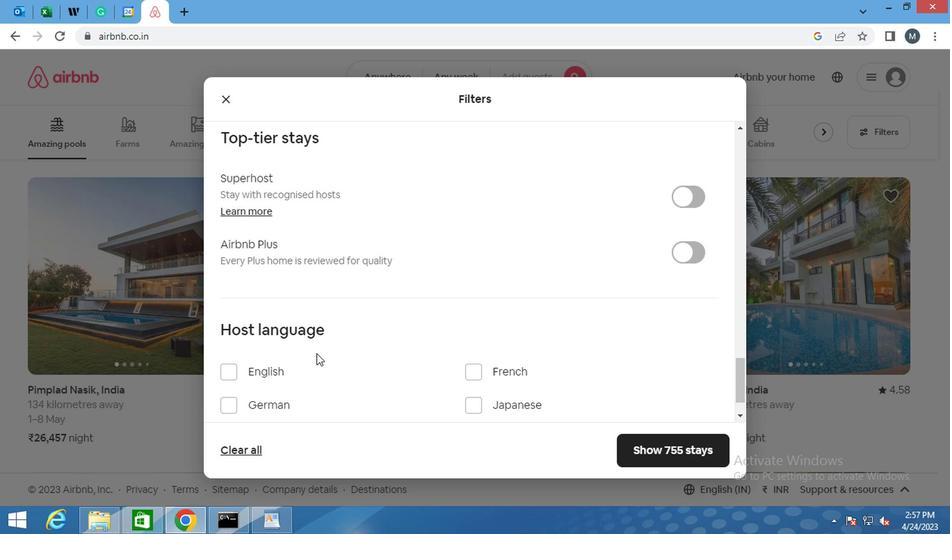 
Action: Mouse scrolled (294, 366) with delta (0, 0)
Screenshot: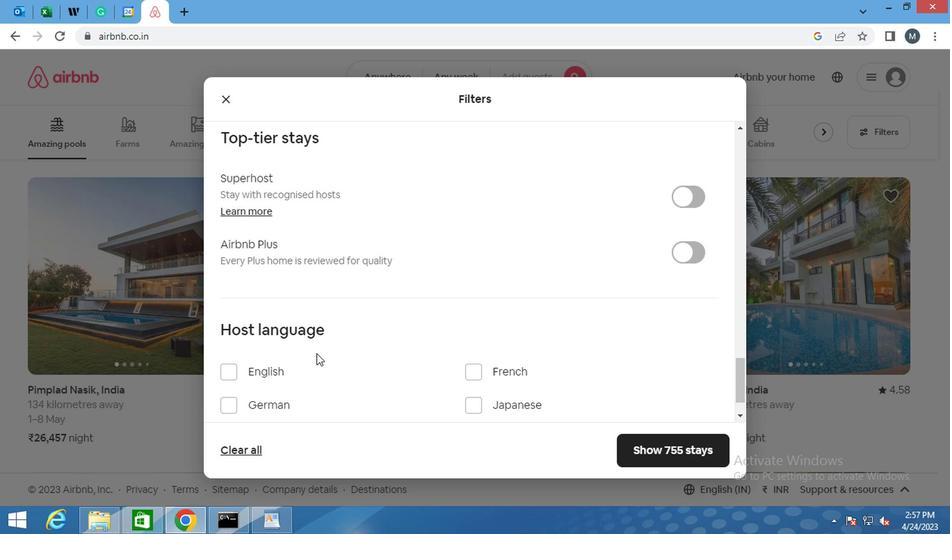 
Action: Mouse moved to (294, 367)
Screenshot: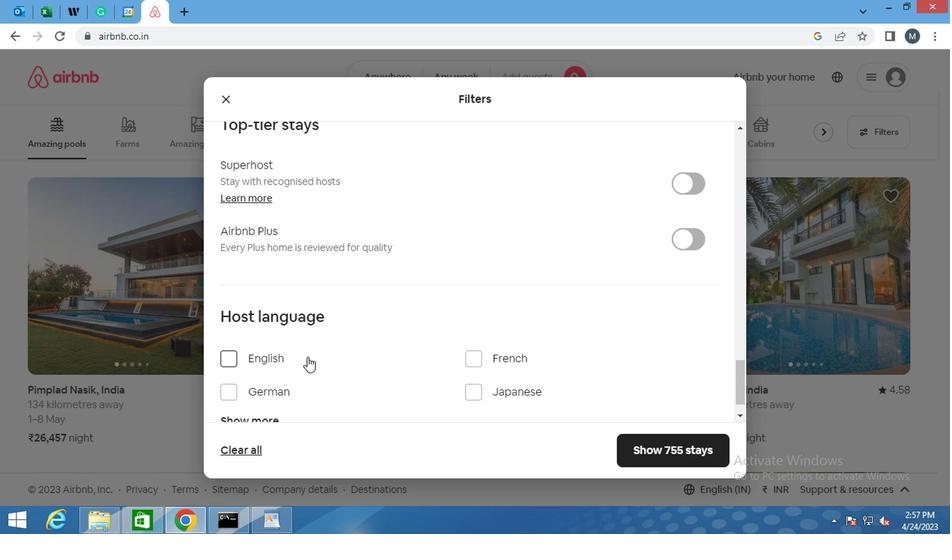 
Action: Mouse scrolled (294, 366) with delta (0, 0)
Screenshot: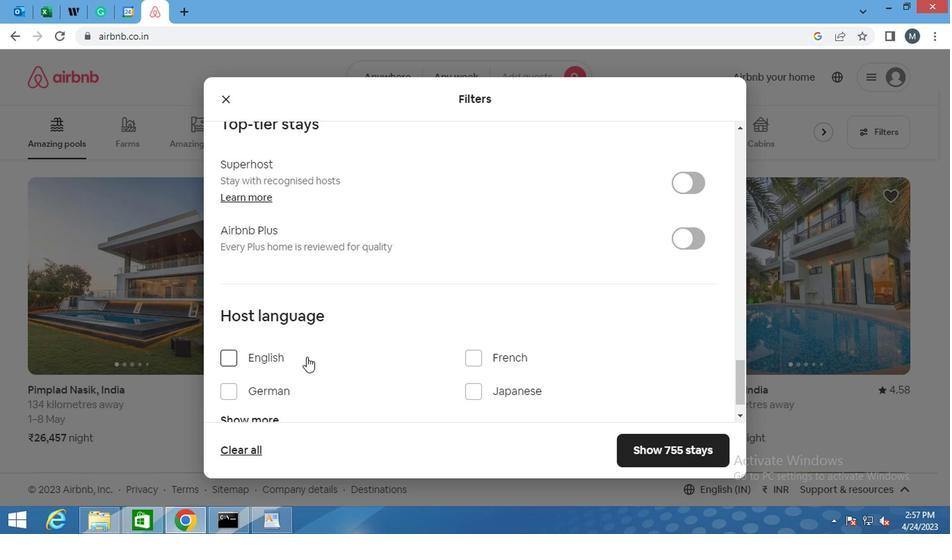 
Action: Mouse moved to (239, 386)
Screenshot: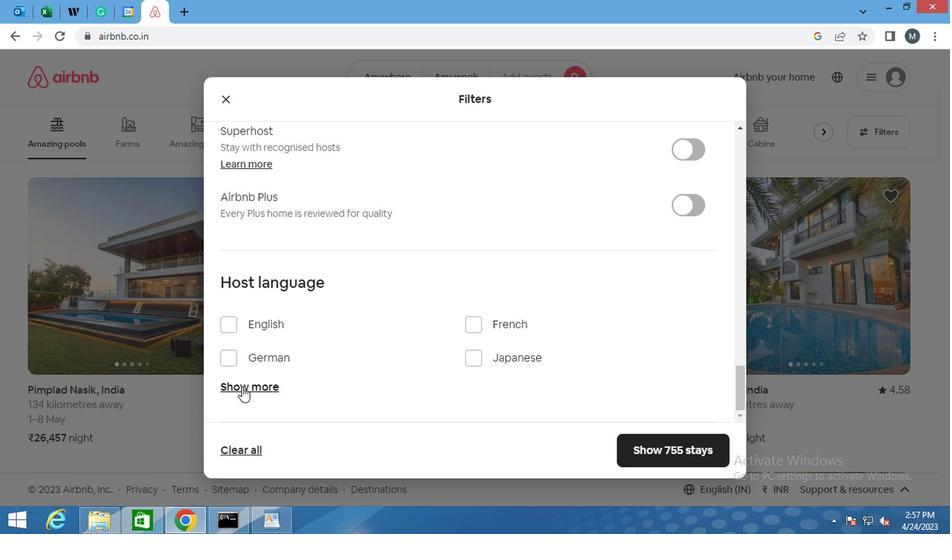 
Action: Mouse pressed left at (239, 386)
Screenshot: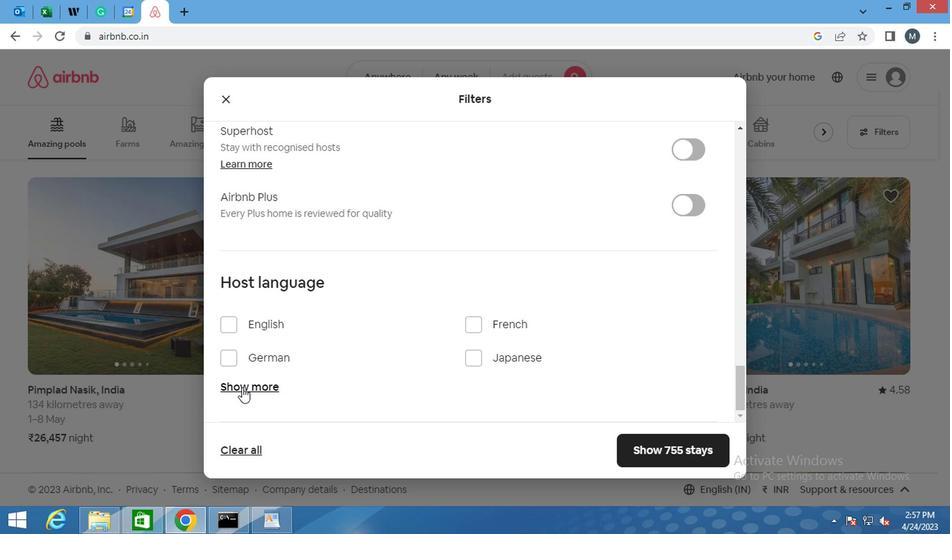 
Action: Mouse moved to (296, 314)
Screenshot: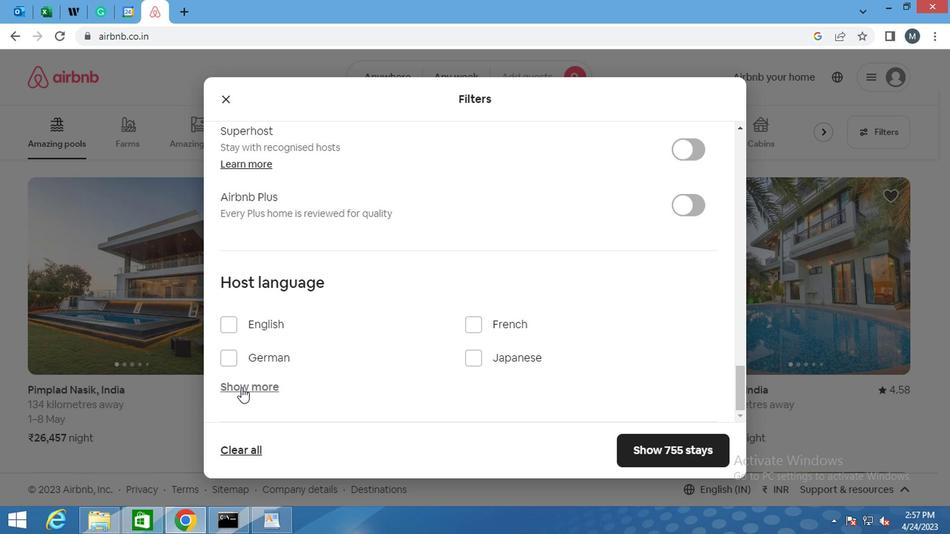 
Action: Mouse scrolled (296, 314) with delta (0, 0)
Screenshot: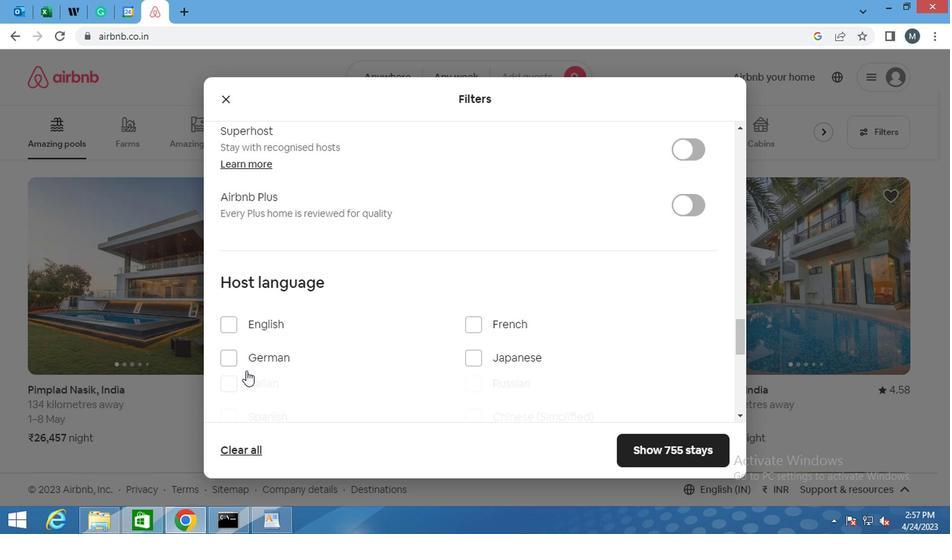 
Action: Mouse scrolled (296, 314) with delta (0, 0)
Screenshot: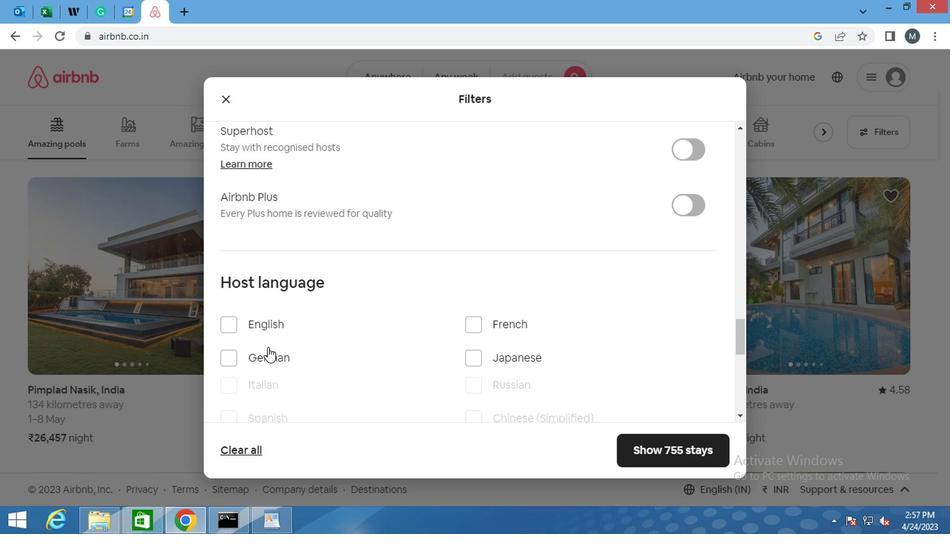 
Action: Mouse moved to (228, 290)
Screenshot: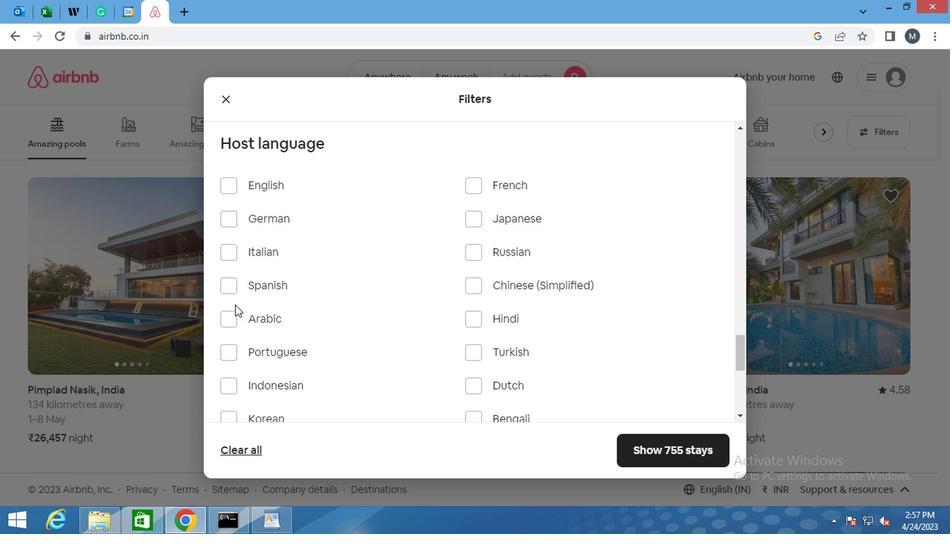 
Action: Mouse pressed left at (228, 290)
Screenshot: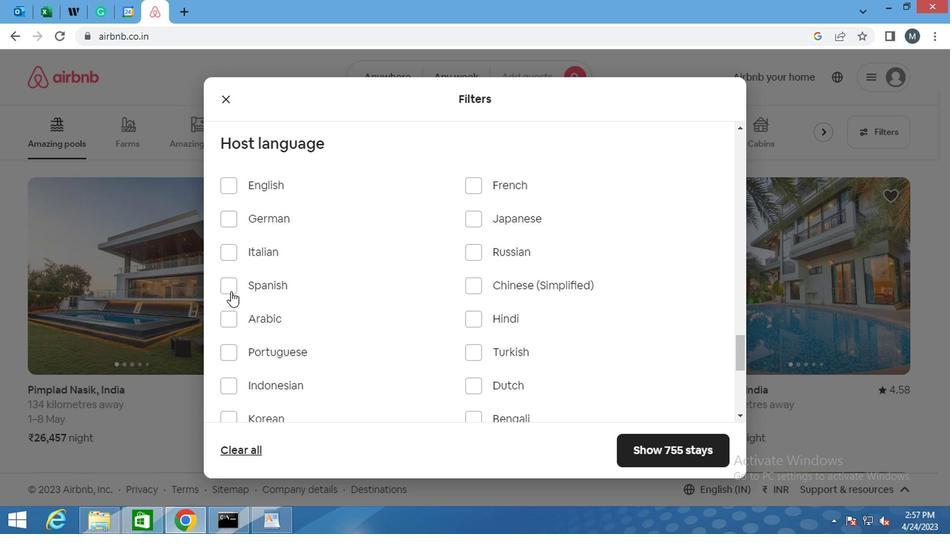
Action: Mouse moved to (681, 448)
Screenshot: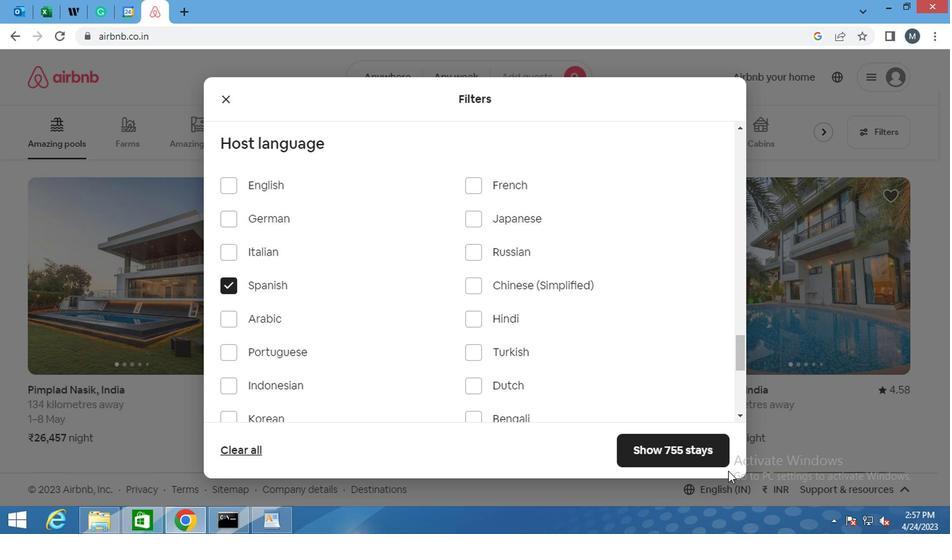 
Action: Mouse pressed left at (681, 448)
Screenshot: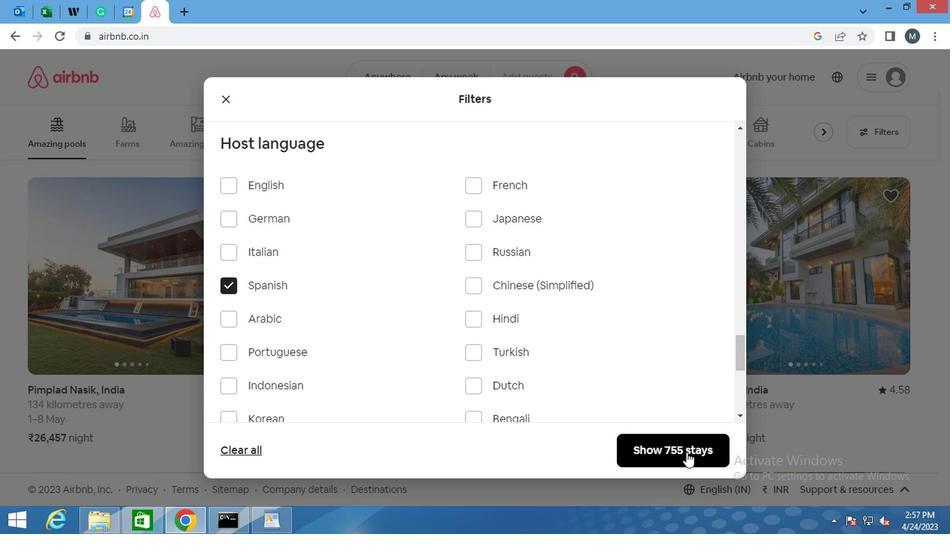 
Action: Mouse moved to (681, 448)
Screenshot: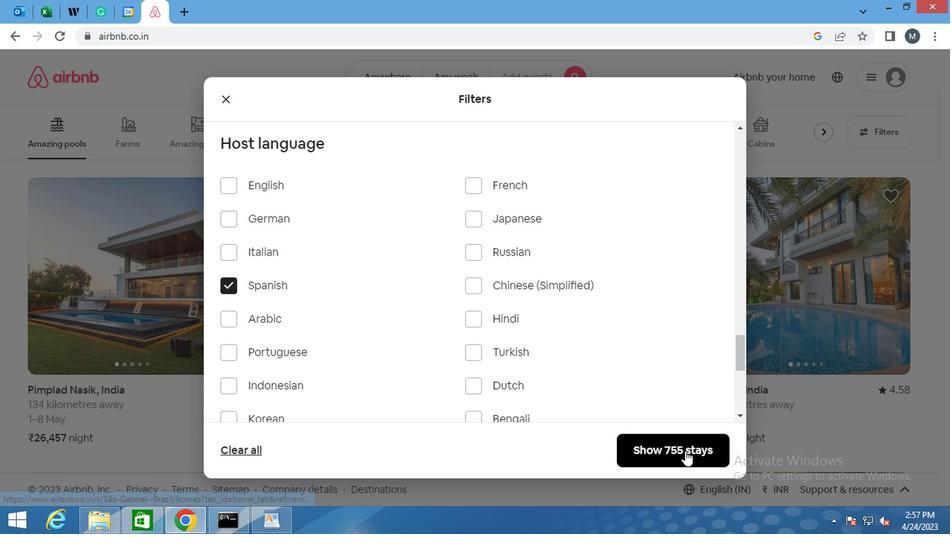 
